 Task: Find connections with filter location Ranst with filter topic #Hiringwith filter profile language English with filter current company Varroc Safety and Mobility with filter school College Of Technology, G.B.P.U.A&T, Pantnagar with filter industry Transportation, Logistics, Supply Chain and Storage with filter service category Bankruptcy Law with filter keywords title Barber
Action: Mouse moved to (645, 106)
Screenshot: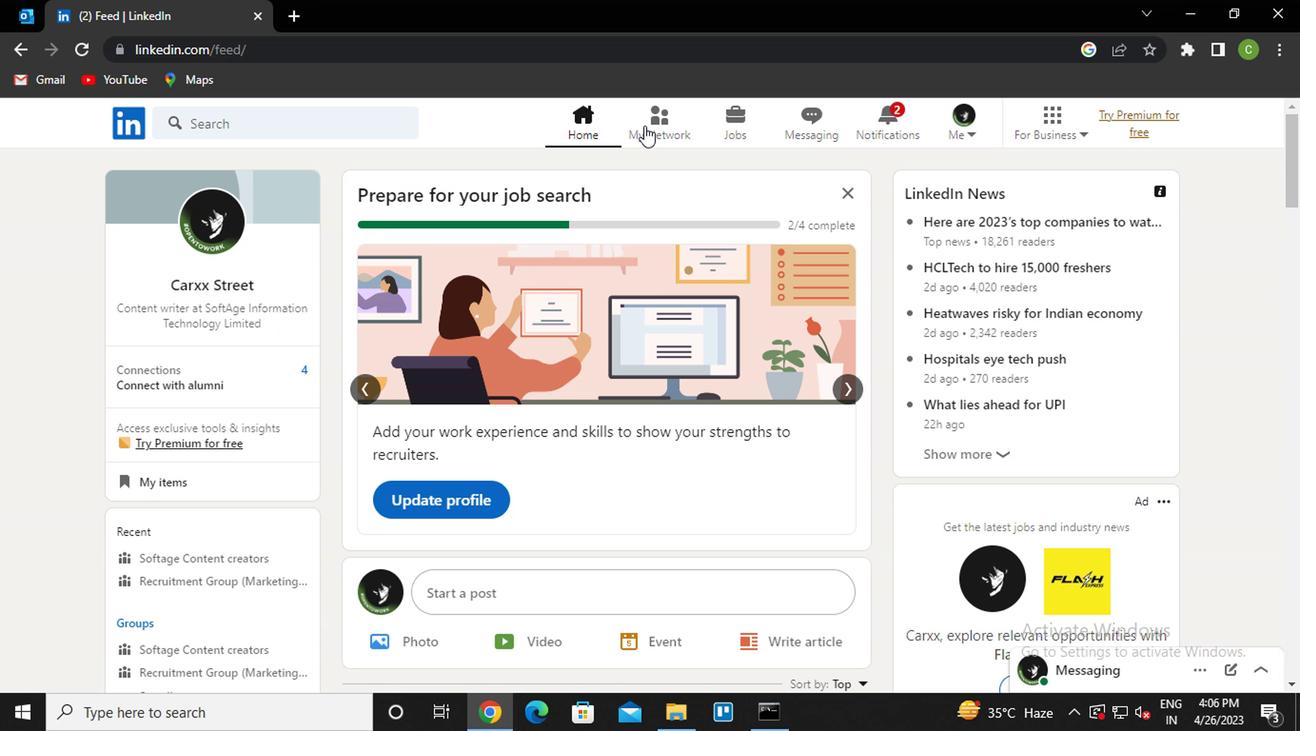 
Action: Mouse pressed left at (645, 106)
Screenshot: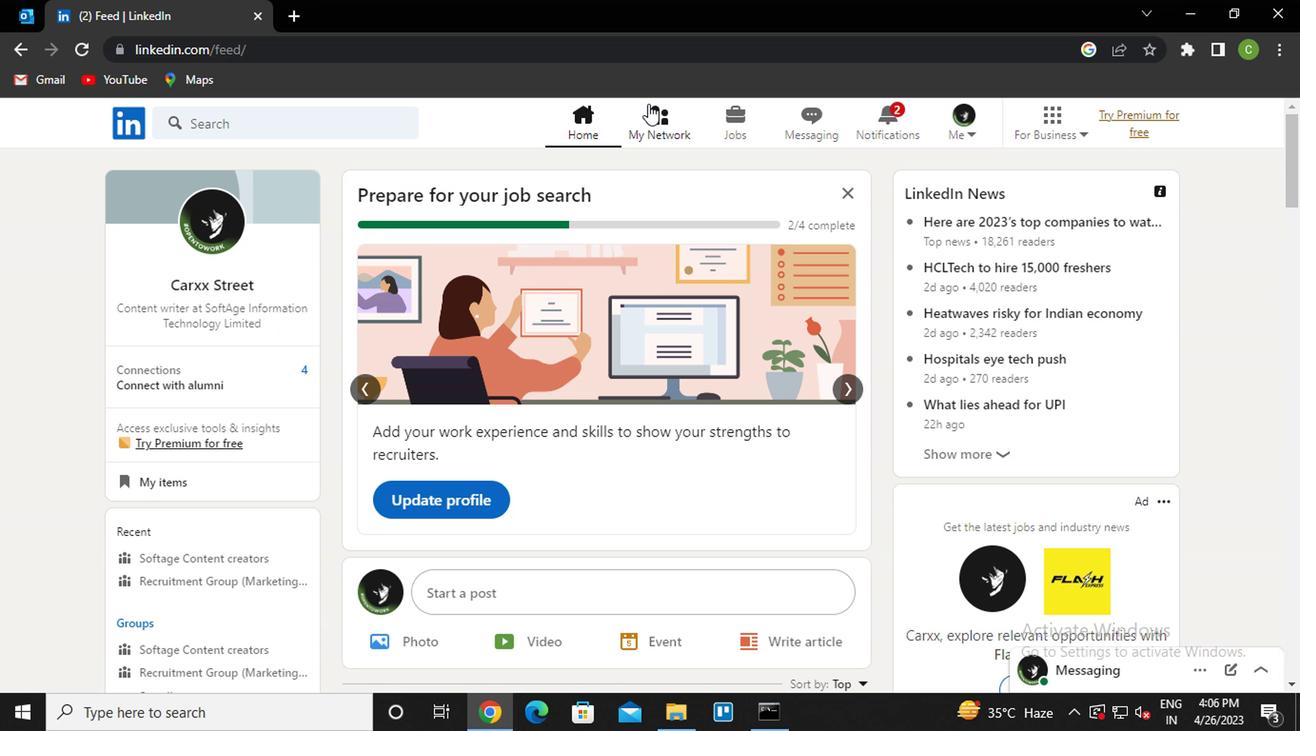 
Action: Mouse moved to (235, 221)
Screenshot: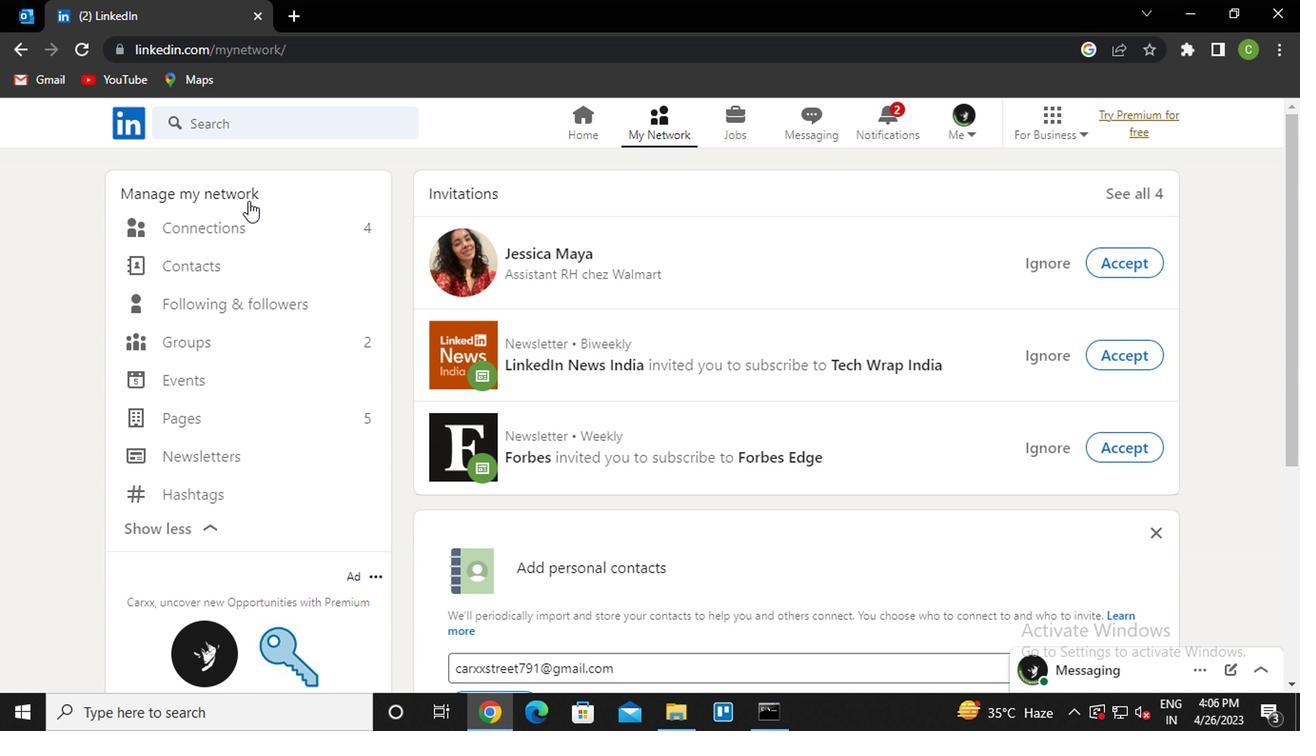
Action: Mouse pressed left at (235, 221)
Screenshot: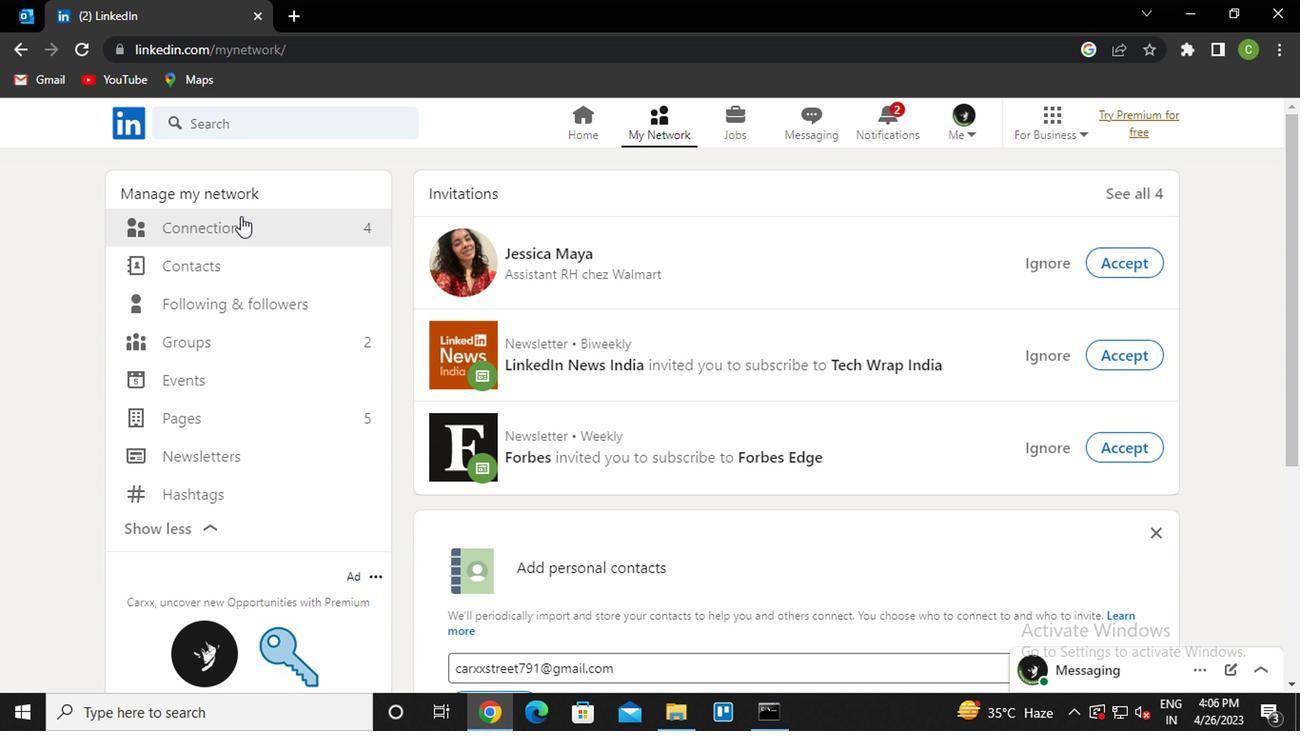 
Action: Mouse moved to (779, 228)
Screenshot: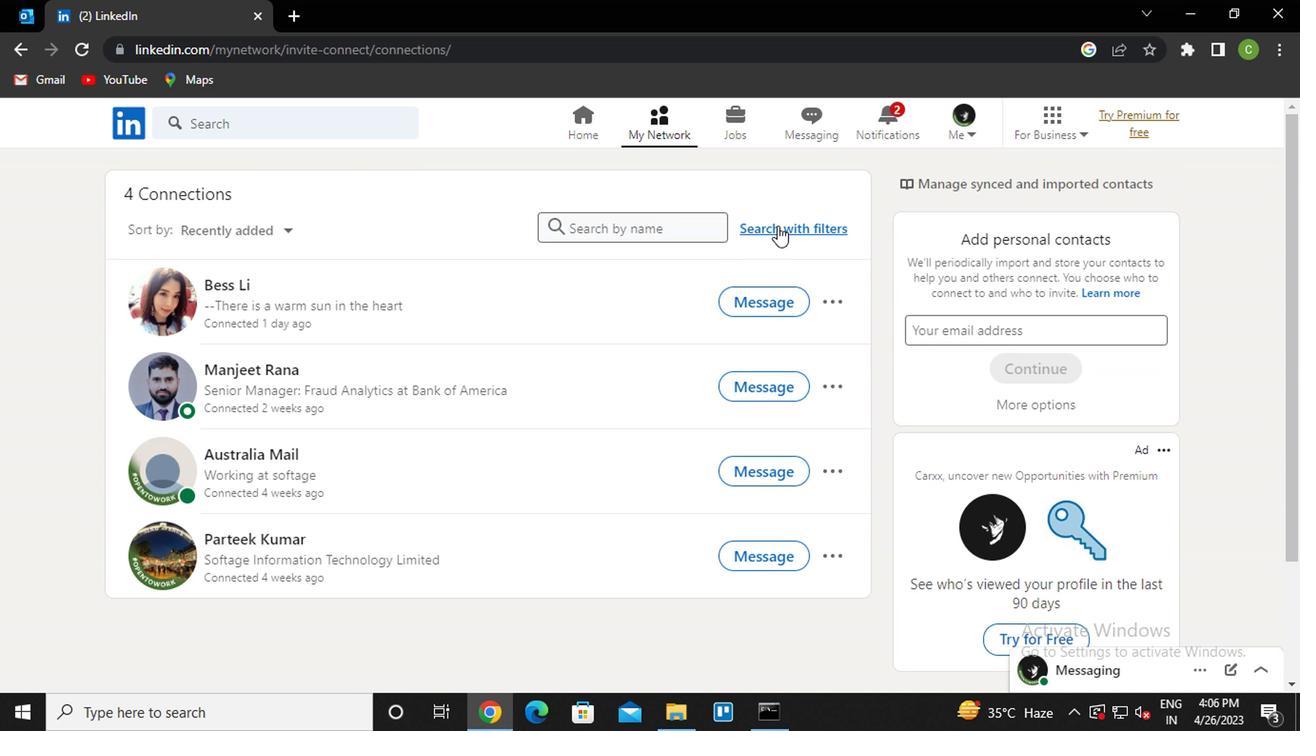 
Action: Mouse pressed left at (779, 228)
Screenshot: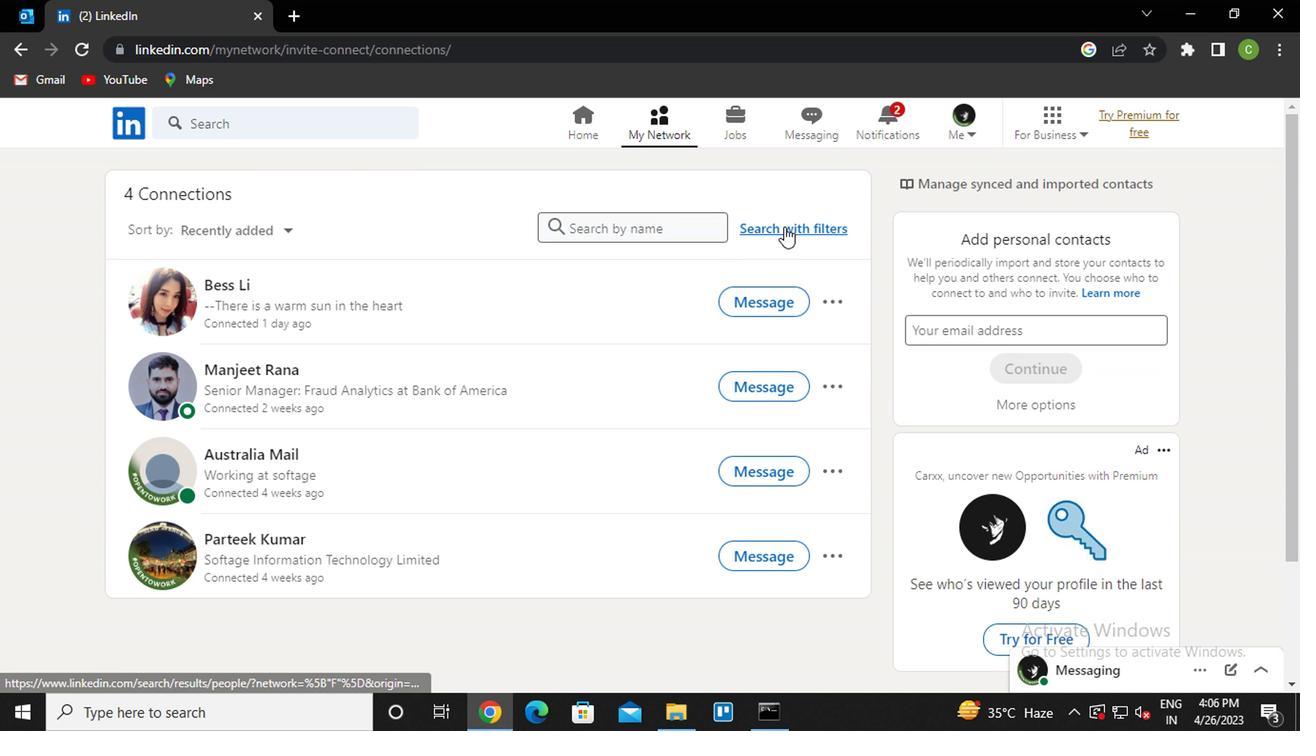 
Action: Mouse moved to (630, 183)
Screenshot: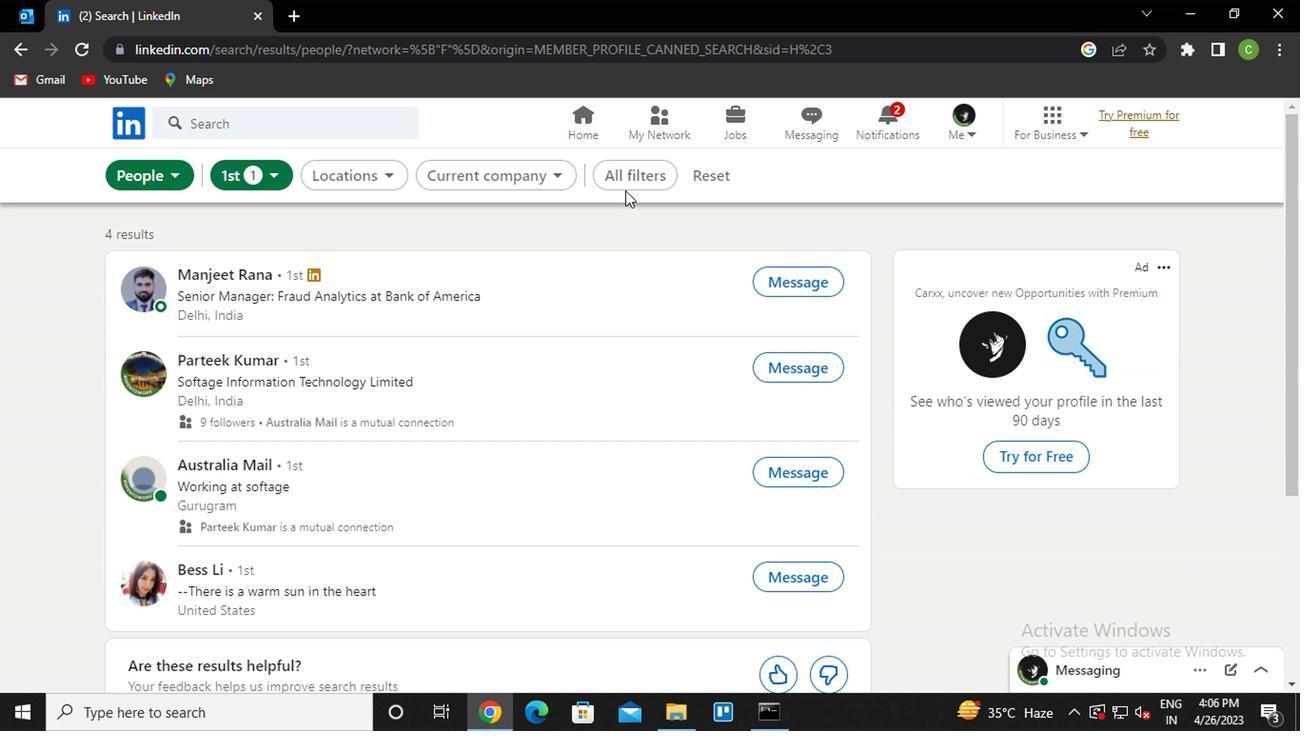 
Action: Mouse pressed left at (630, 183)
Screenshot: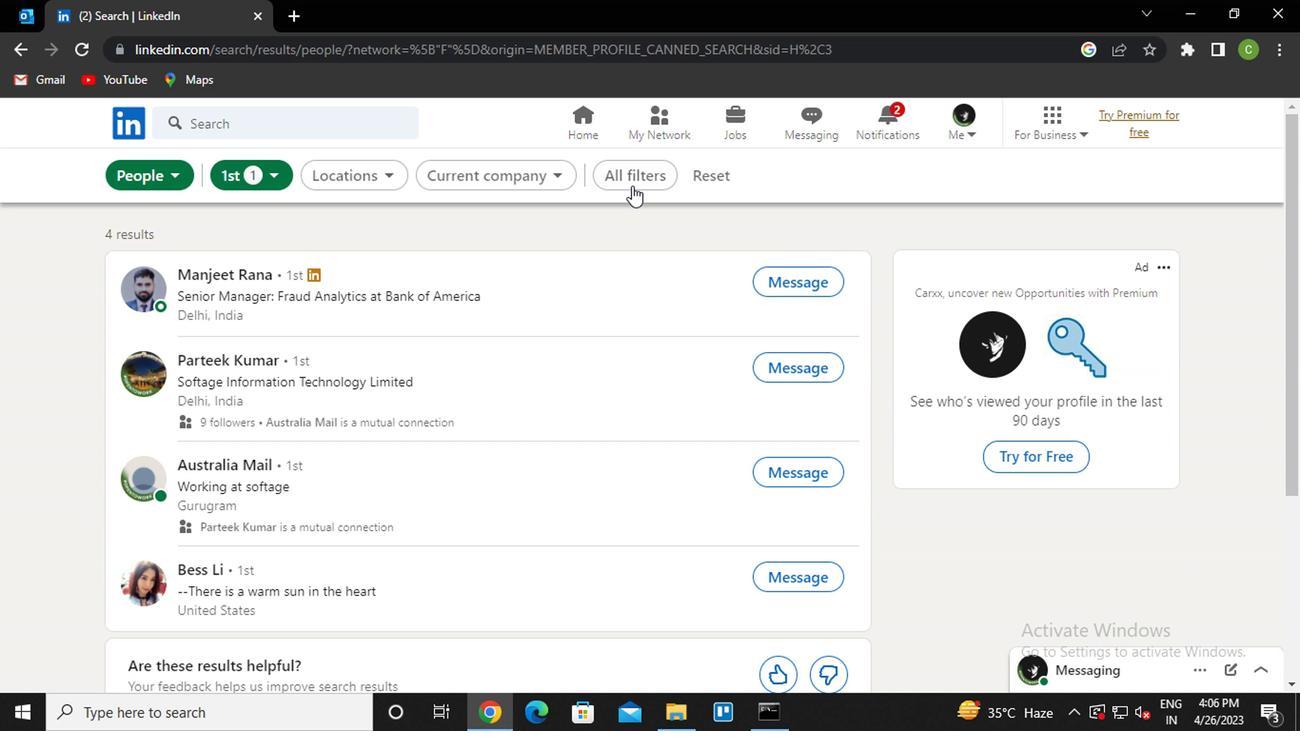 
Action: Mouse moved to (1037, 406)
Screenshot: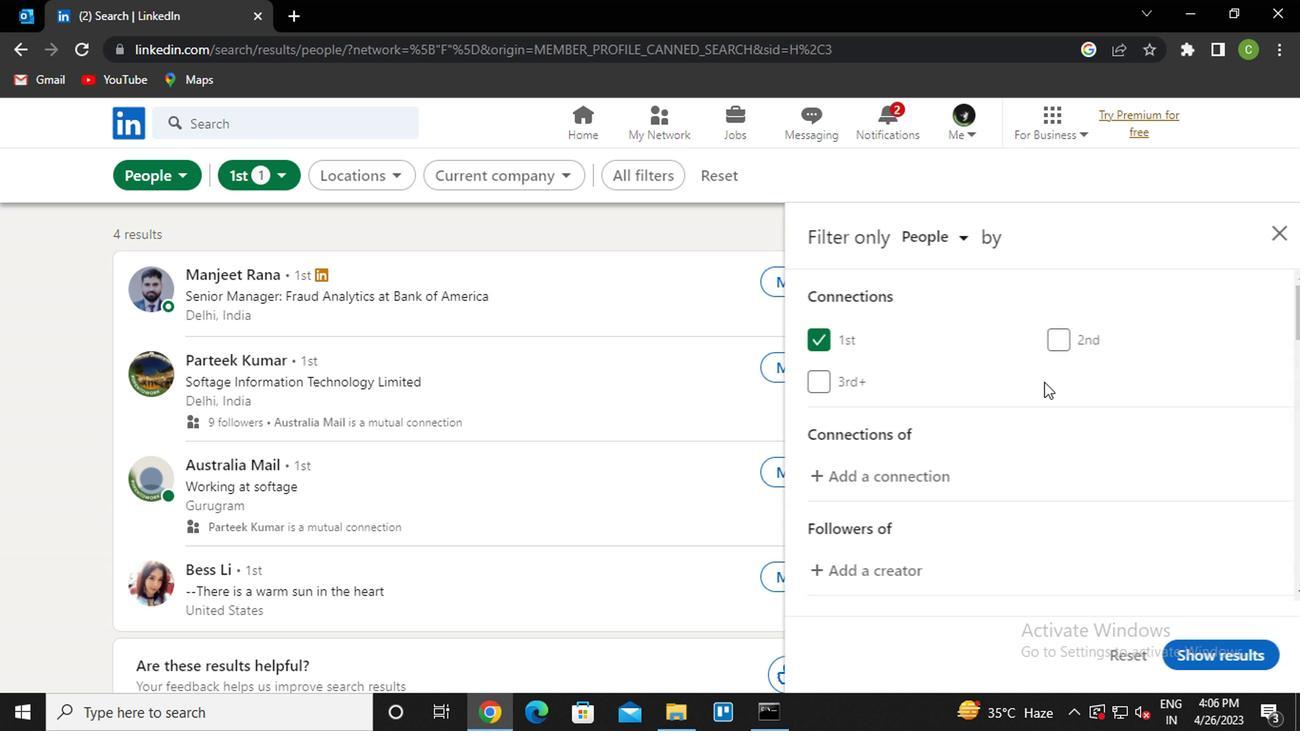 
Action: Mouse scrolled (1037, 405) with delta (0, 0)
Screenshot: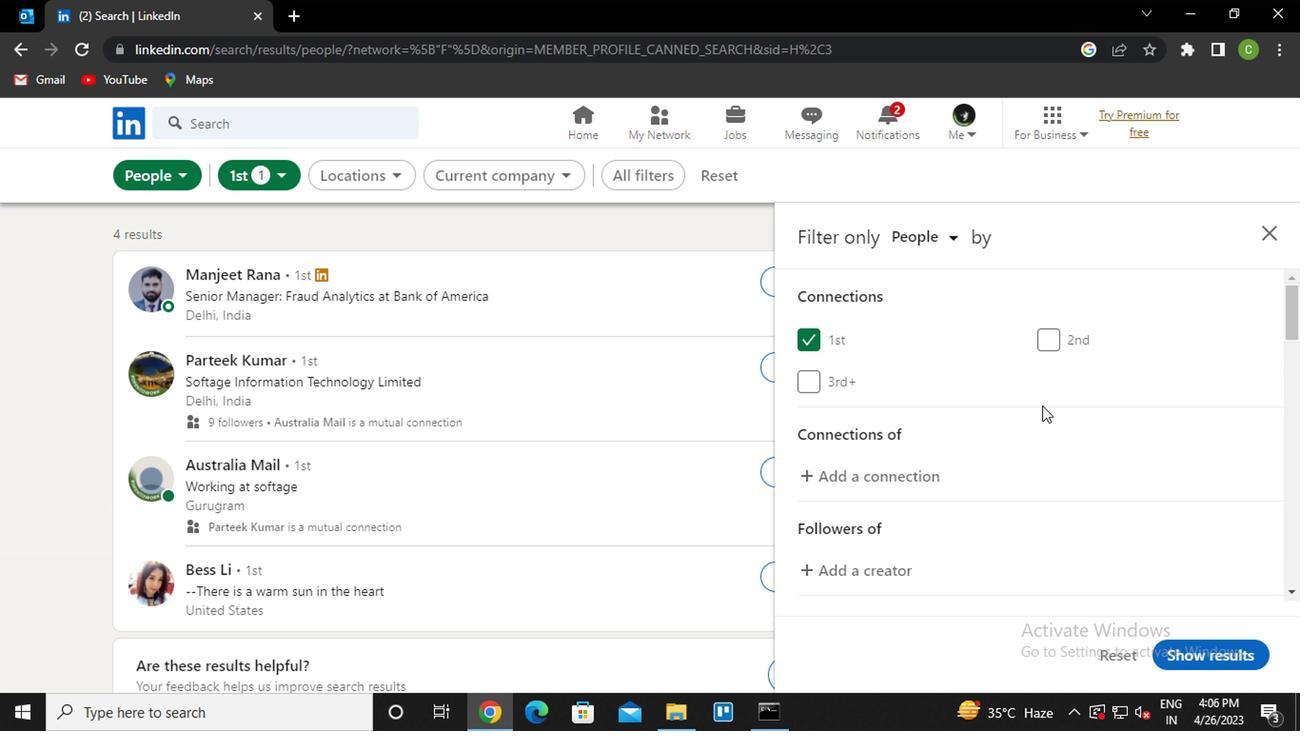 
Action: Mouse scrolled (1037, 405) with delta (0, 0)
Screenshot: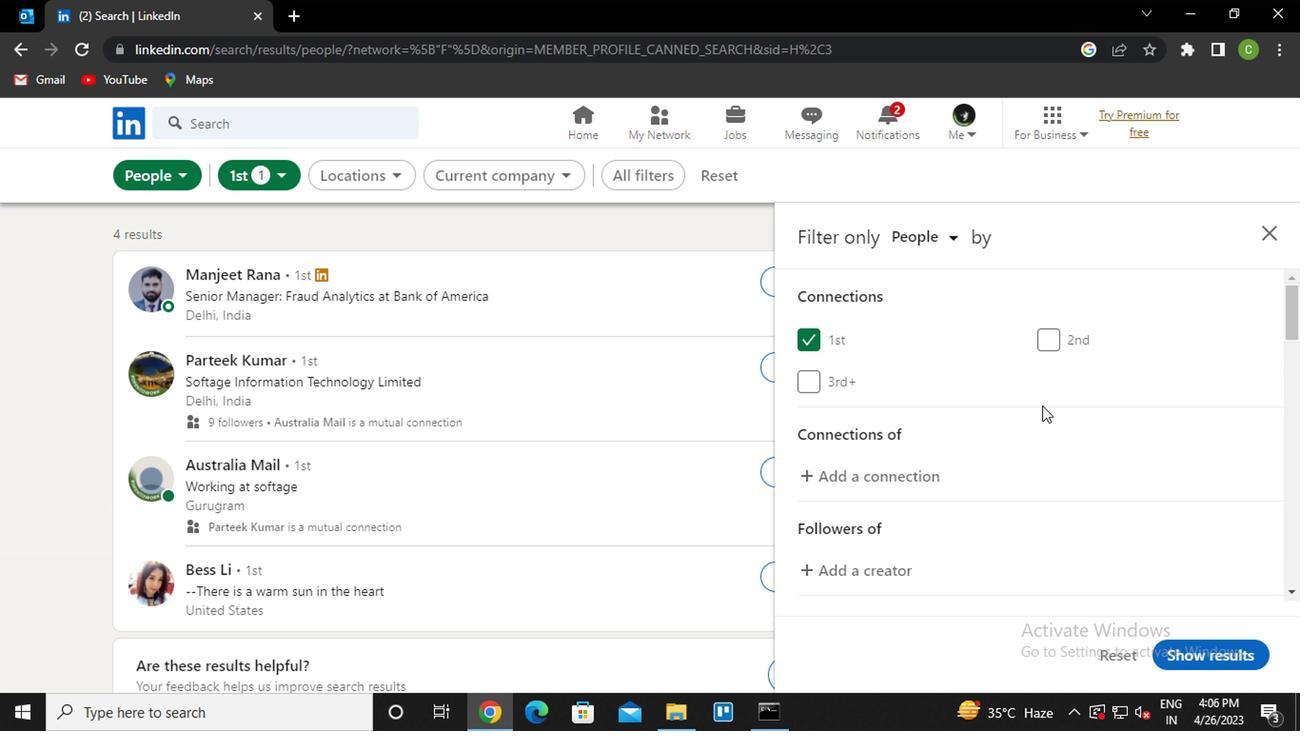 
Action: Mouse moved to (957, 387)
Screenshot: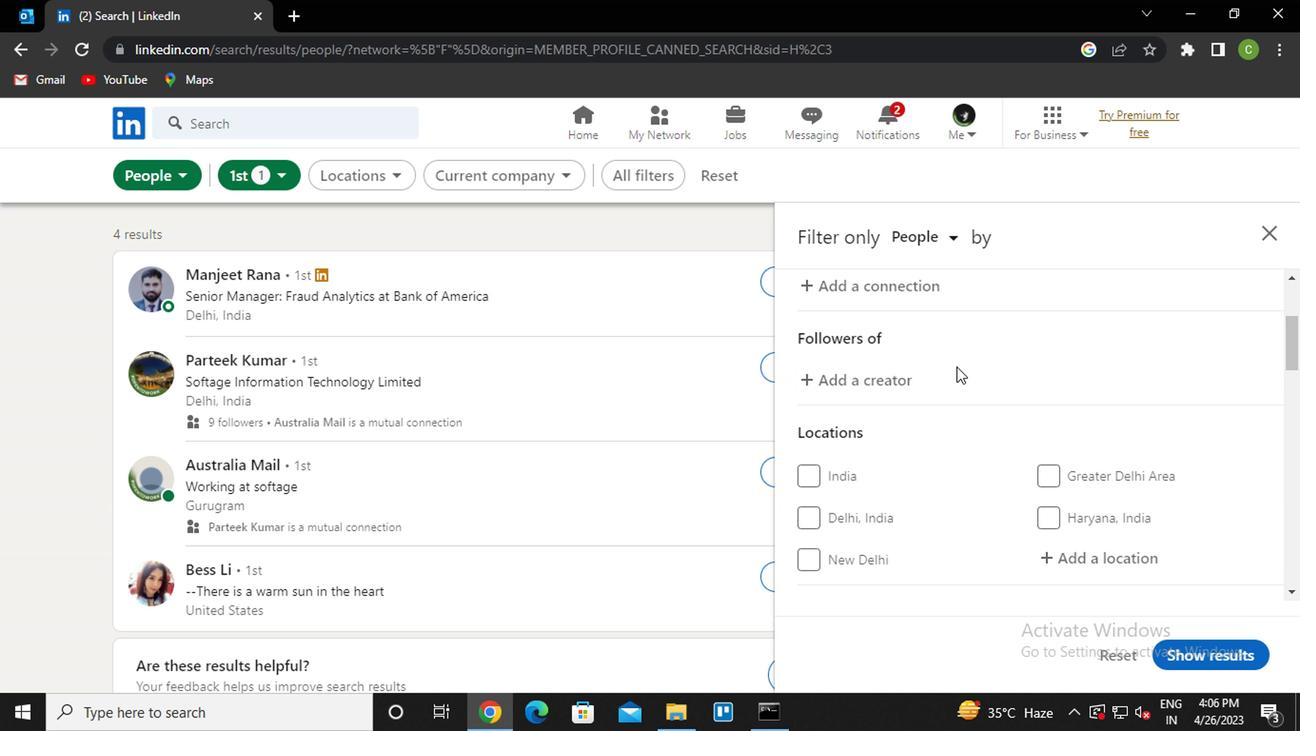 
Action: Mouse scrolled (957, 386) with delta (0, 0)
Screenshot: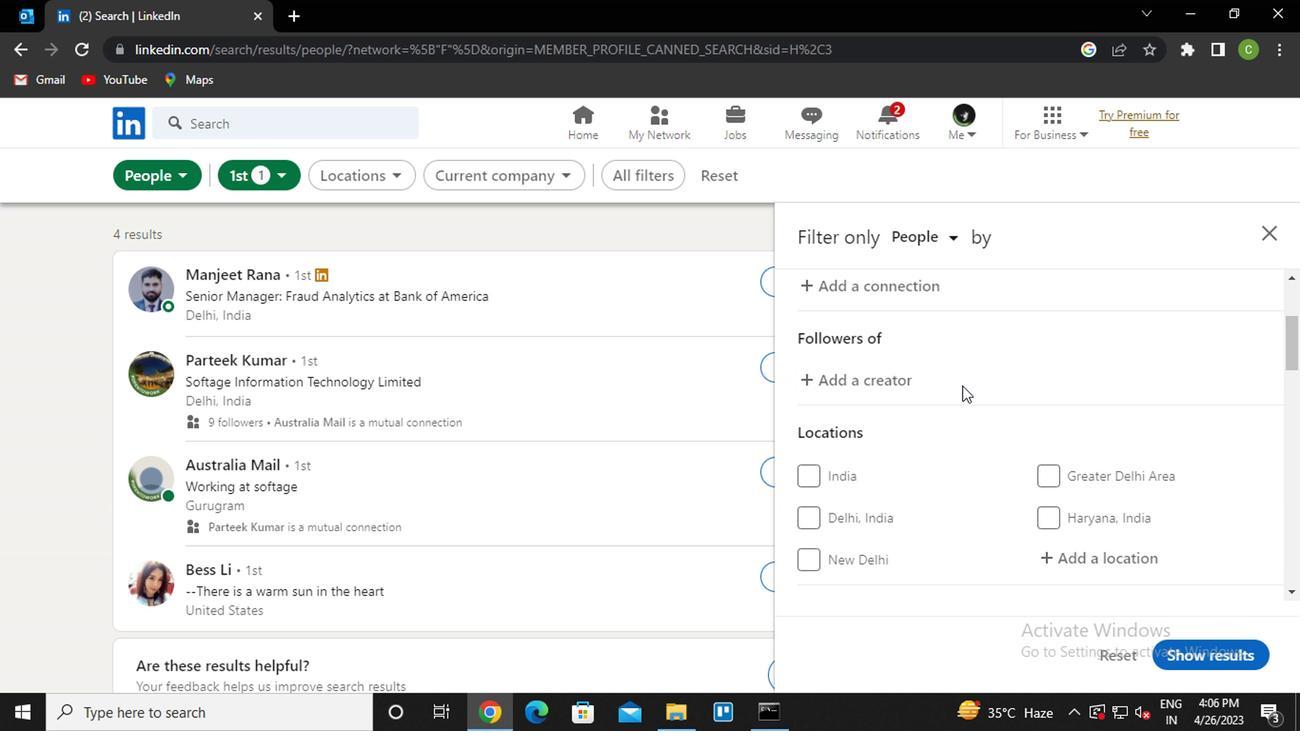 
Action: Mouse moved to (1062, 463)
Screenshot: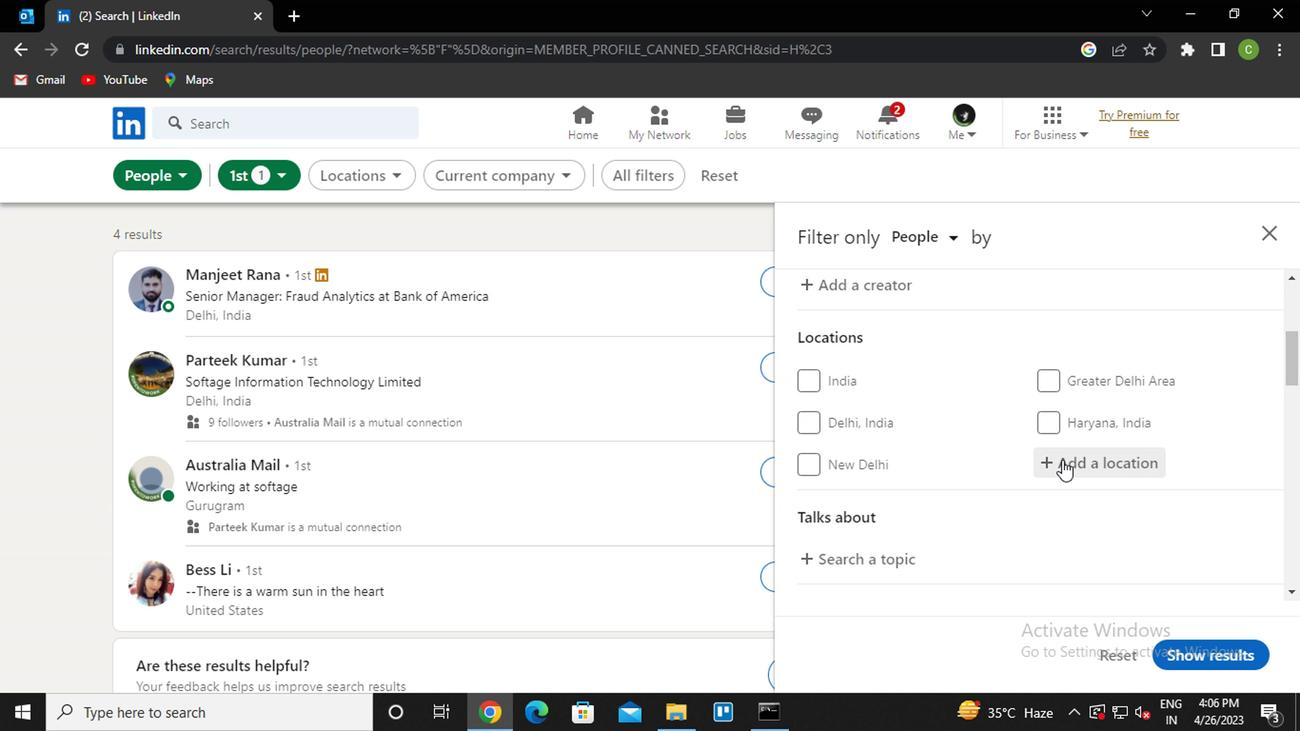 
Action: Mouse pressed left at (1062, 463)
Screenshot: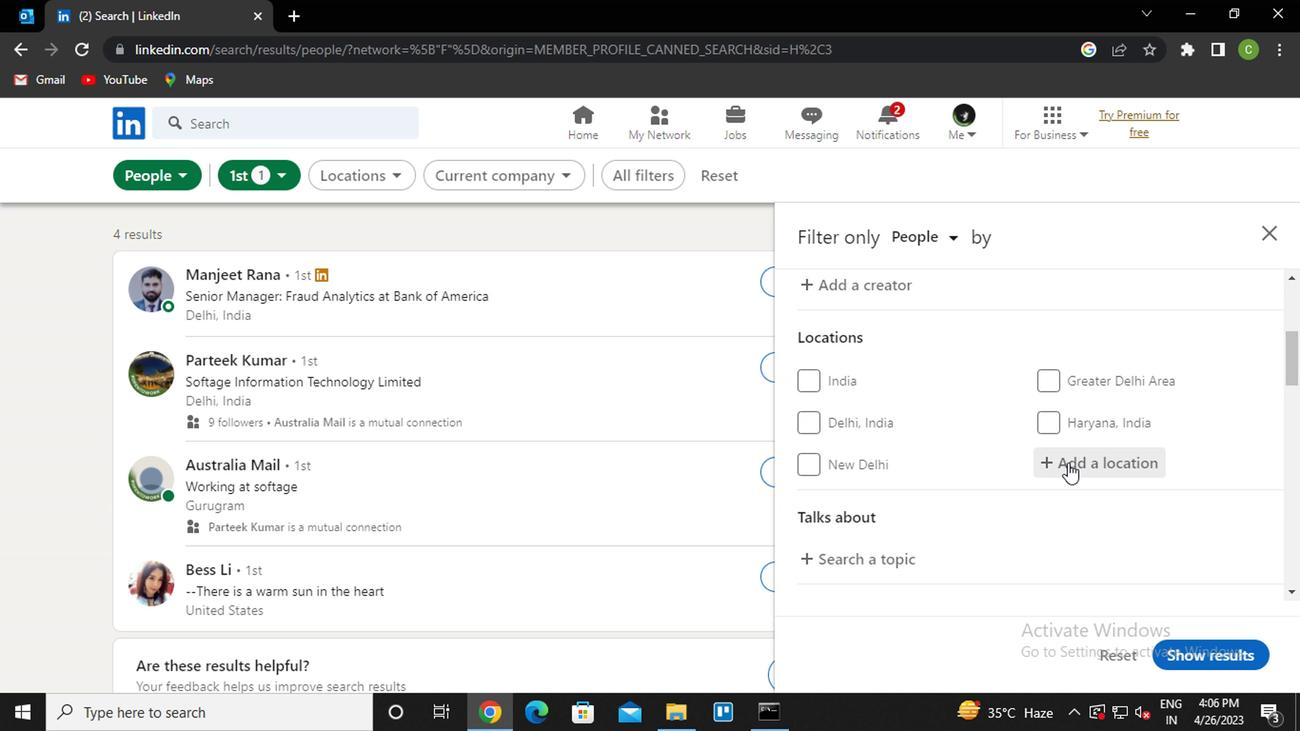 
Action: Key pressed r<Key.caps_lock>anst<Key.down><Key.enter>
Screenshot: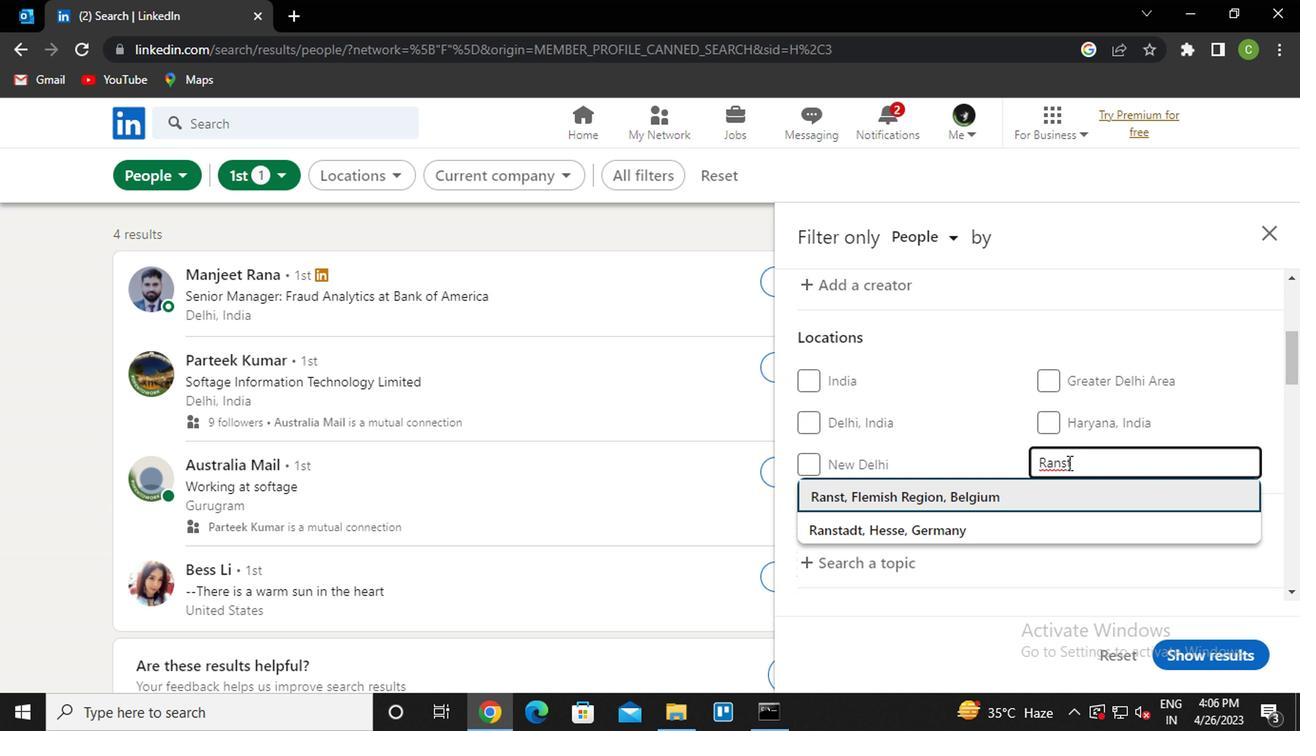 
Action: Mouse moved to (1061, 425)
Screenshot: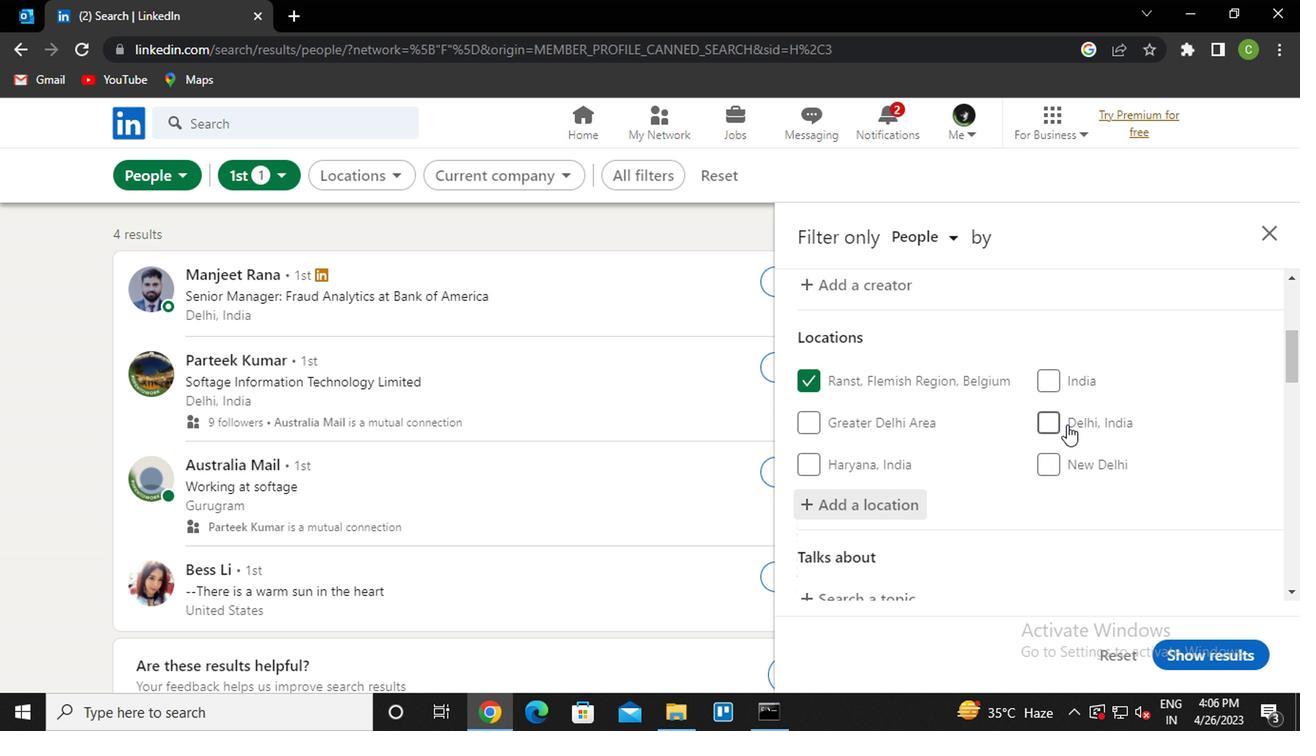 
Action: Mouse scrolled (1061, 424) with delta (0, 0)
Screenshot: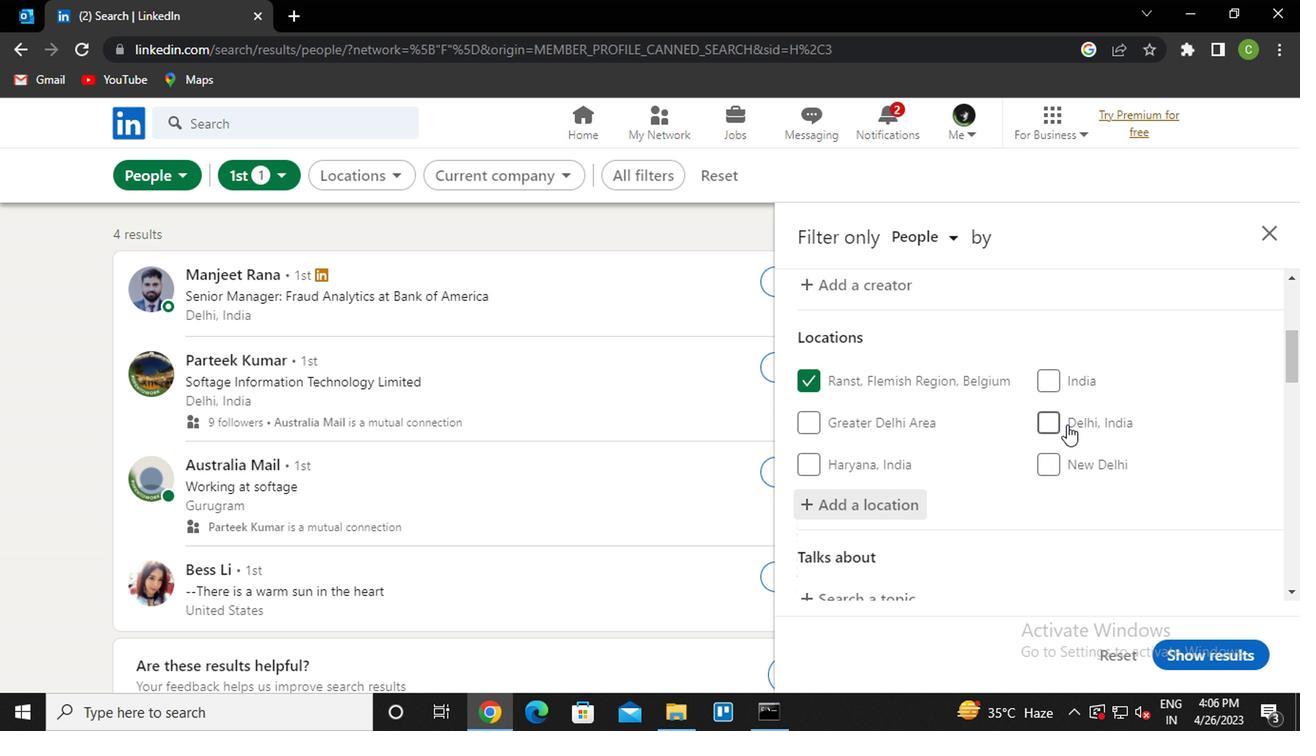 
Action: Mouse moved to (981, 453)
Screenshot: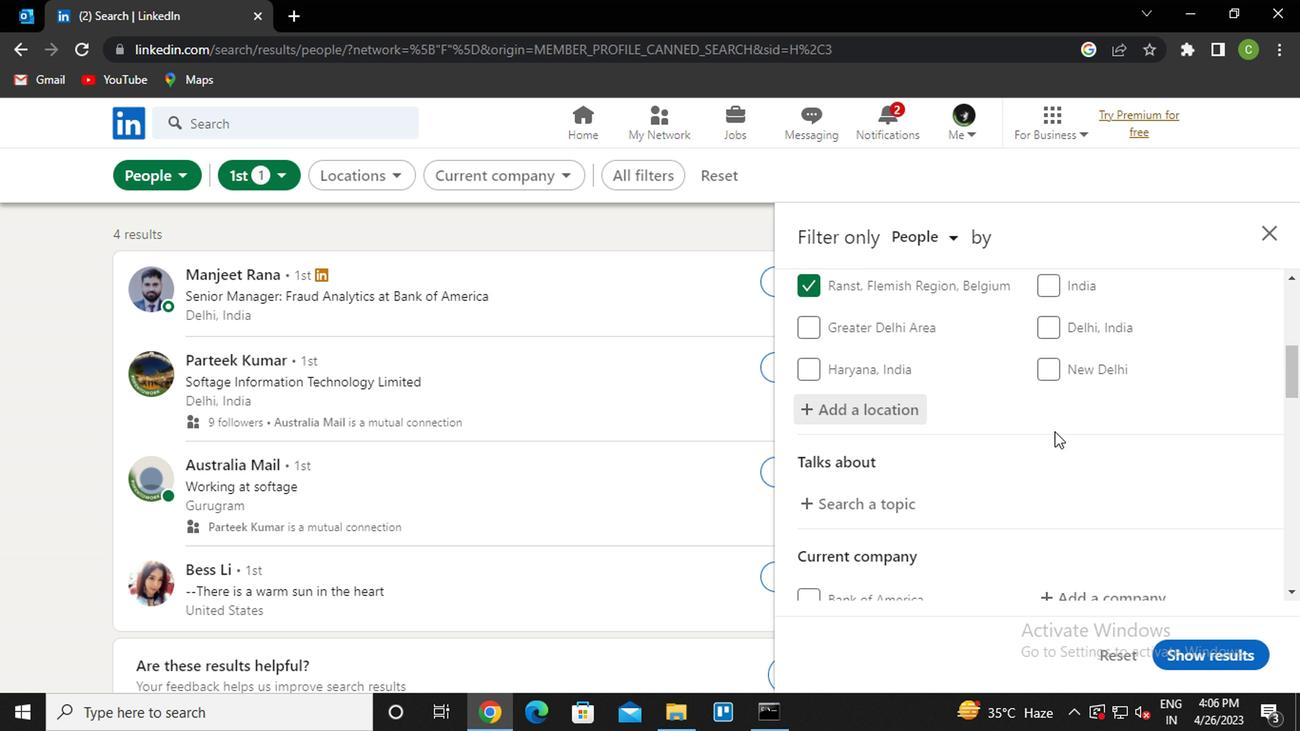 
Action: Mouse scrolled (981, 453) with delta (0, 0)
Screenshot: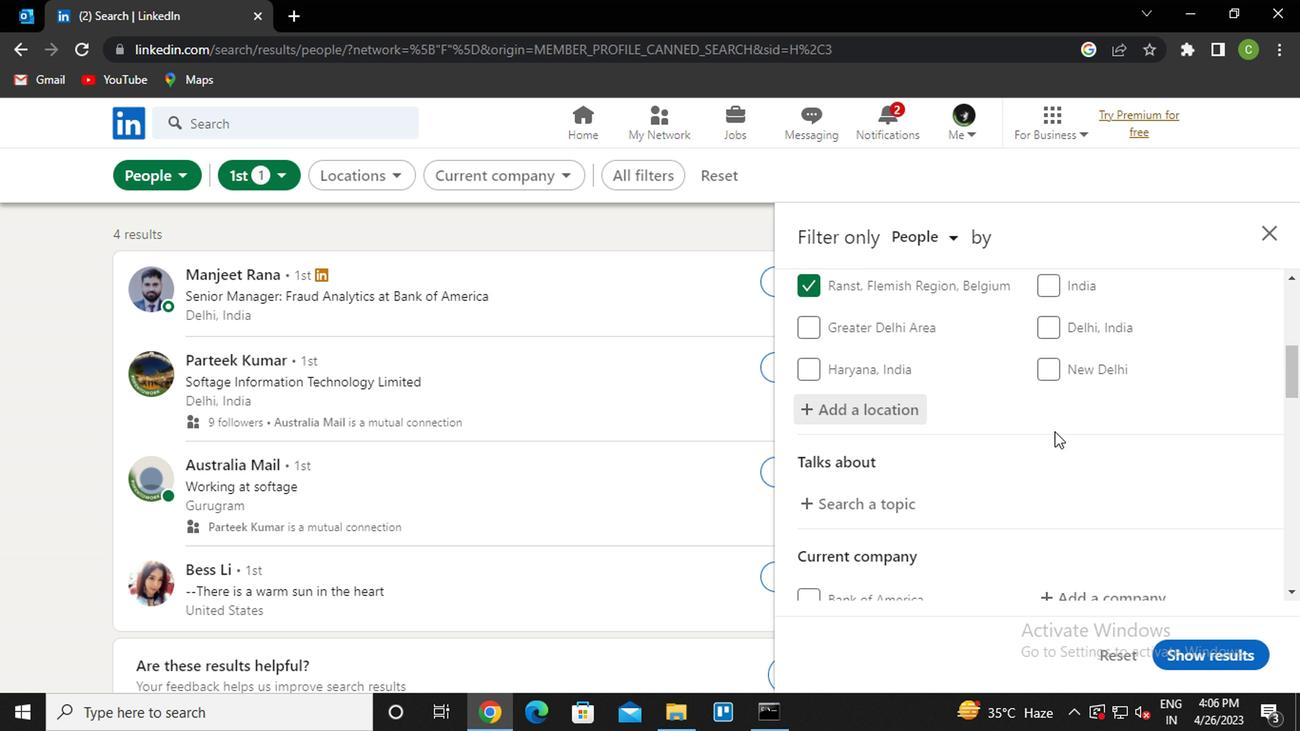 
Action: Mouse moved to (865, 408)
Screenshot: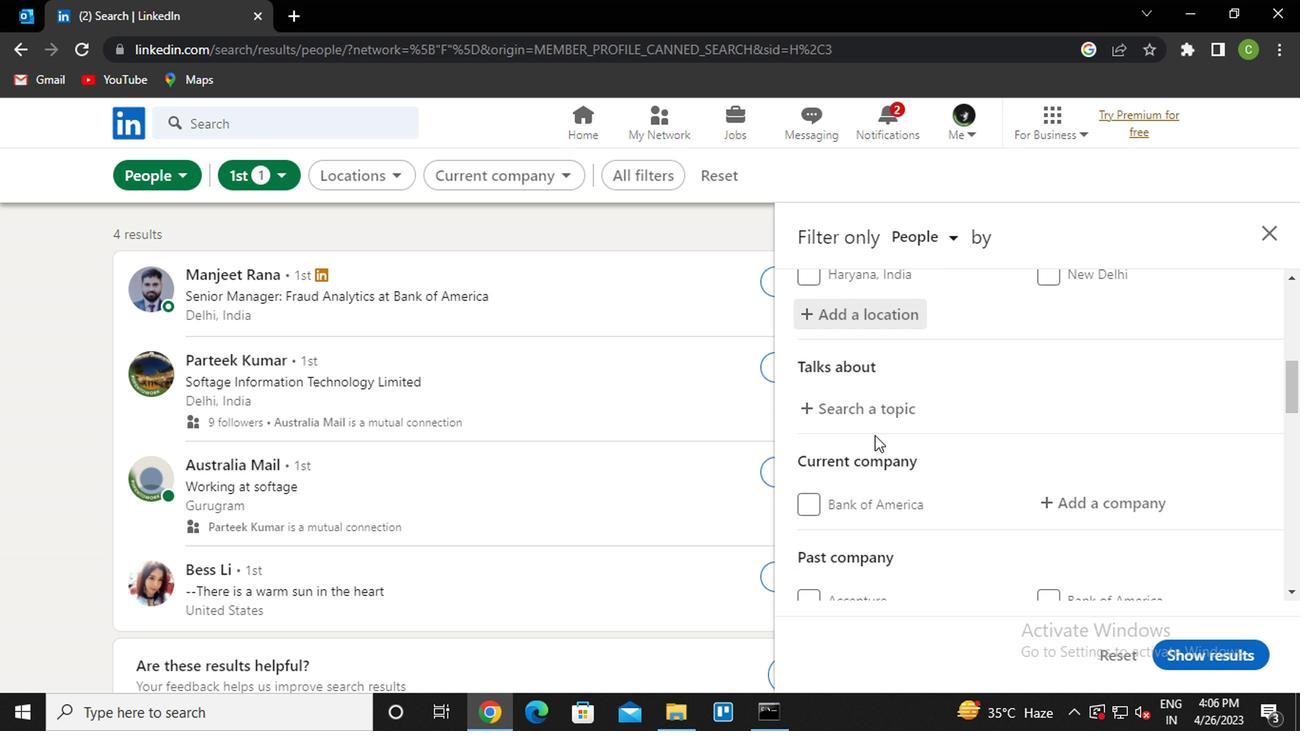 
Action: Mouse pressed left at (865, 408)
Screenshot: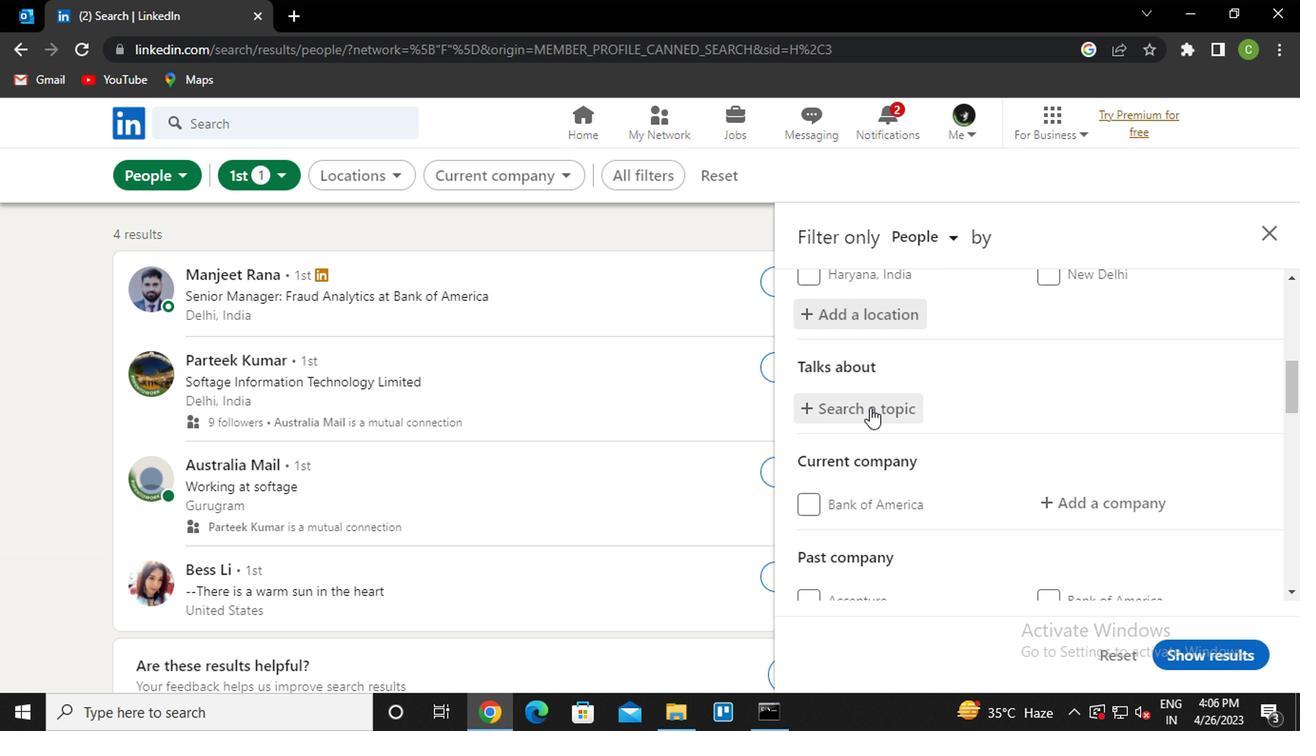 
Action: Key pressed <Key.caps_lock>h<Key.caps_lock>iring<Key.down><Key.enter>
Screenshot: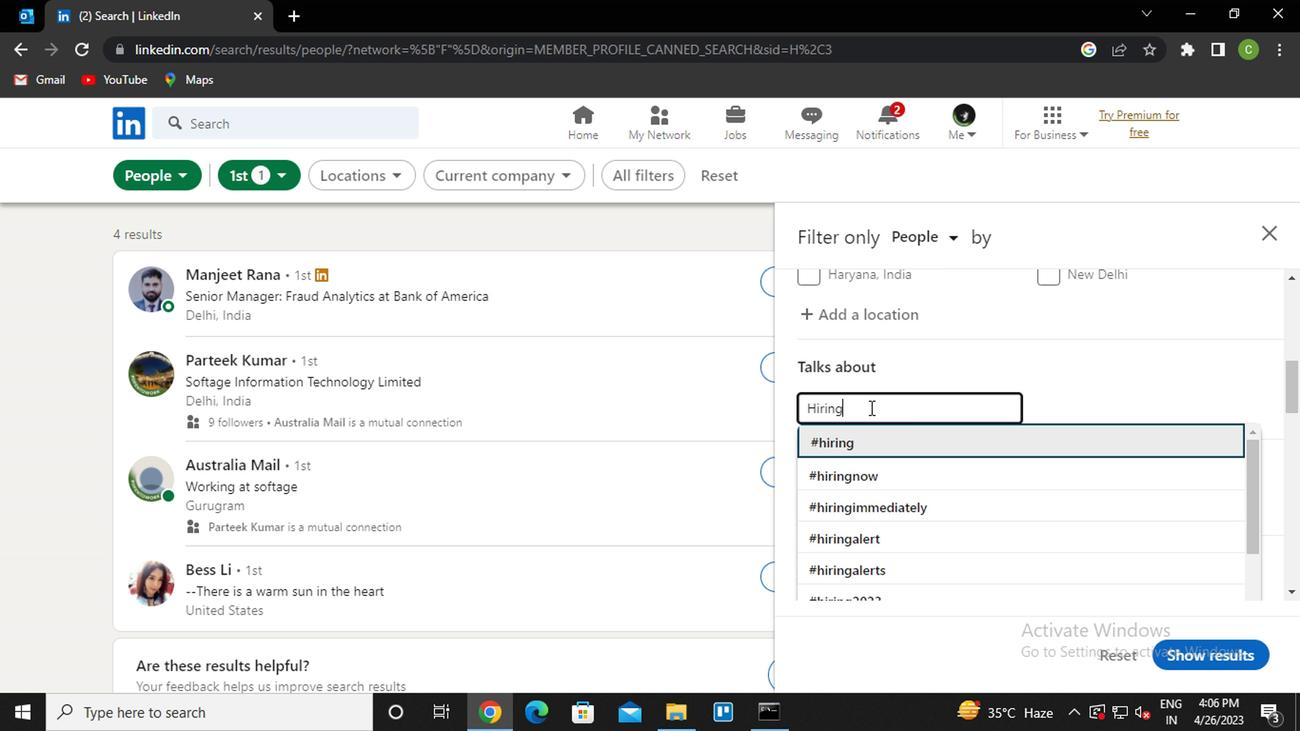 
Action: Mouse scrolled (865, 407) with delta (0, 0)
Screenshot: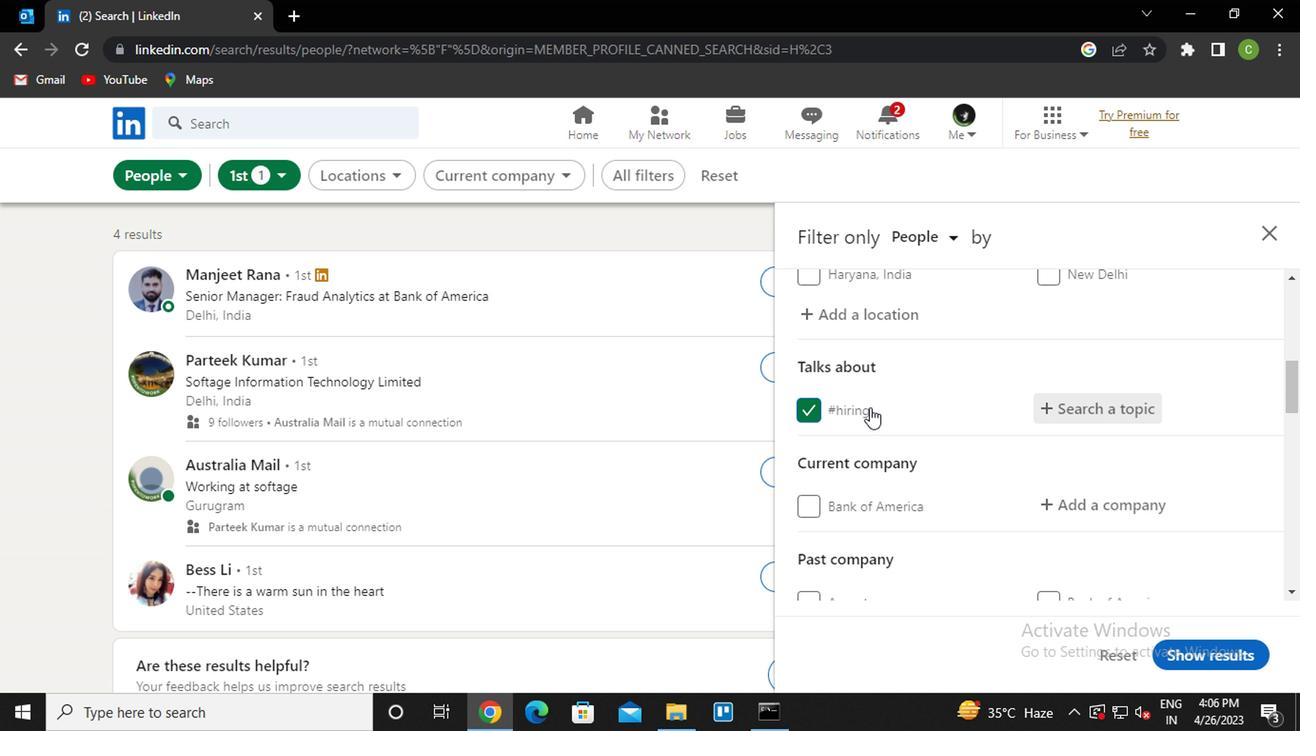 
Action: Mouse scrolled (865, 407) with delta (0, 0)
Screenshot: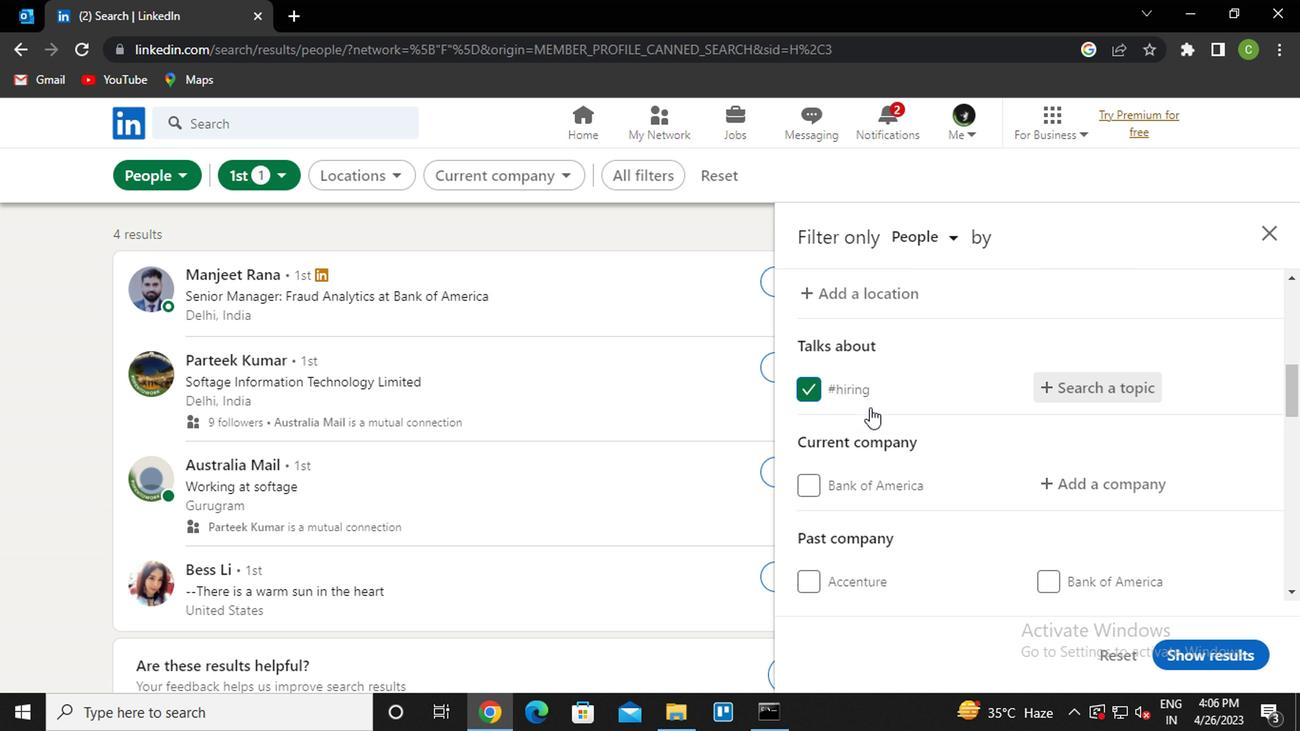 
Action: Mouse moved to (1033, 415)
Screenshot: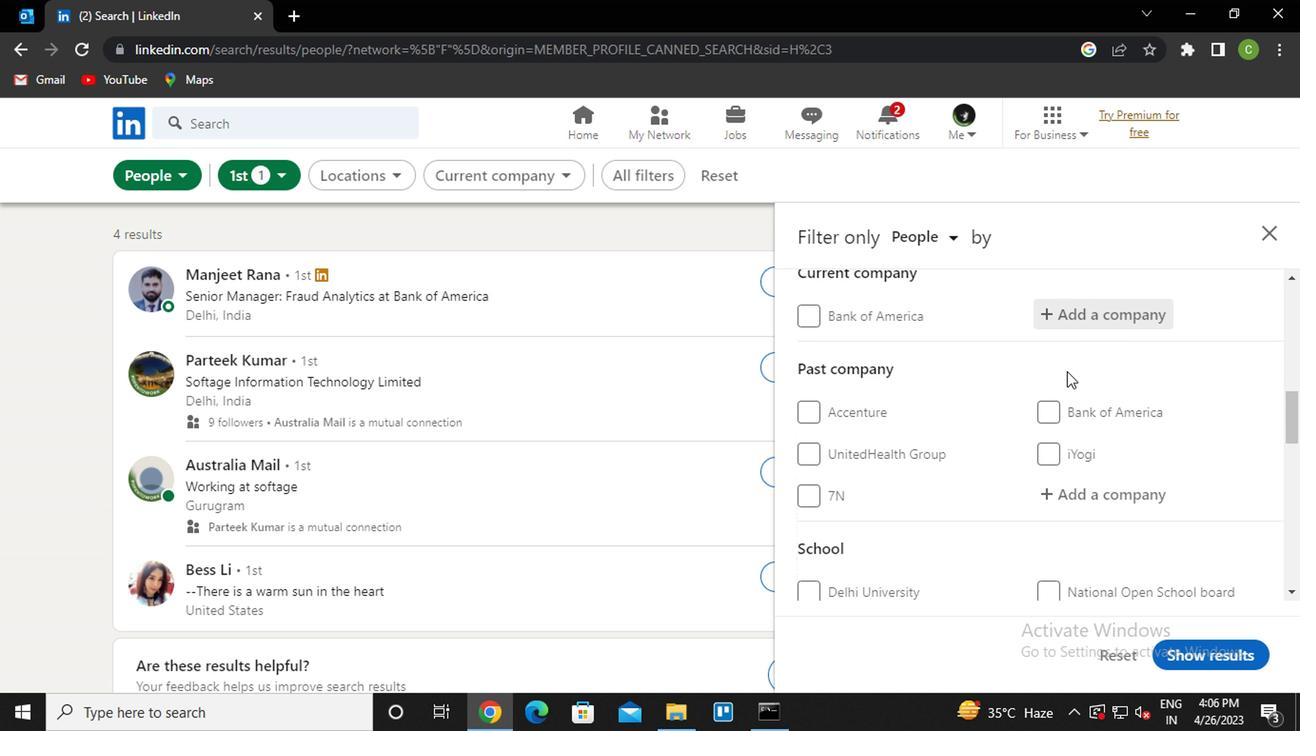 
Action: Mouse scrolled (1033, 413) with delta (0, -1)
Screenshot: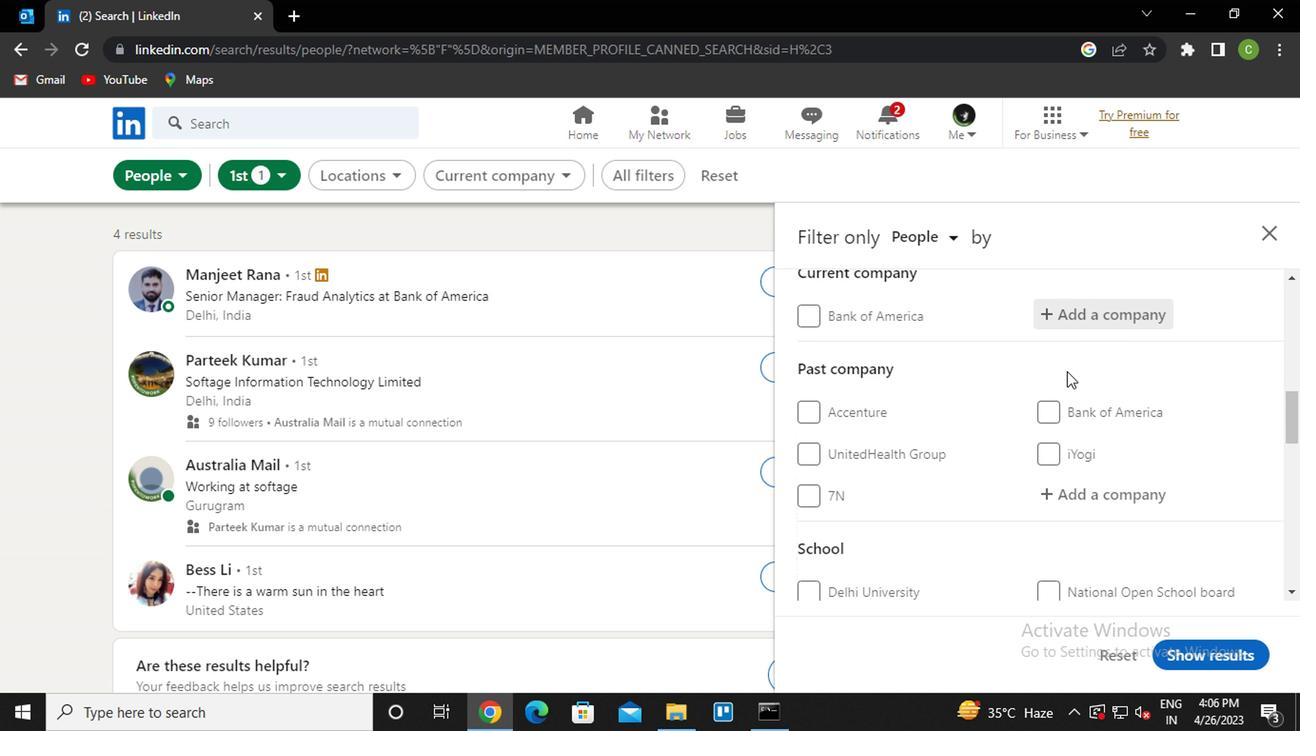 
Action: Mouse moved to (1033, 415)
Screenshot: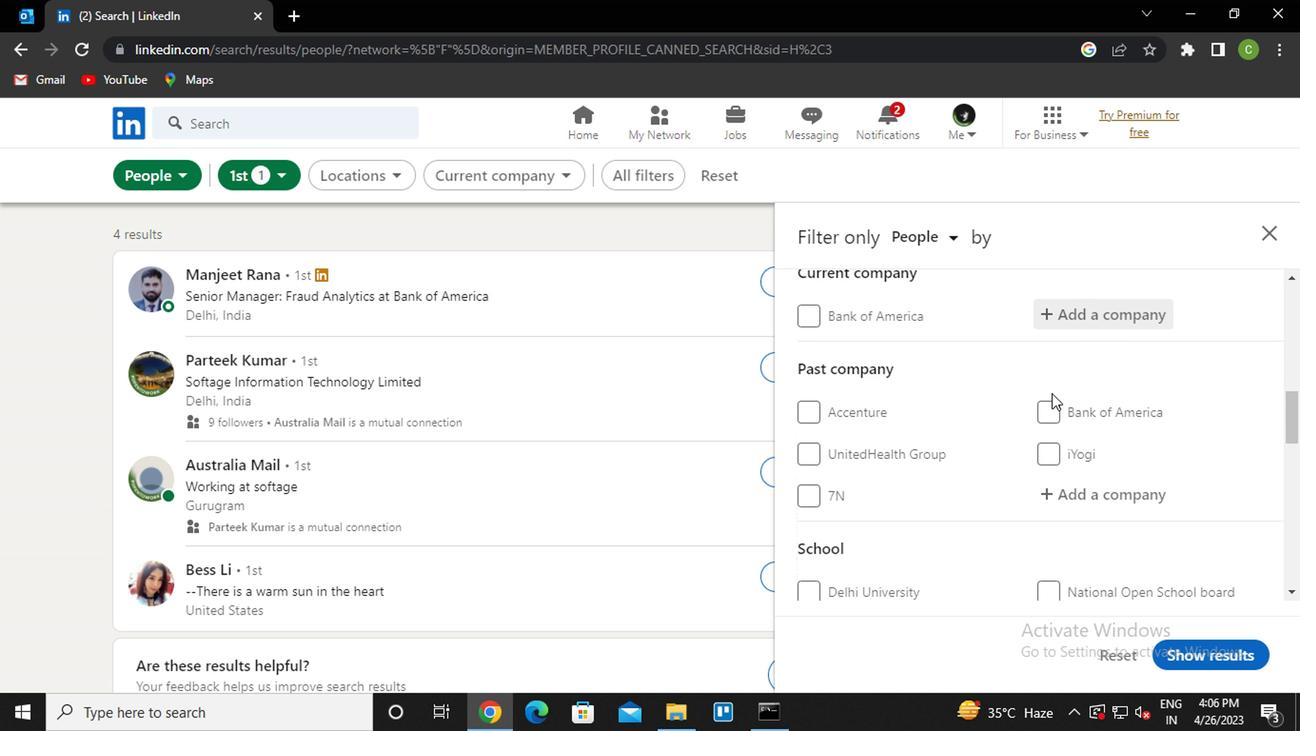 
Action: Mouse scrolled (1033, 415) with delta (0, 0)
Screenshot: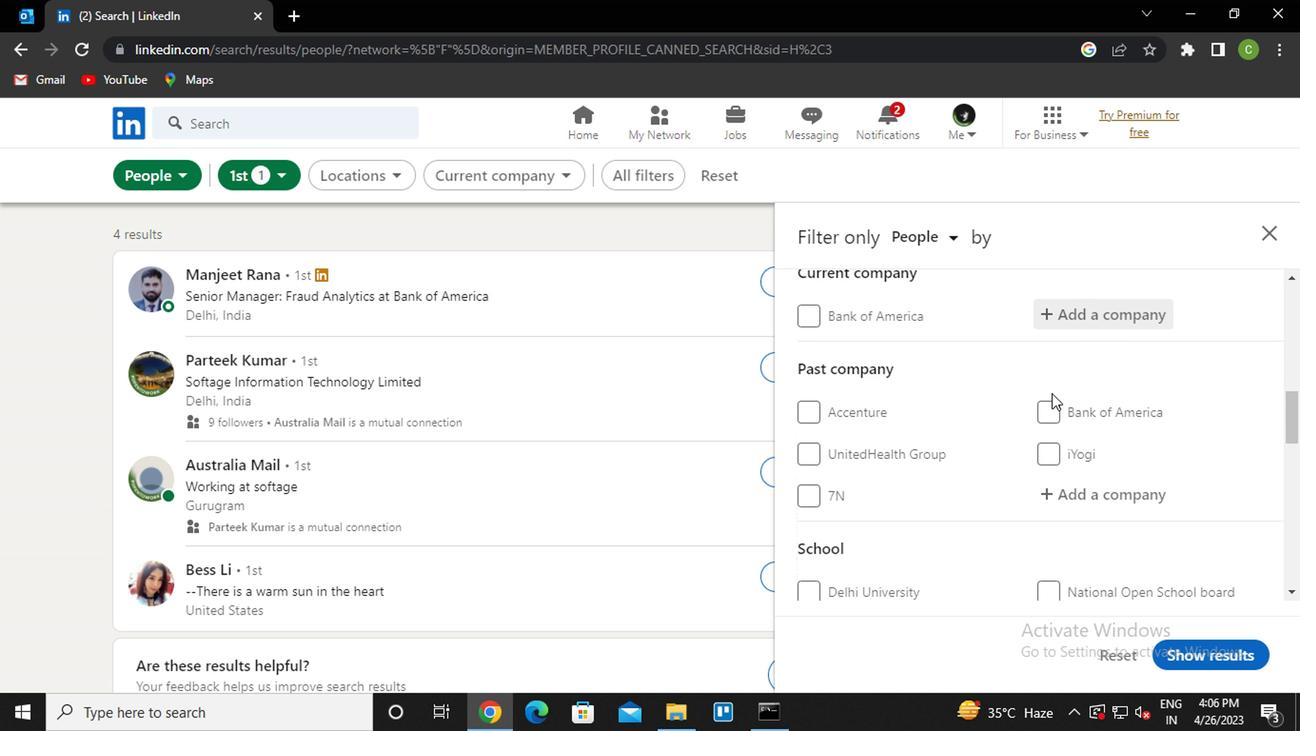 
Action: Mouse scrolled (1033, 415) with delta (0, 0)
Screenshot: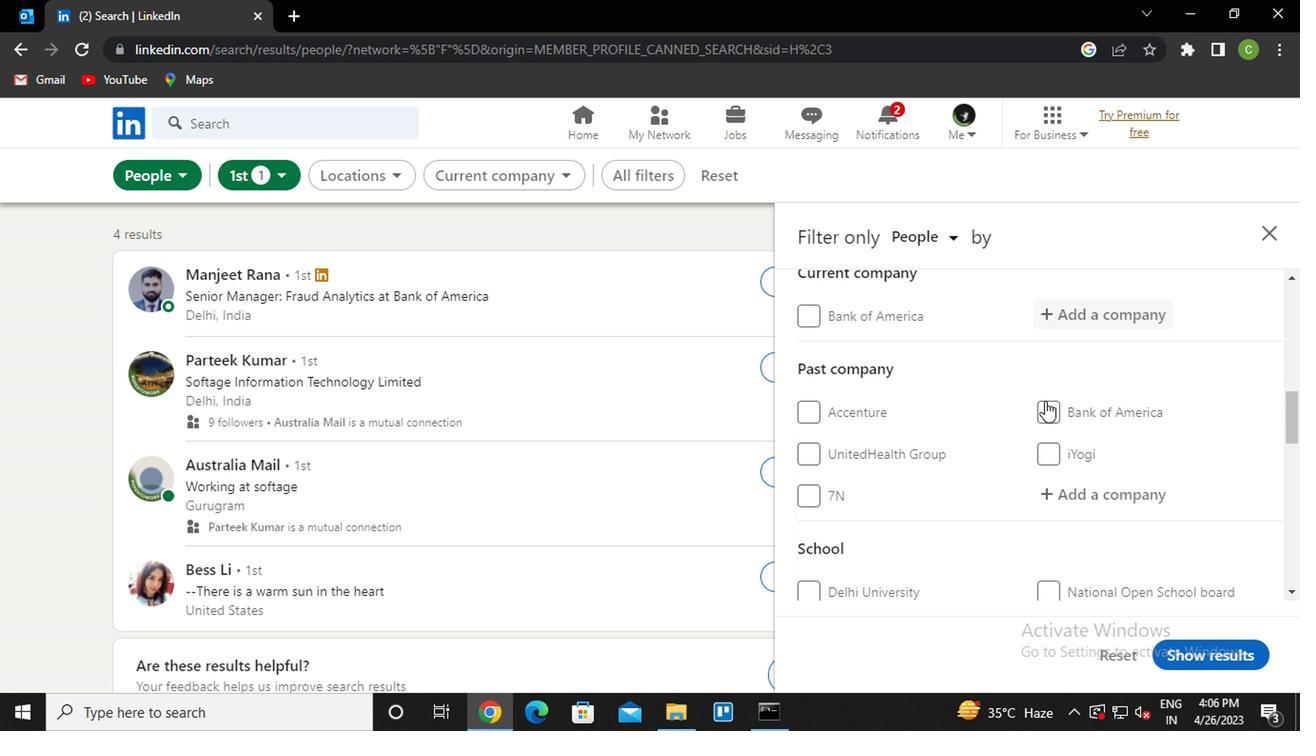 
Action: Mouse scrolled (1033, 415) with delta (0, 0)
Screenshot: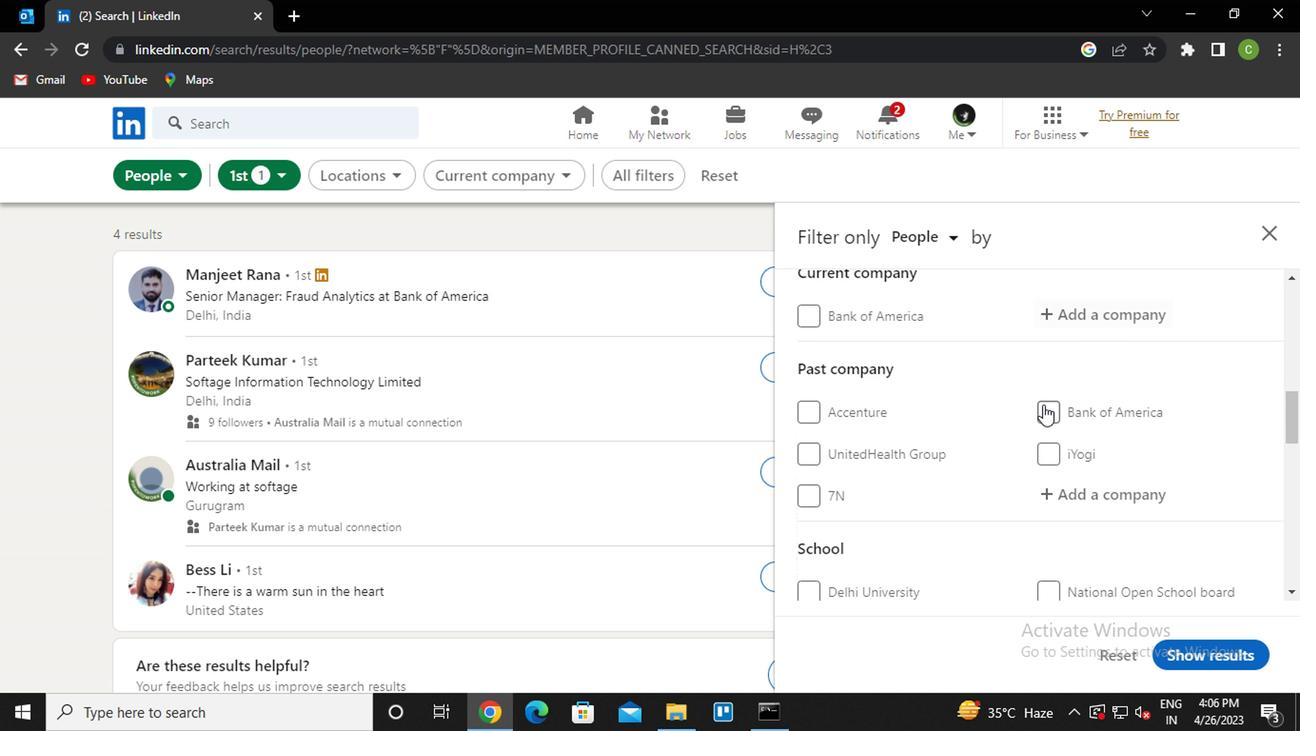 
Action: Mouse scrolled (1033, 415) with delta (0, 0)
Screenshot: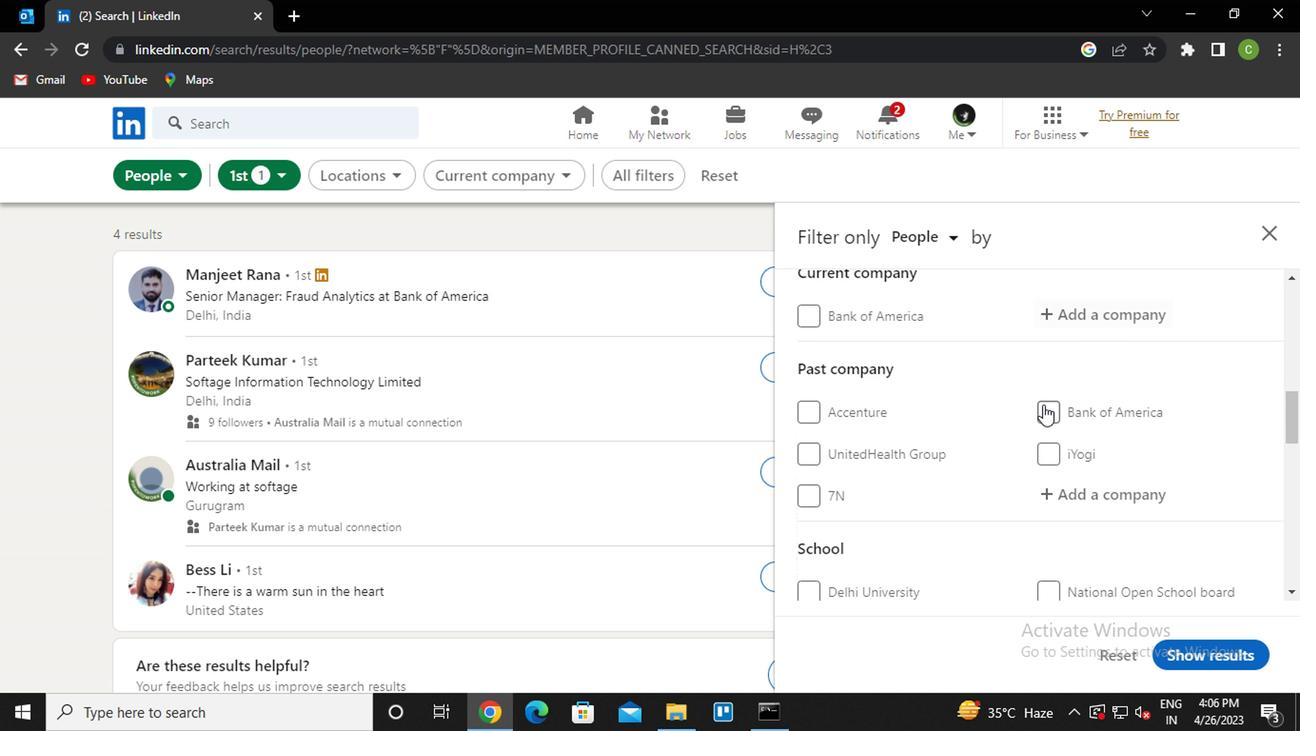 
Action: Mouse scrolled (1033, 415) with delta (0, 0)
Screenshot: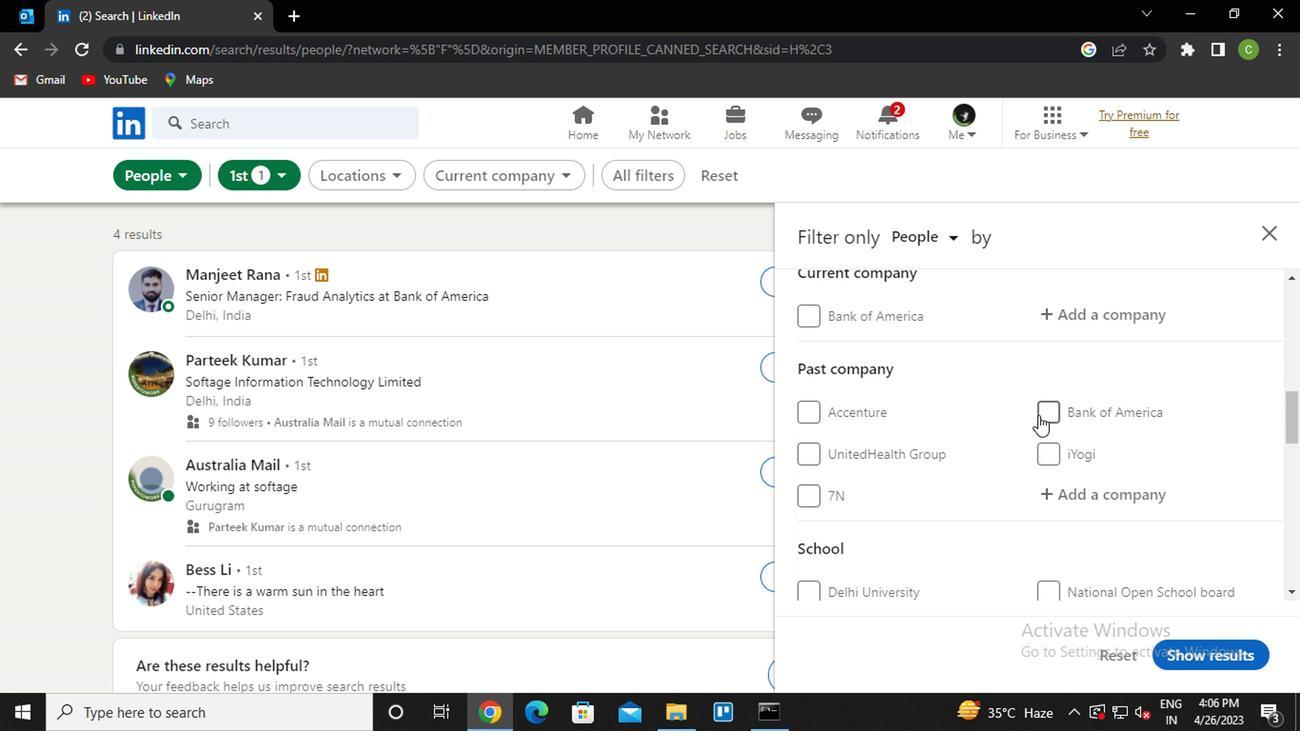 
Action: Mouse moved to (940, 434)
Screenshot: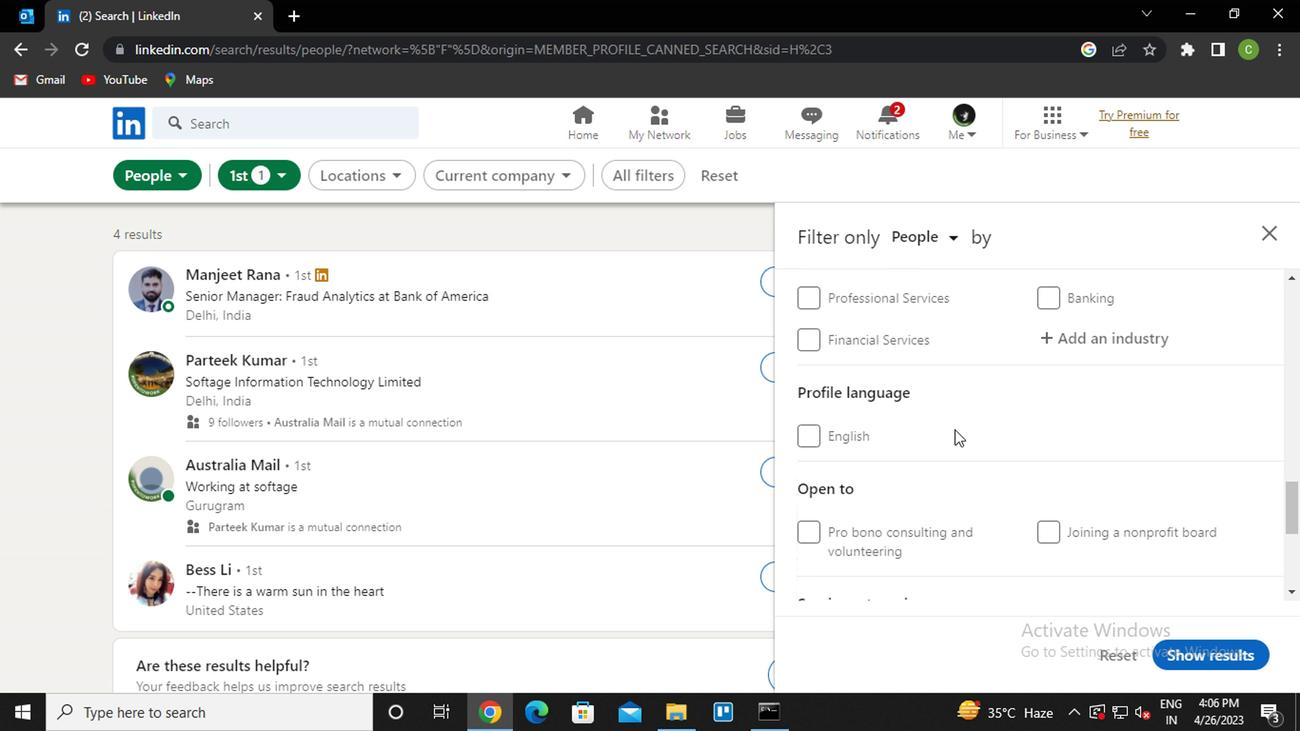 
Action: Mouse scrolled (940, 434) with delta (0, 0)
Screenshot: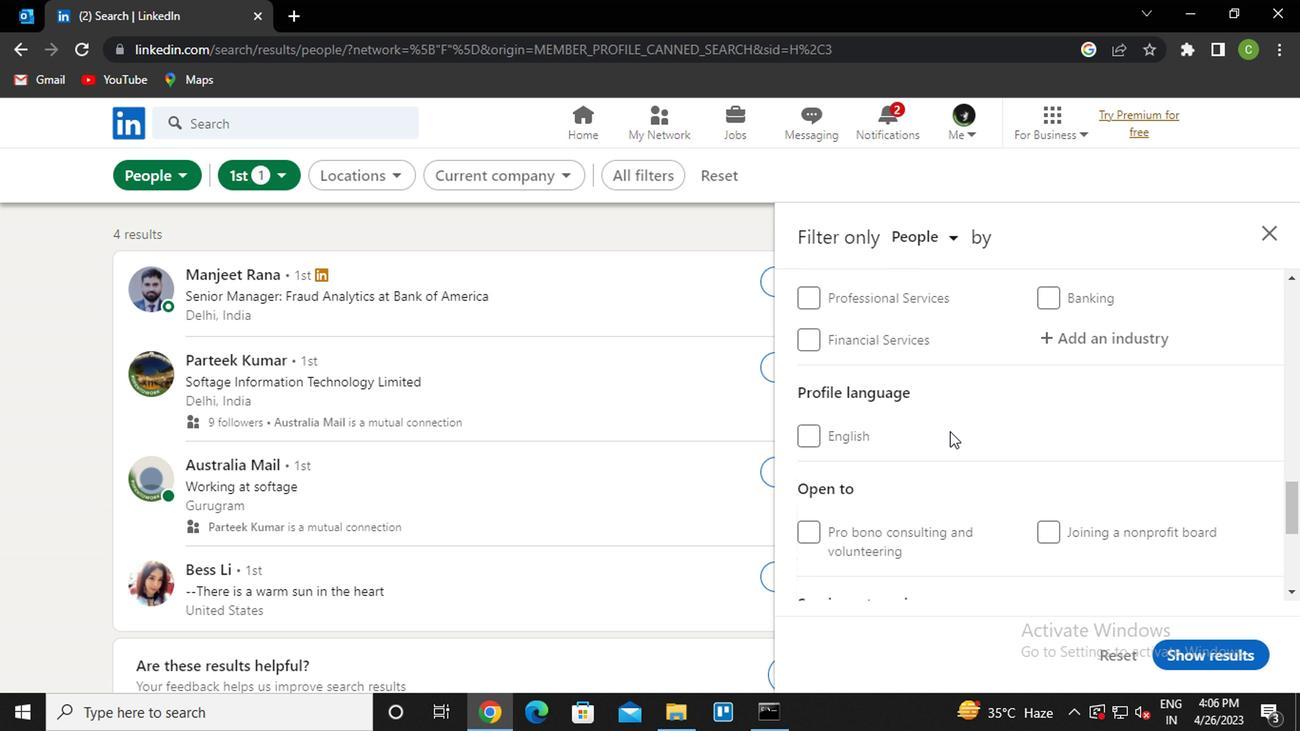 
Action: Mouse moved to (807, 334)
Screenshot: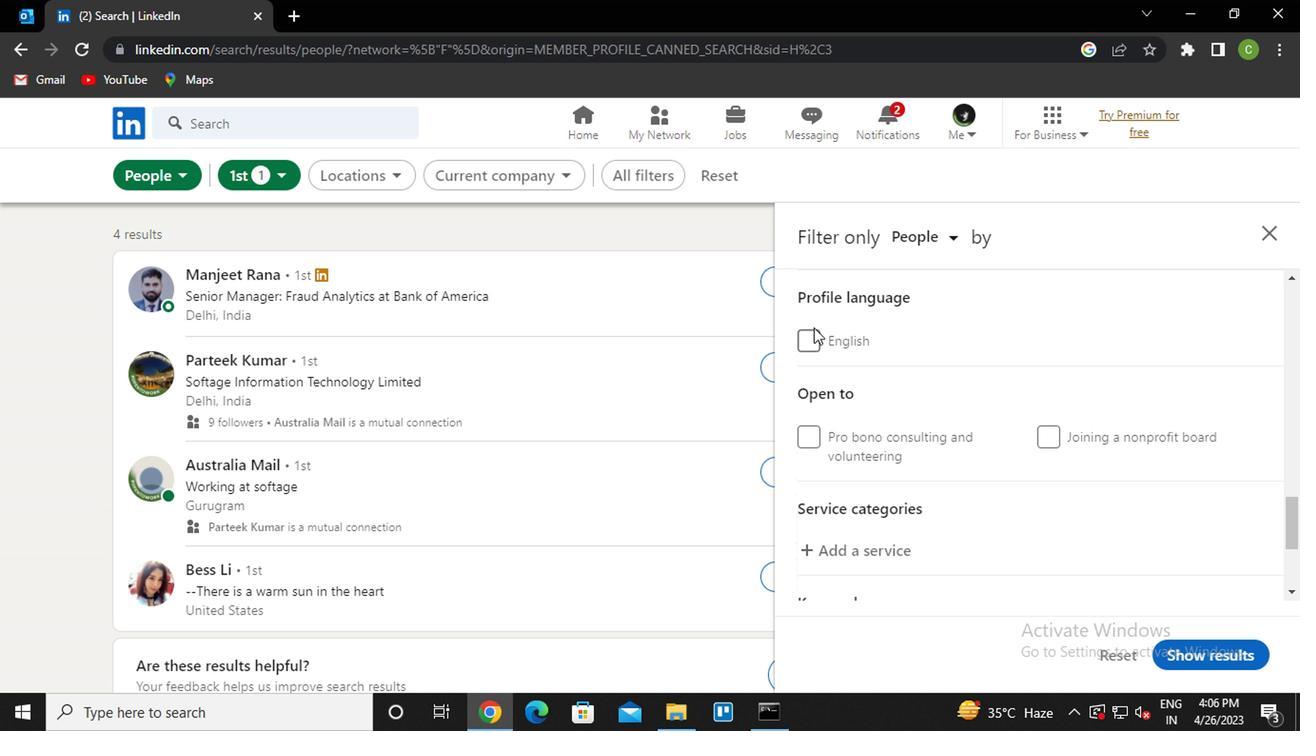 
Action: Mouse pressed left at (807, 334)
Screenshot: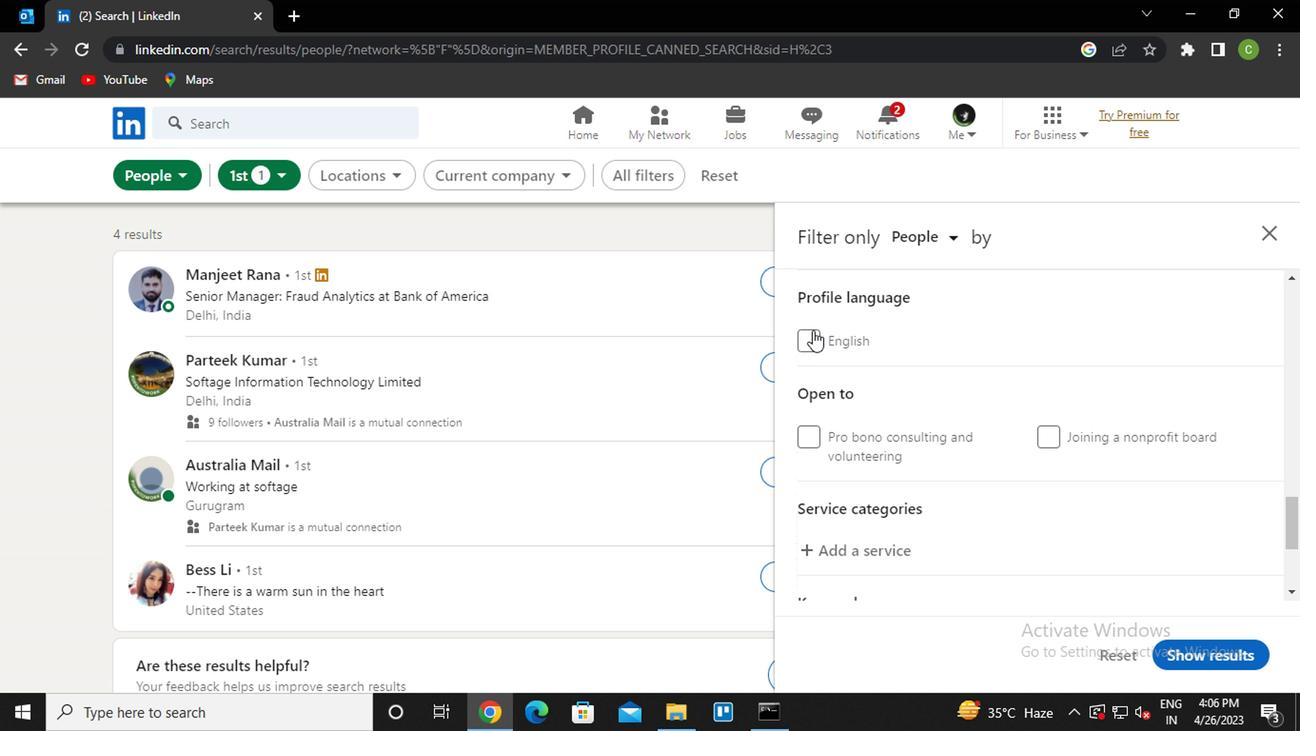 
Action: Mouse moved to (950, 417)
Screenshot: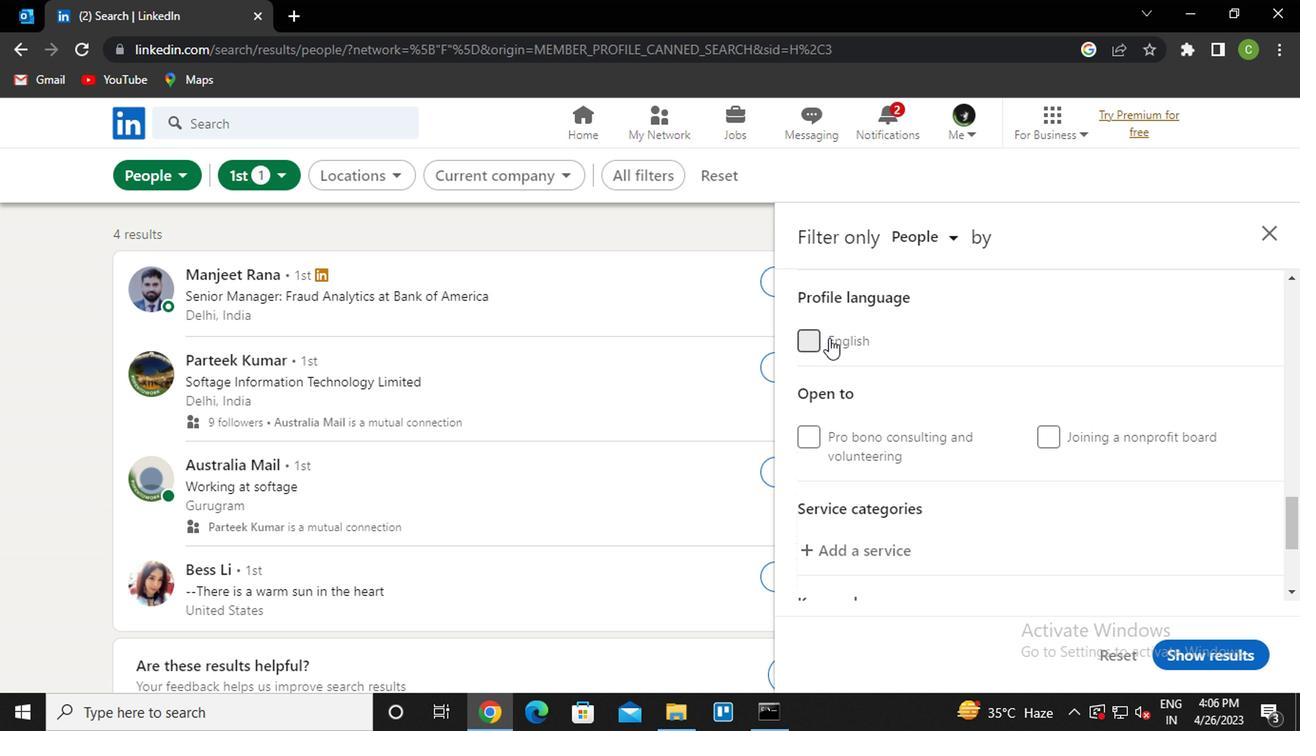 
Action: Mouse scrolled (950, 418) with delta (0, 0)
Screenshot: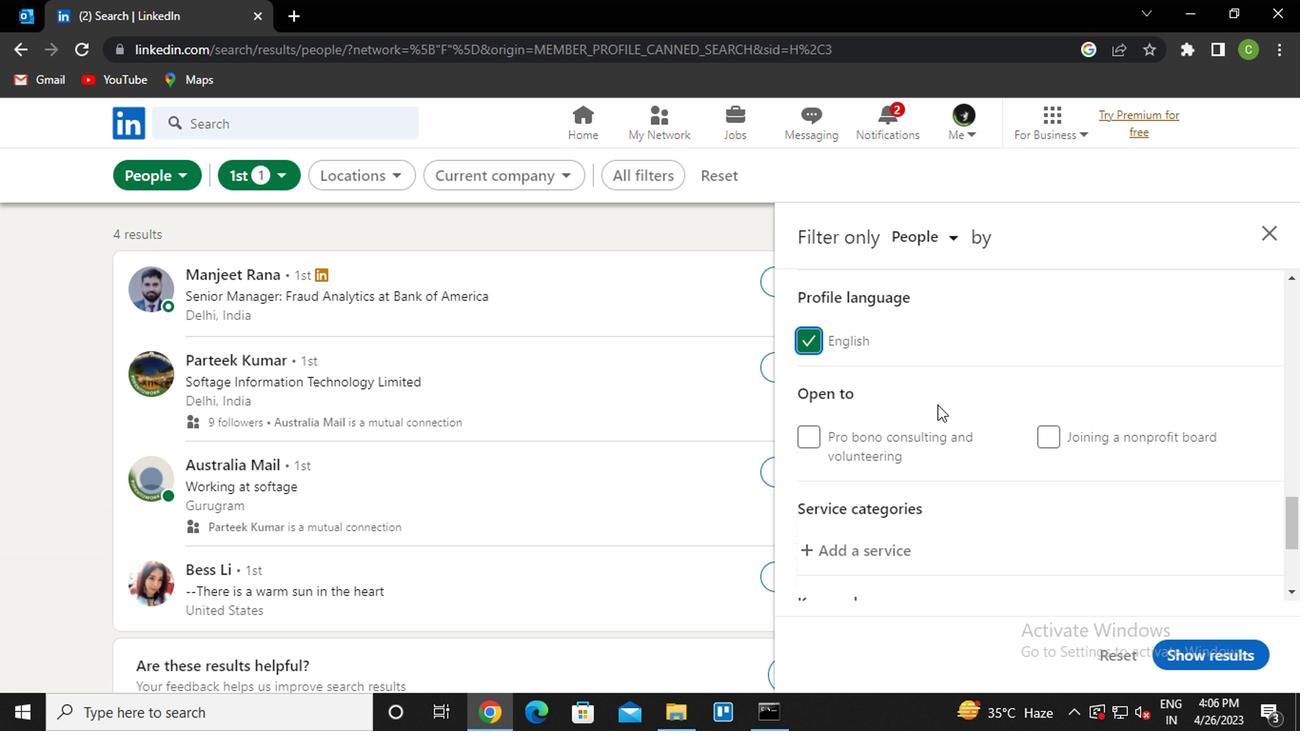 
Action: Mouse scrolled (950, 418) with delta (0, 0)
Screenshot: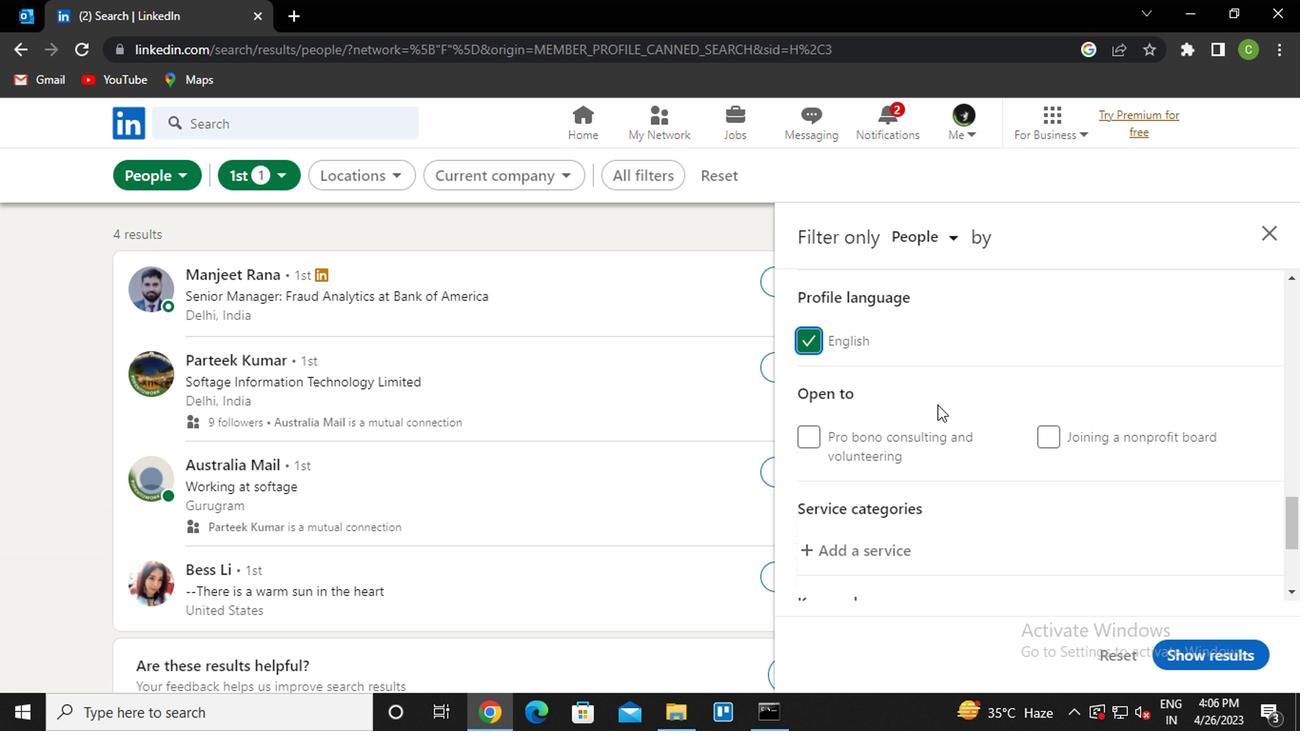 
Action: Mouse scrolled (950, 418) with delta (0, 0)
Screenshot: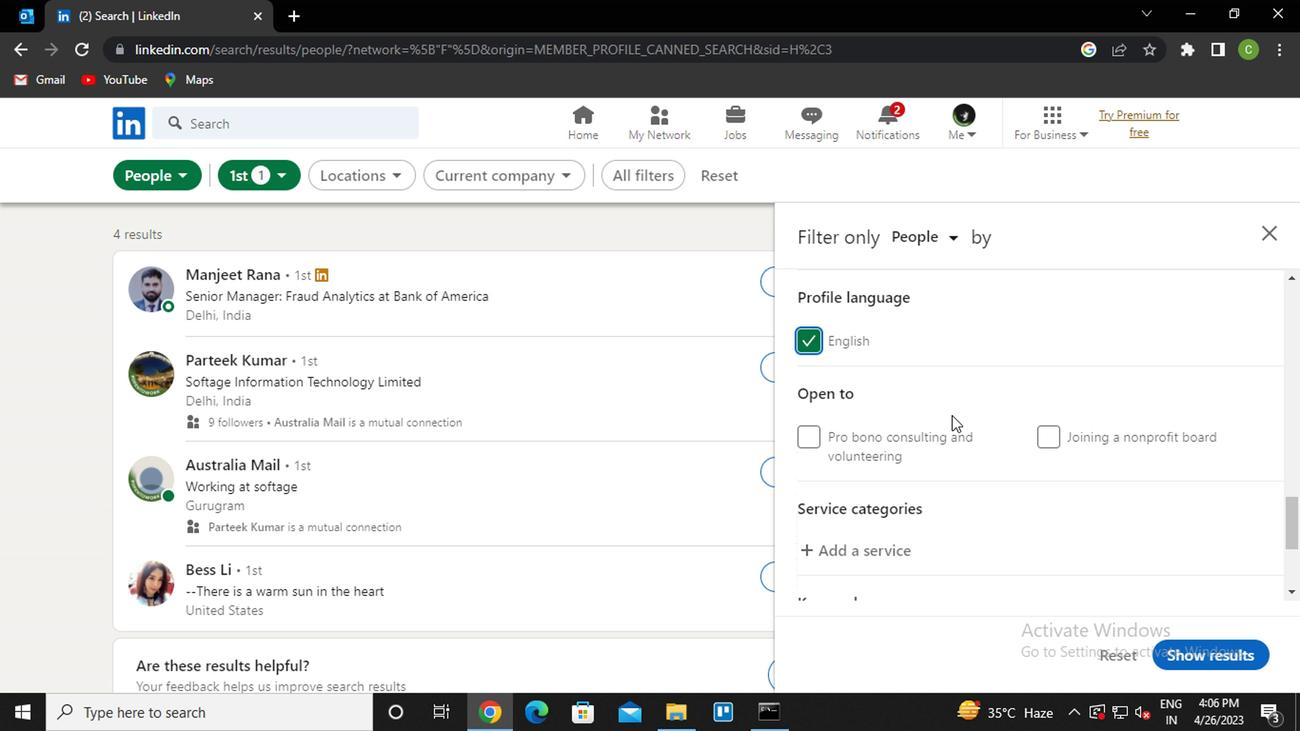 
Action: Mouse scrolled (950, 418) with delta (0, 0)
Screenshot: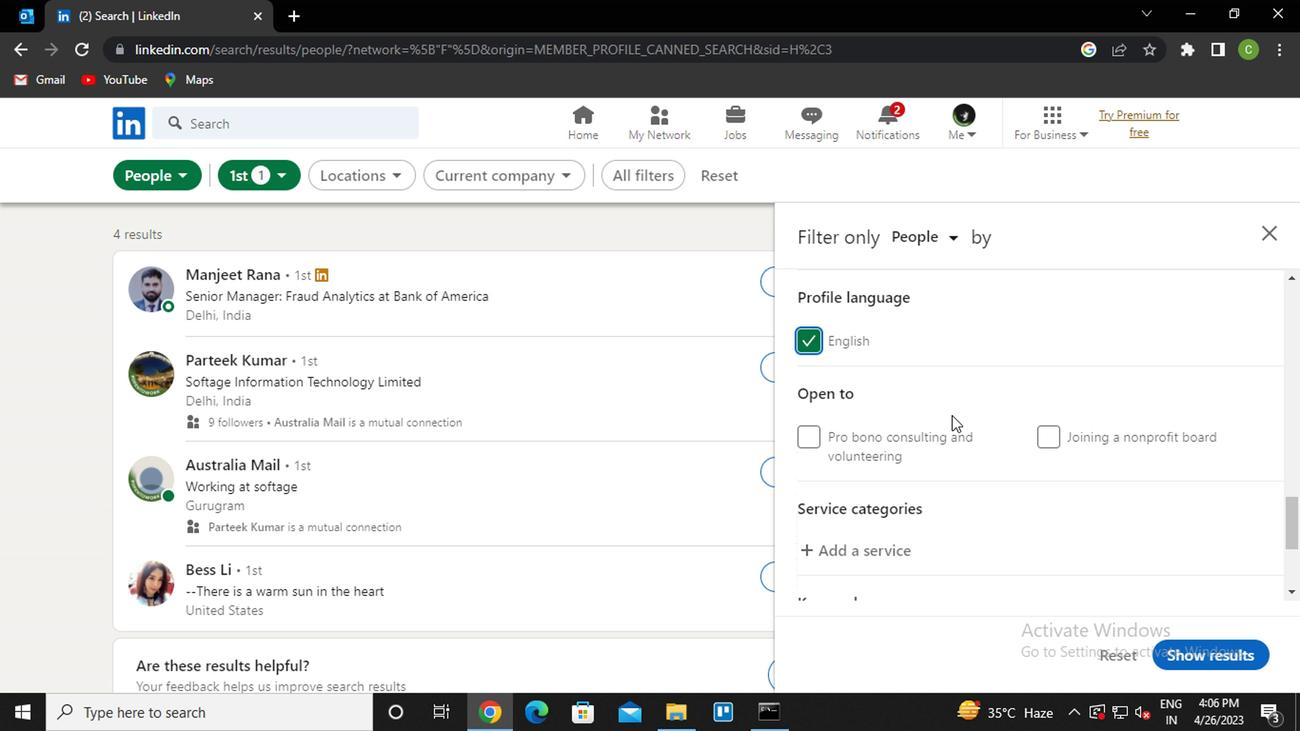 
Action: Mouse scrolled (950, 418) with delta (0, 0)
Screenshot: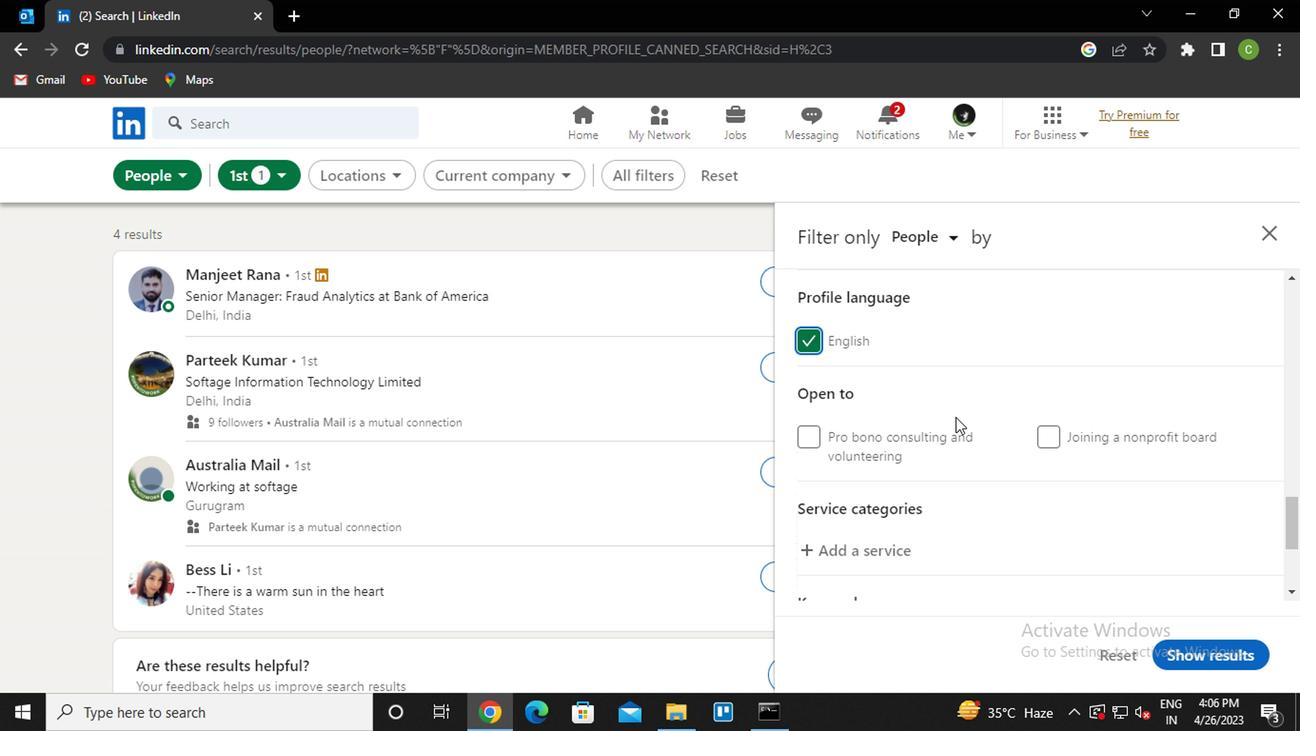 
Action: Mouse scrolled (950, 418) with delta (0, 0)
Screenshot: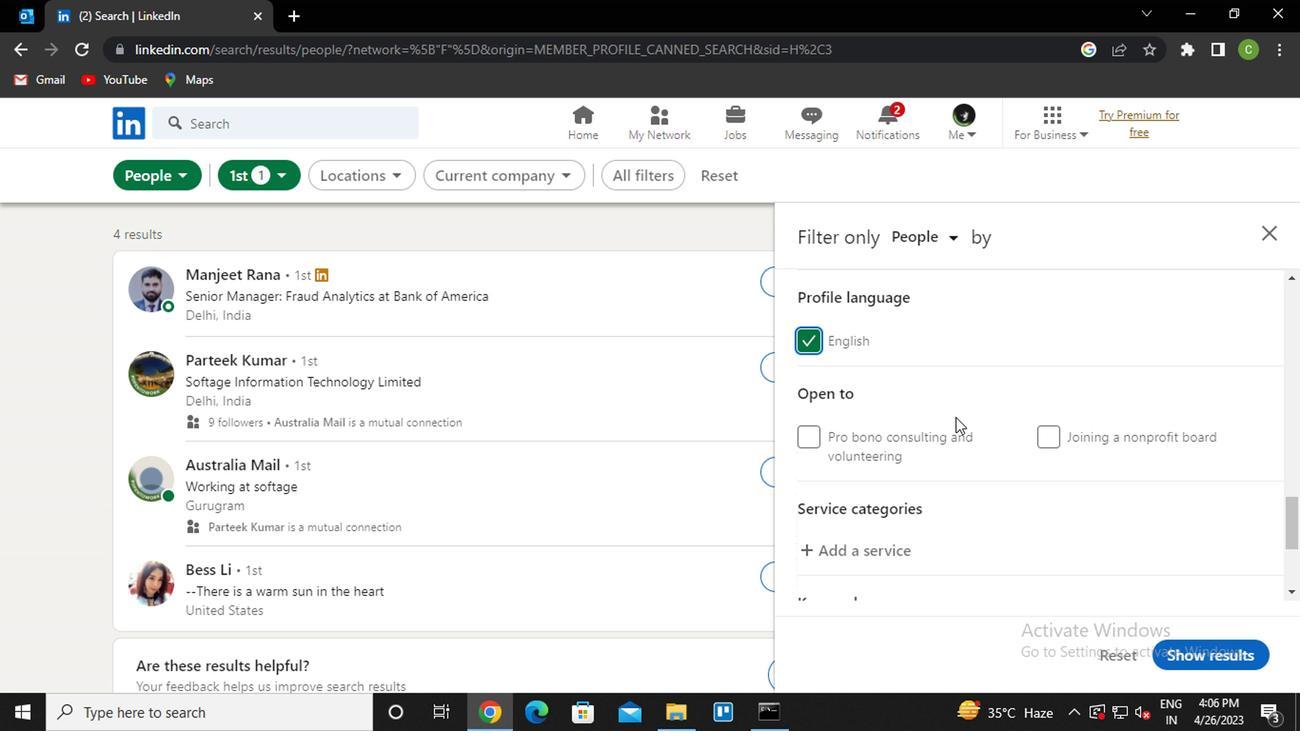 
Action: Mouse scrolled (950, 418) with delta (0, 0)
Screenshot: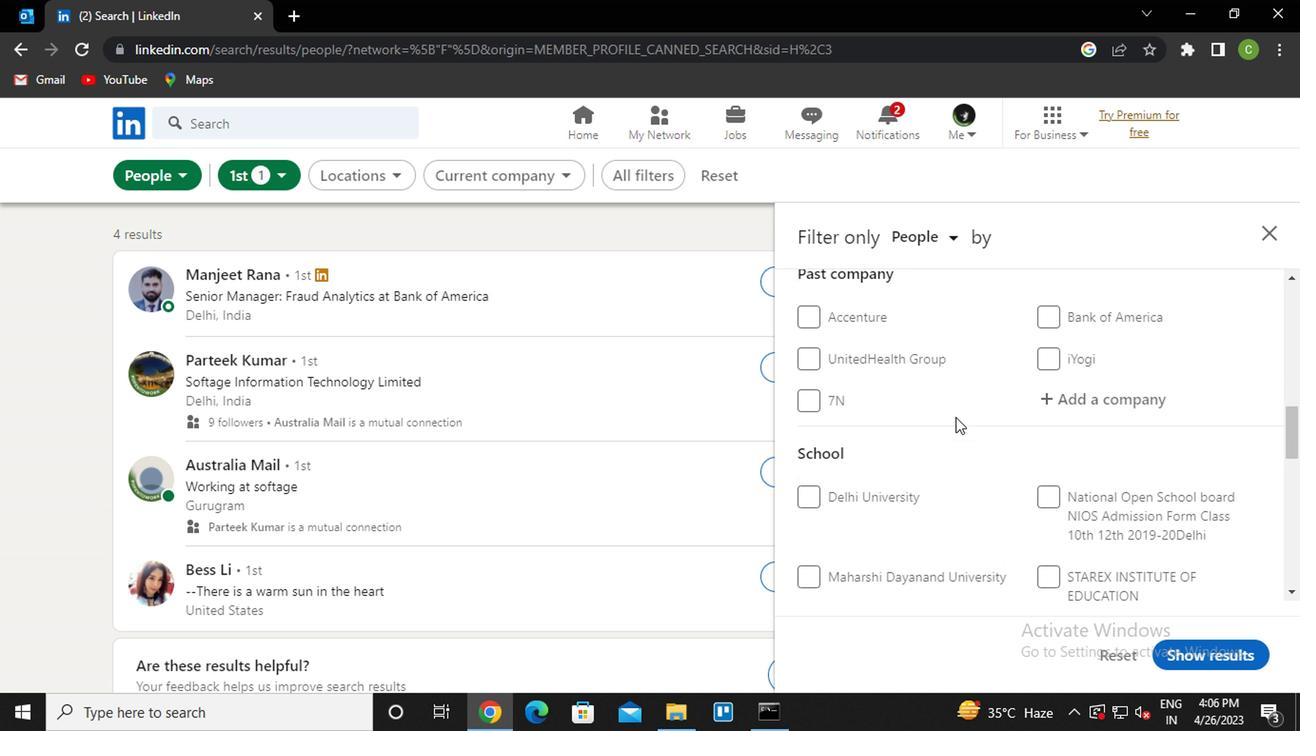 
Action: Mouse scrolled (950, 418) with delta (0, 0)
Screenshot: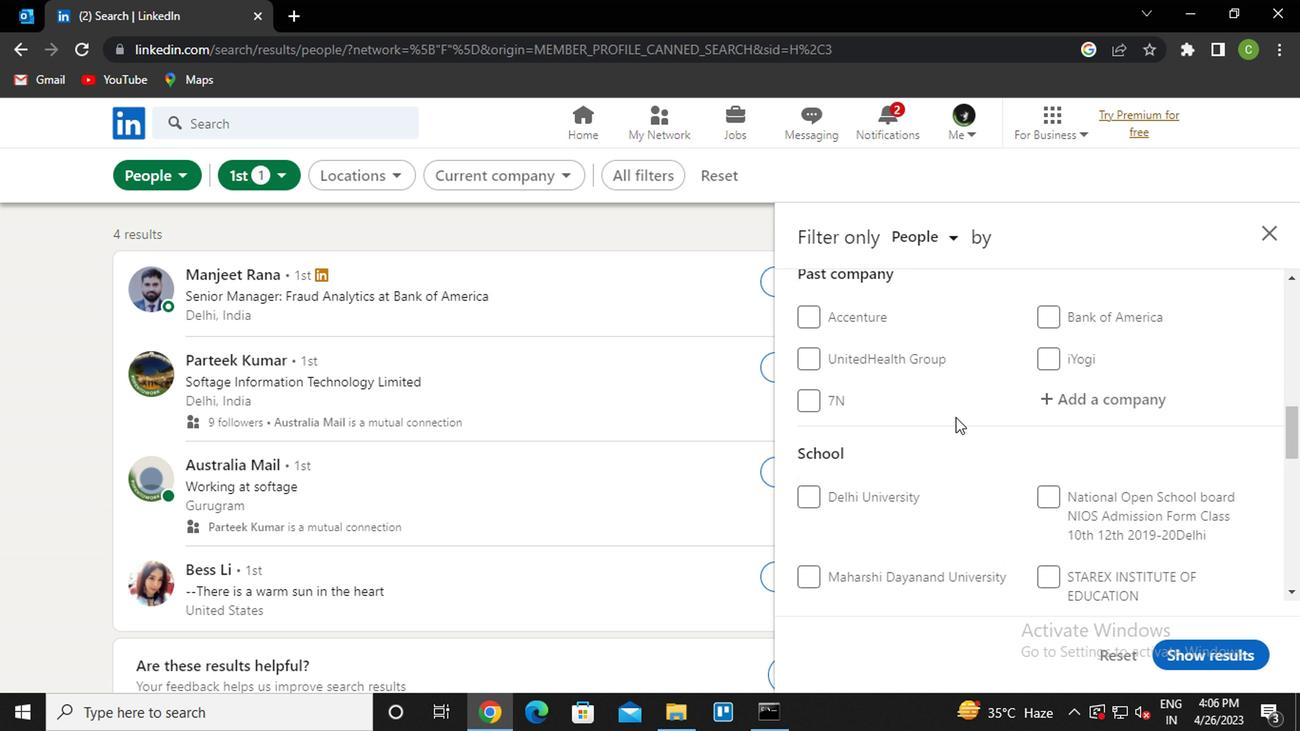 
Action: Mouse scrolled (950, 418) with delta (0, 0)
Screenshot: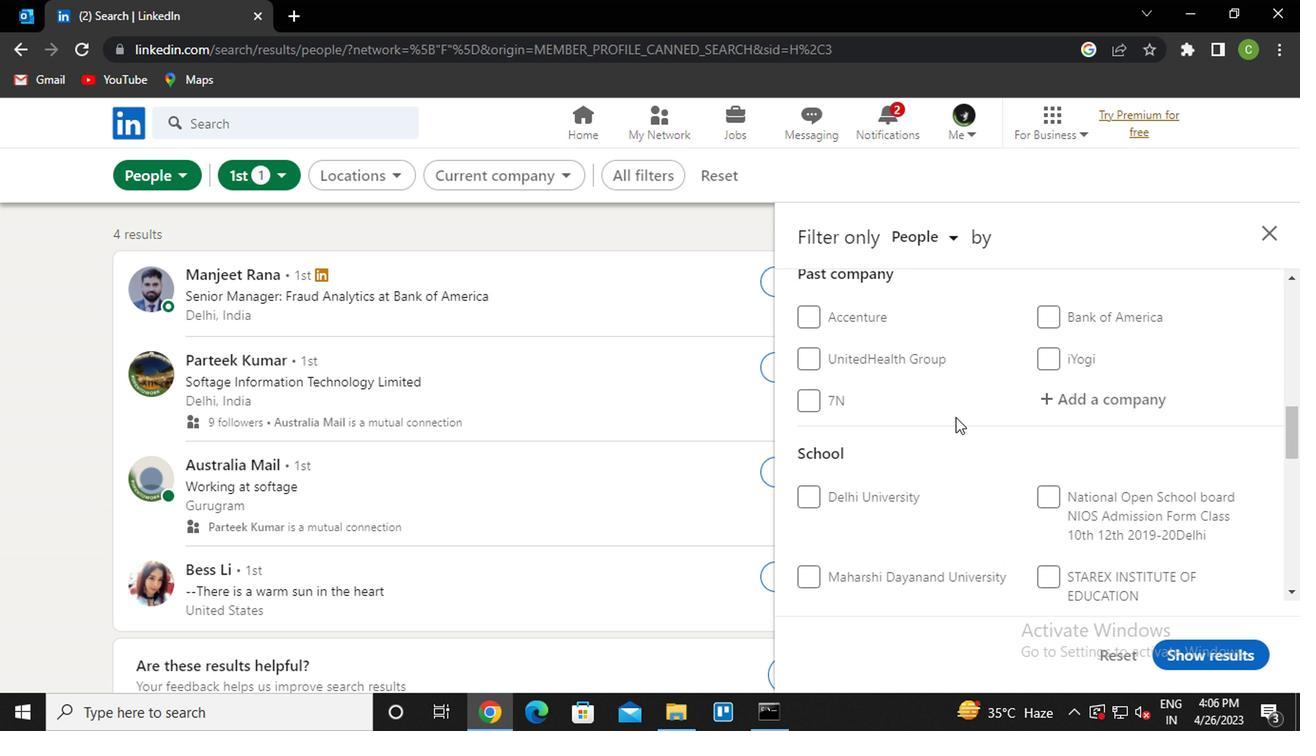 
Action: Mouse moved to (993, 486)
Screenshot: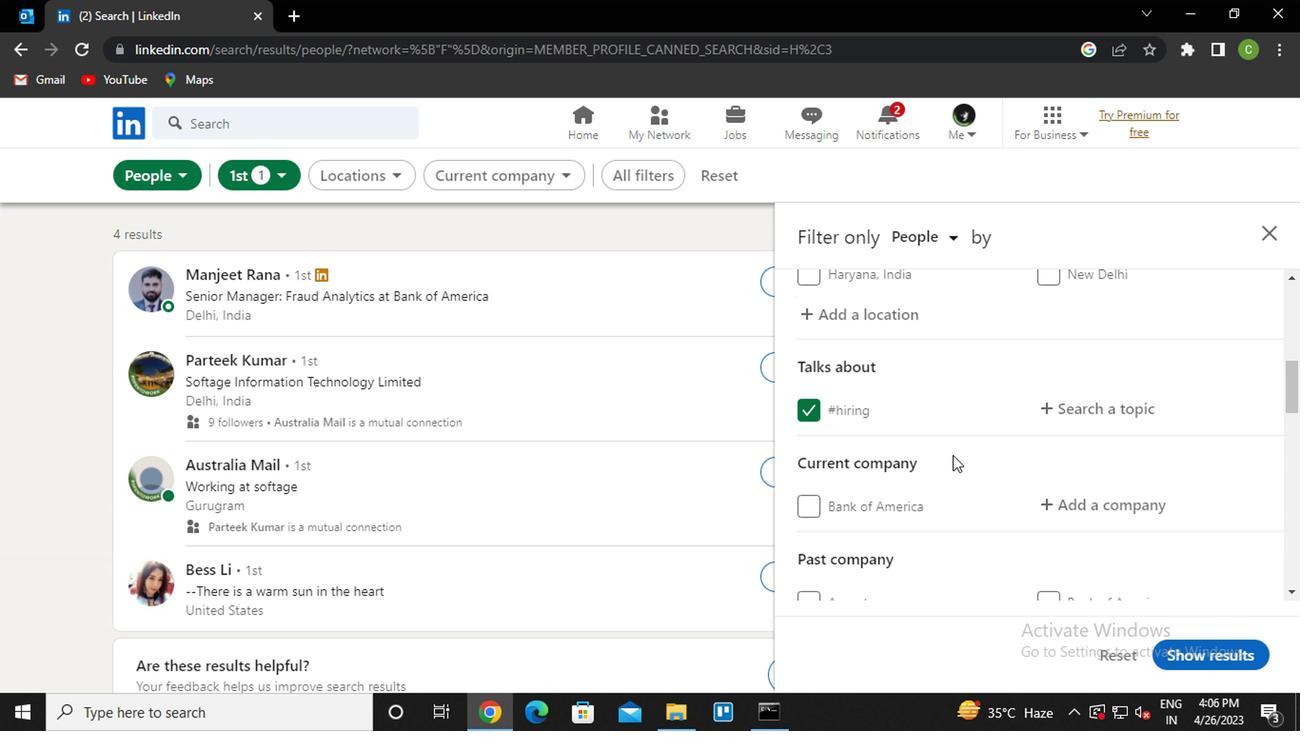 
Action: Mouse scrolled (993, 485) with delta (0, -1)
Screenshot: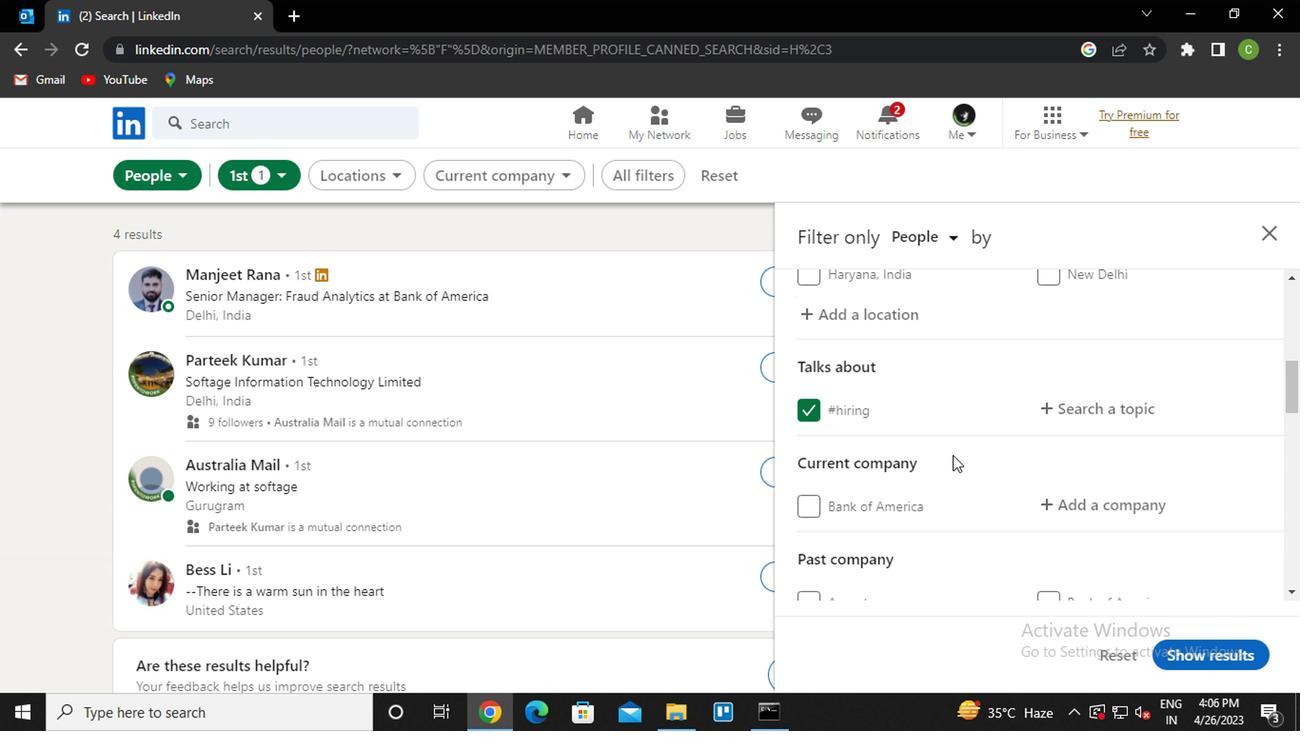 
Action: Mouse moved to (1088, 418)
Screenshot: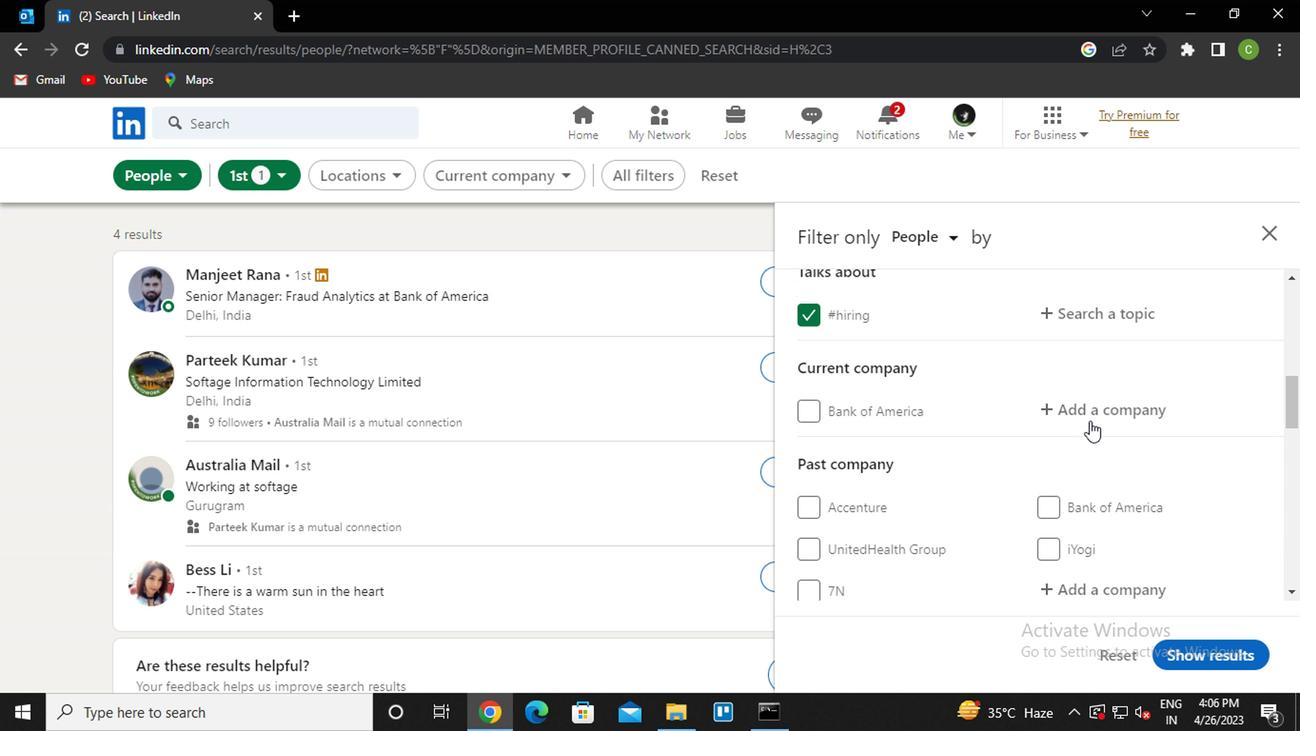 
Action: Mouse pressed left at (1088, 418)
Screenshot: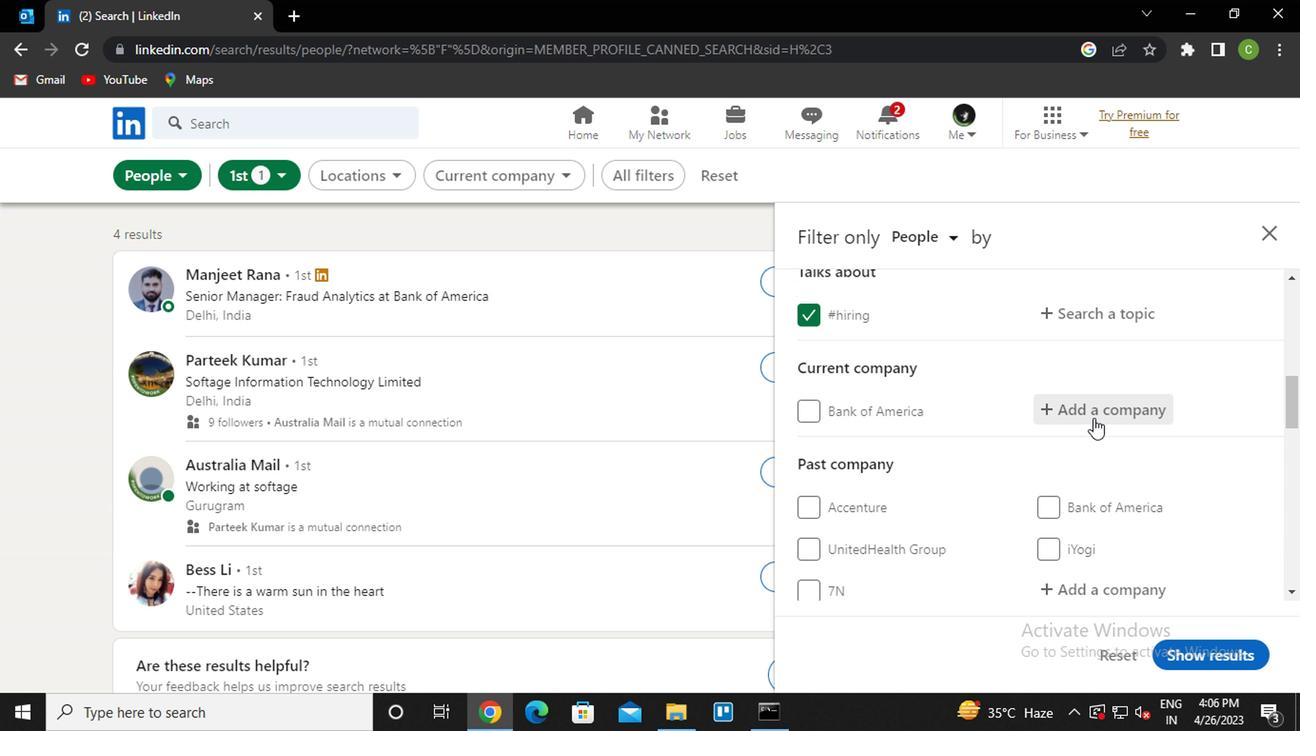 
Action: Key pressed <Key.caps_lock>v<Key.caps_lock>arroc<Key.down><Key.down><Key.enter>
Screenshot: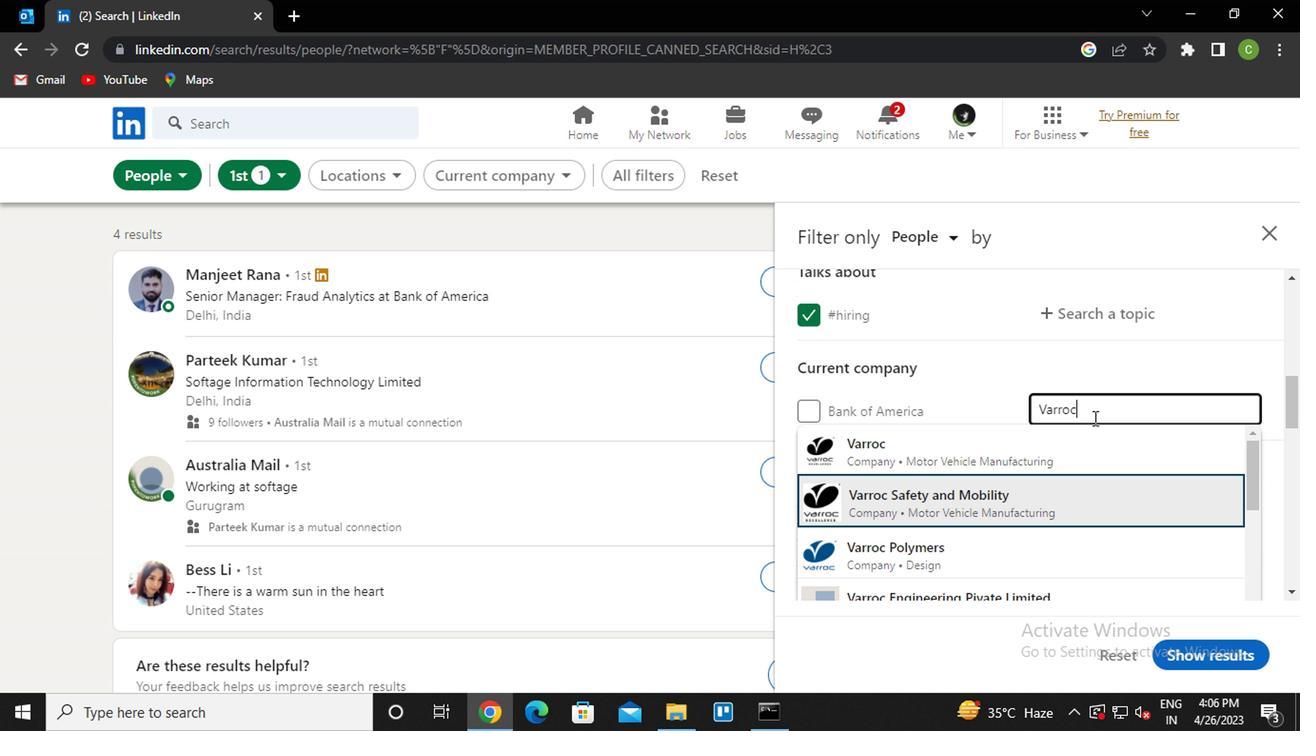 
Action: Mouse scrolled (1088, 417) with delta (0, 0)
Screenshot: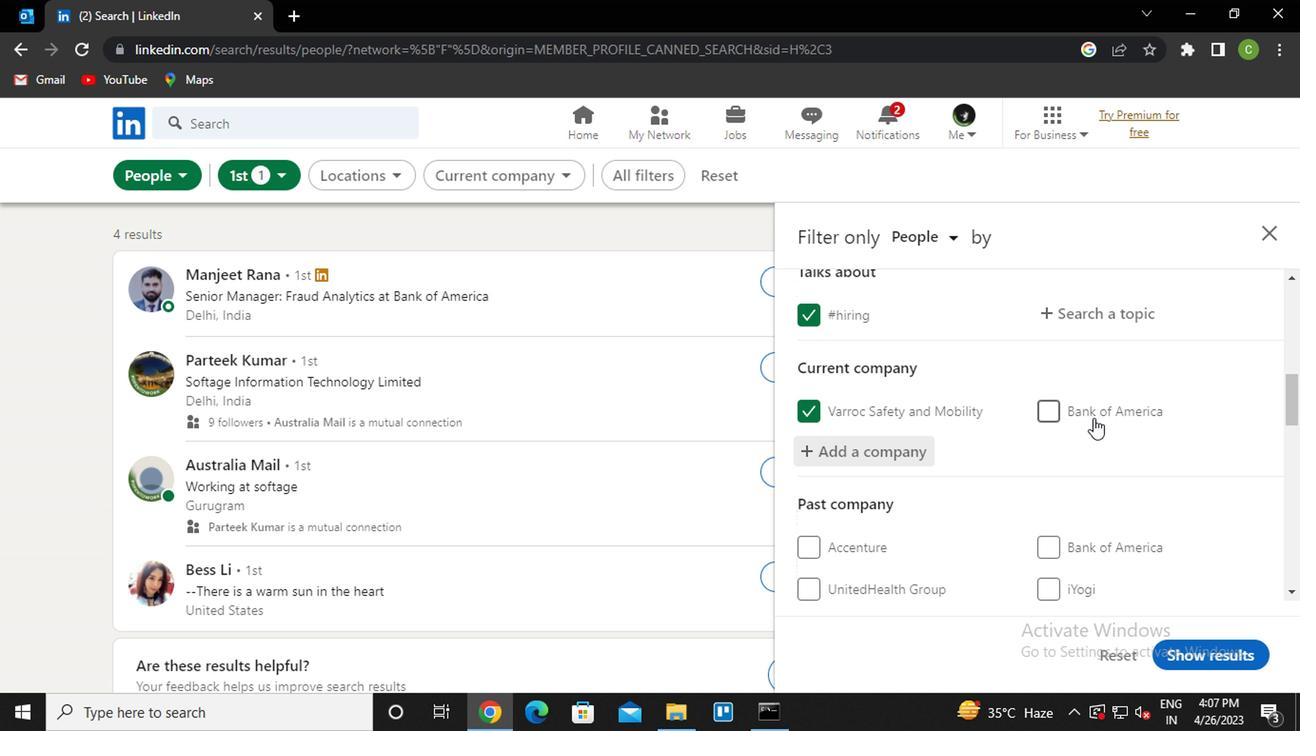 
Action: Mouse moved to (897, 423)
Screenshot: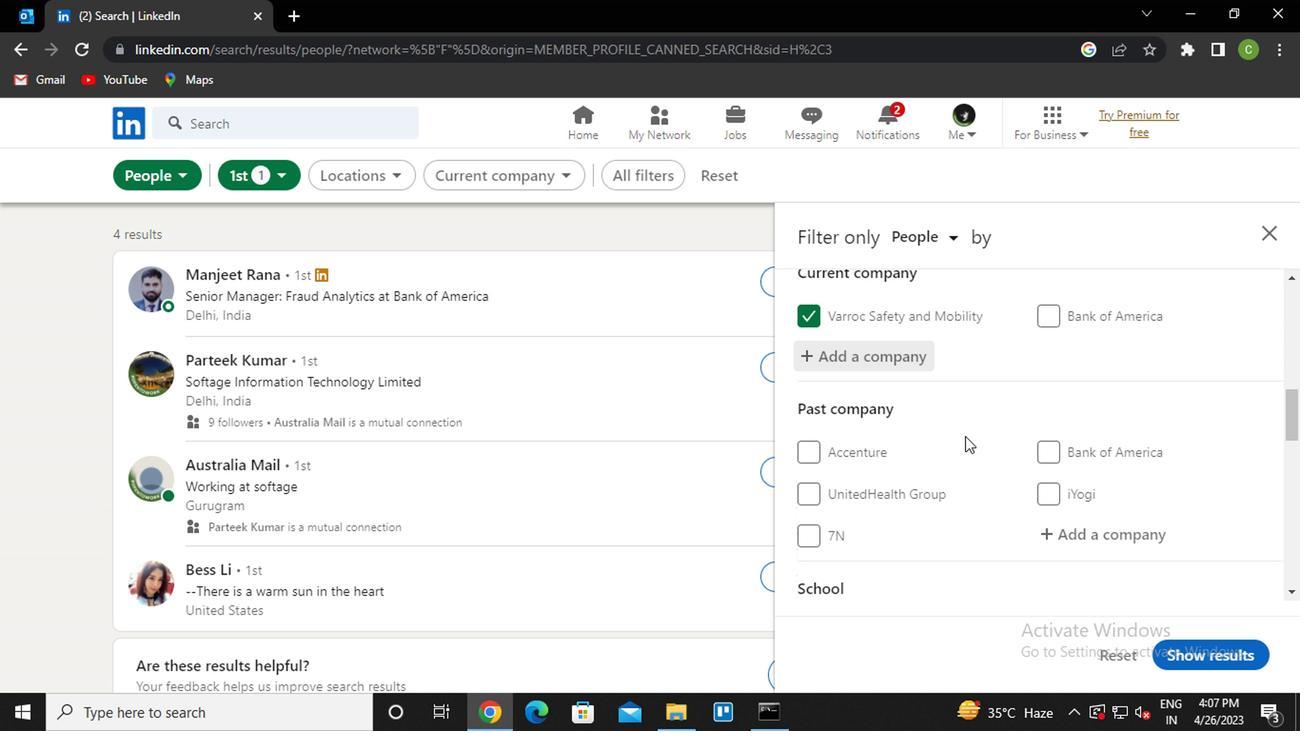 
Action: Mouse scrolled (897, 422) with delta (0, 0)
Screenshot: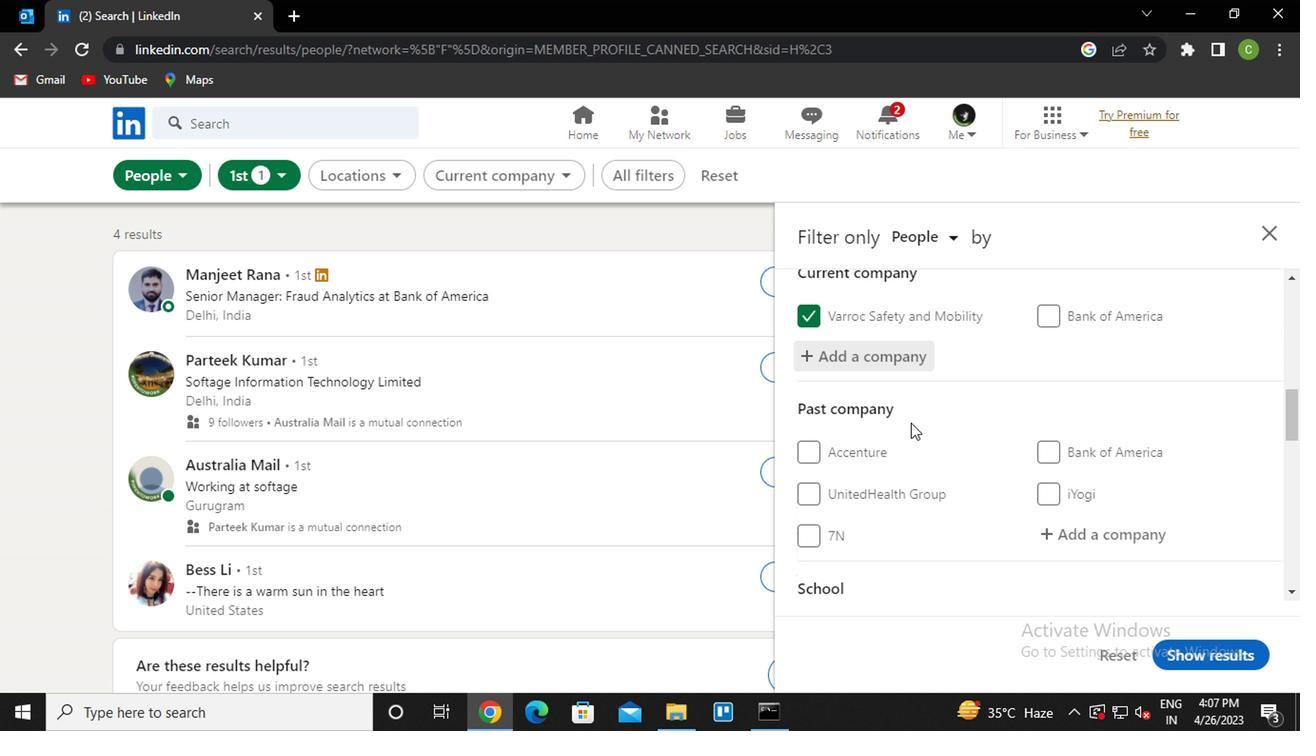 
Action: Mouse scrolled (897, 422) with delta (0, 0)
Screenshot: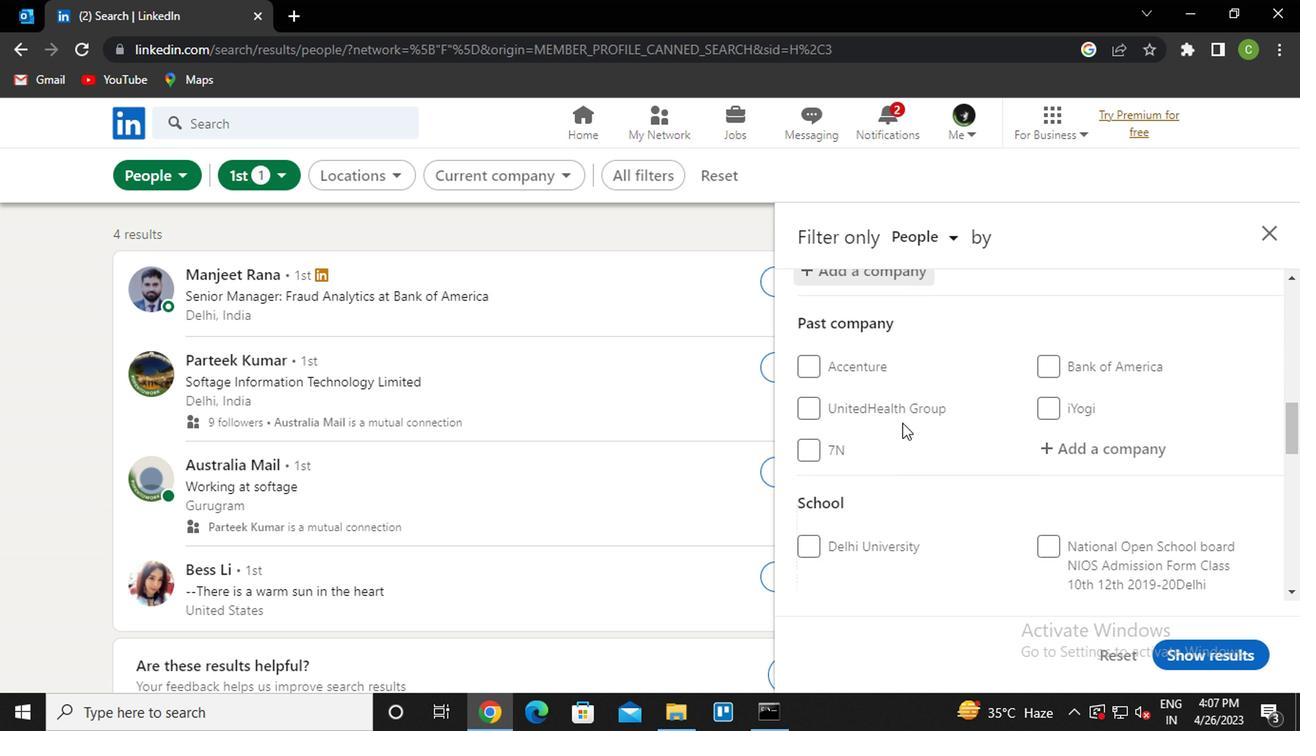 
Action: Mouse scrolled (897, 422) with delta (0, 0)
Screenshot: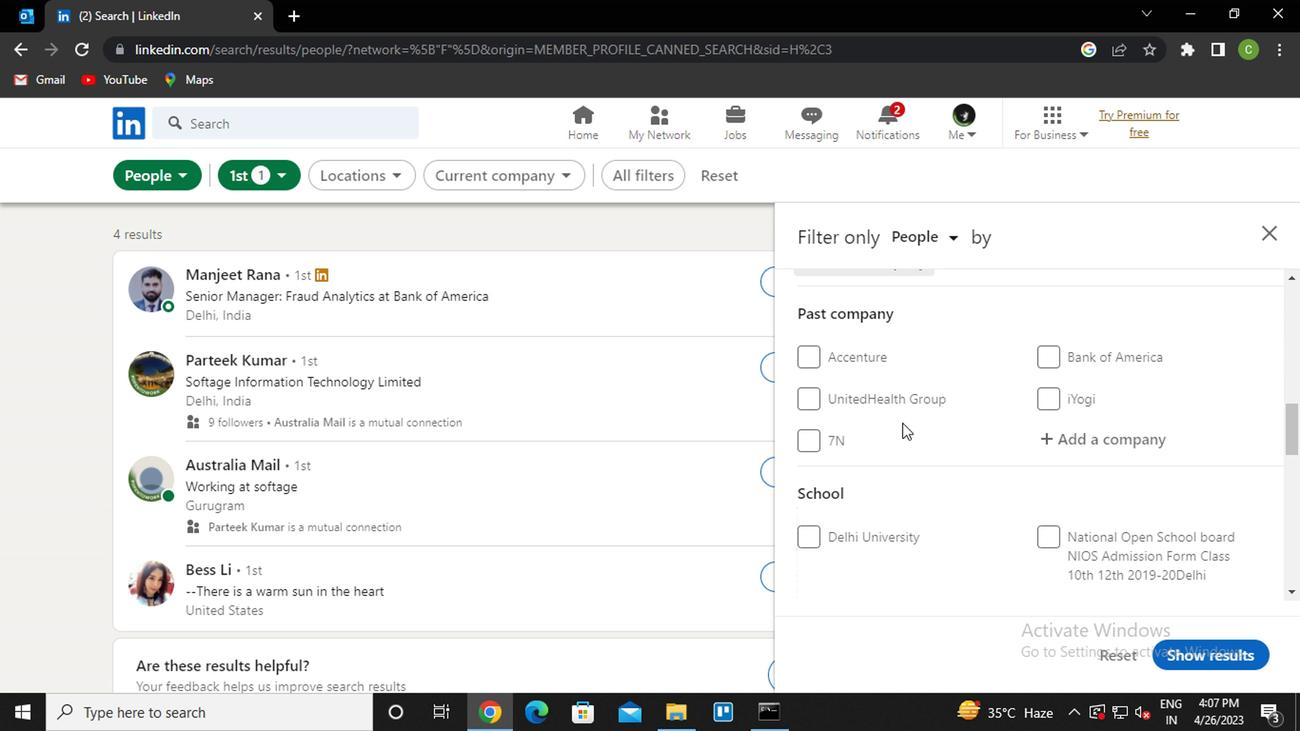 
Action: Mouse moved to (877, 486)
Screenshot: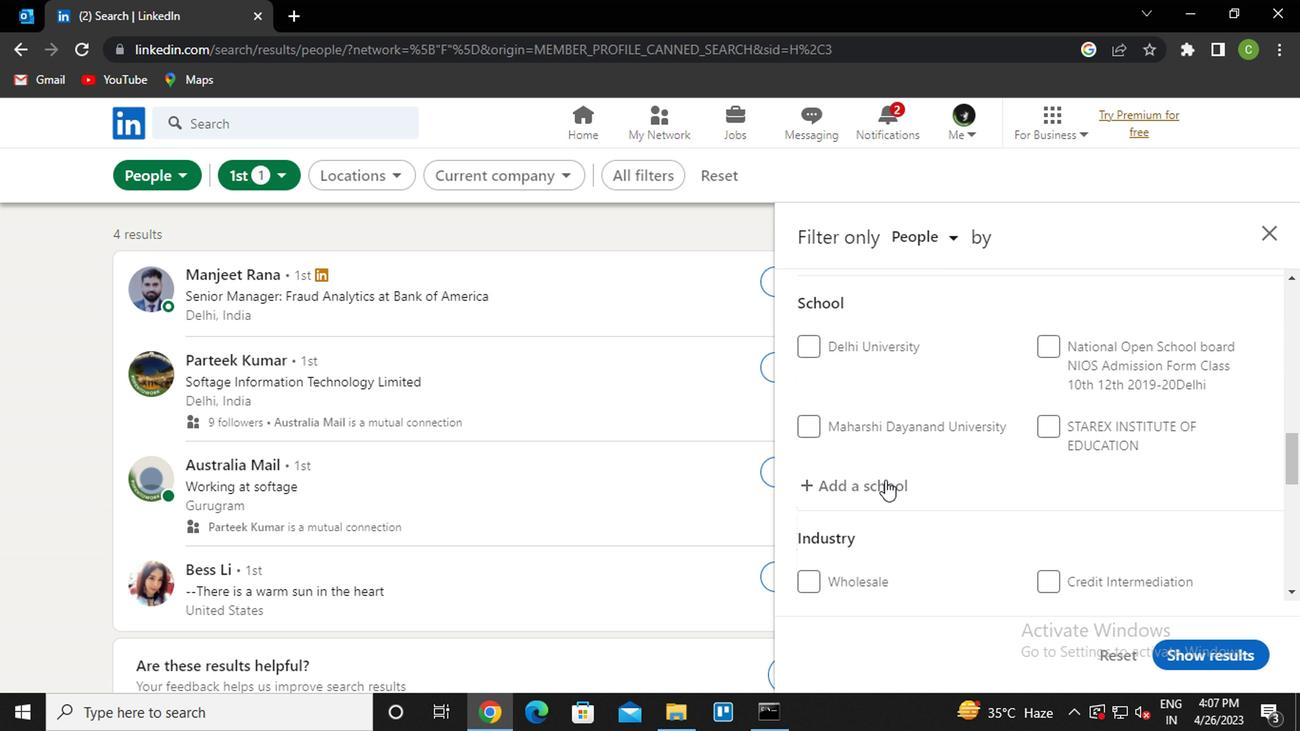 
Action: Mouse pressed left at (877, 486)
Screenshot: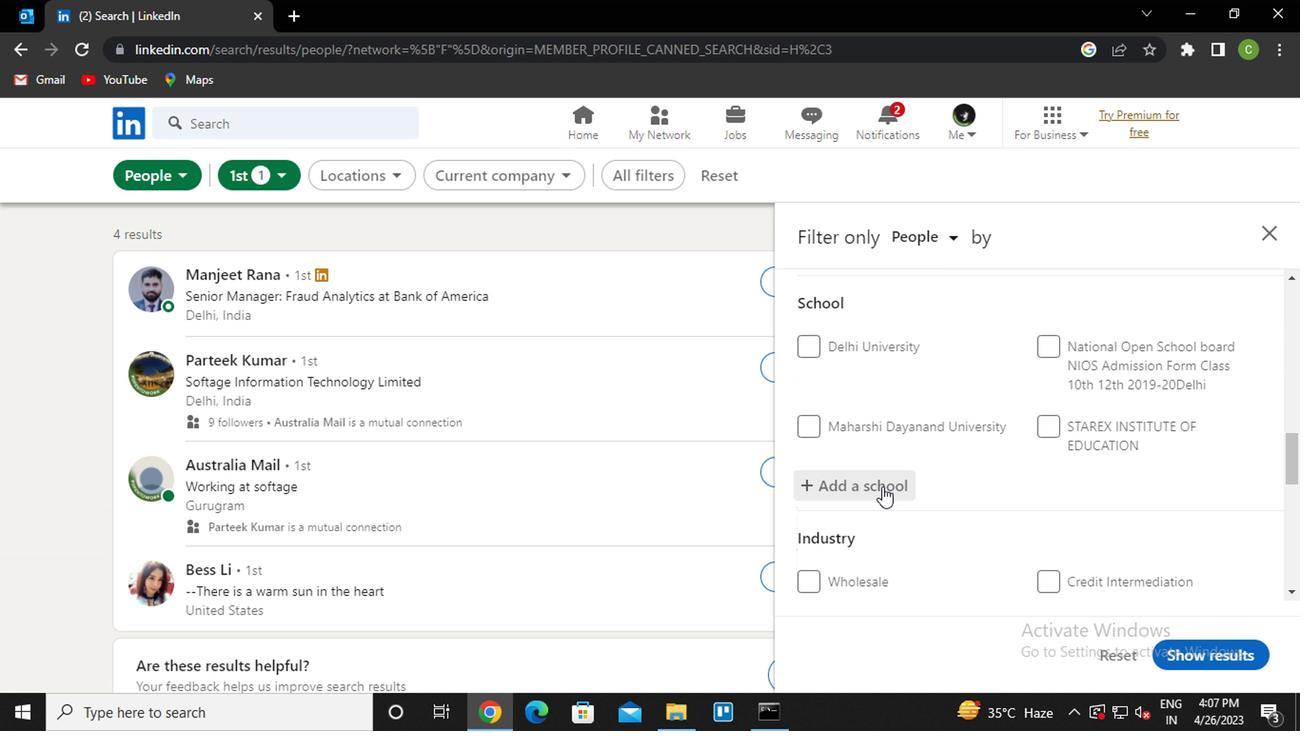 
Action: Key pressed <Key.caps_lock>c<Key.caps_lock>olla<Key.backspace>ege<Key.space>of<Key.space><Key.caps_lock>t<Key.caps_lock>echnology,<Key.space><Key.caps_lock>g.b<Key.down><Key.enter>
Screenshot: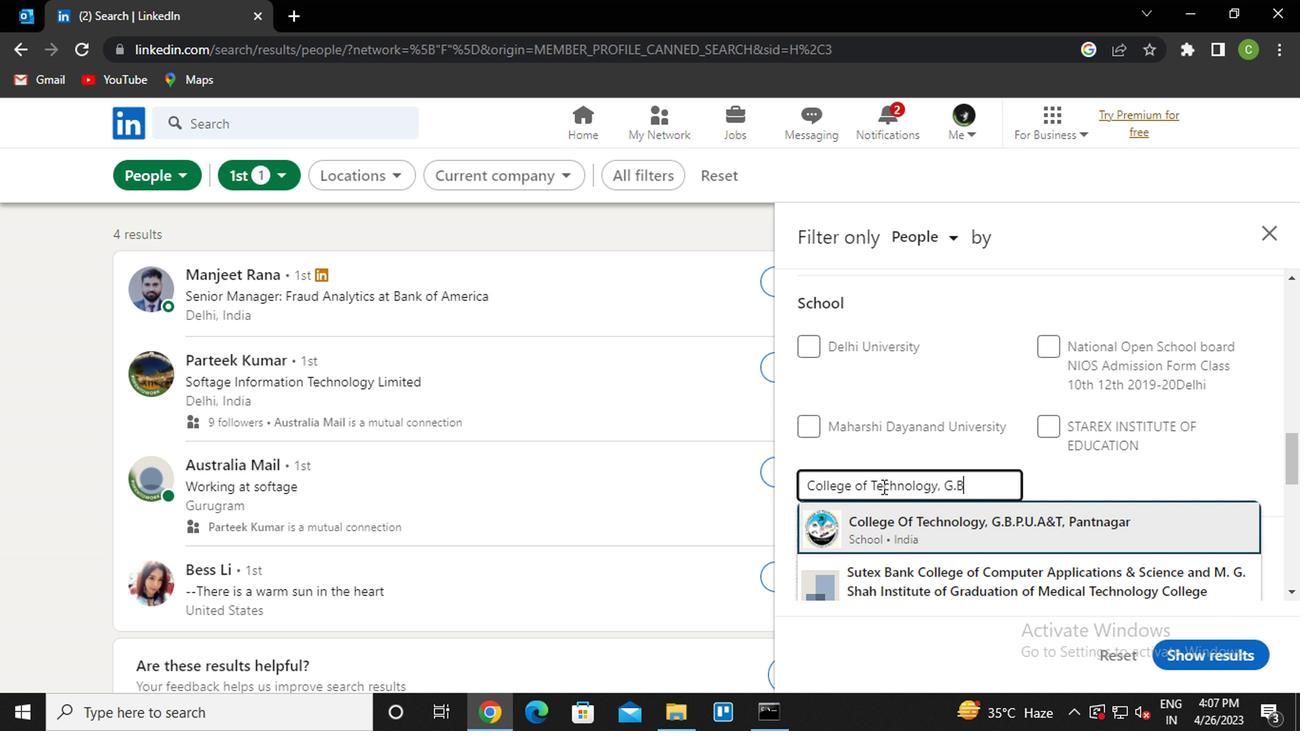 
Action: Mouse moved to (962, 470)
Screenshot: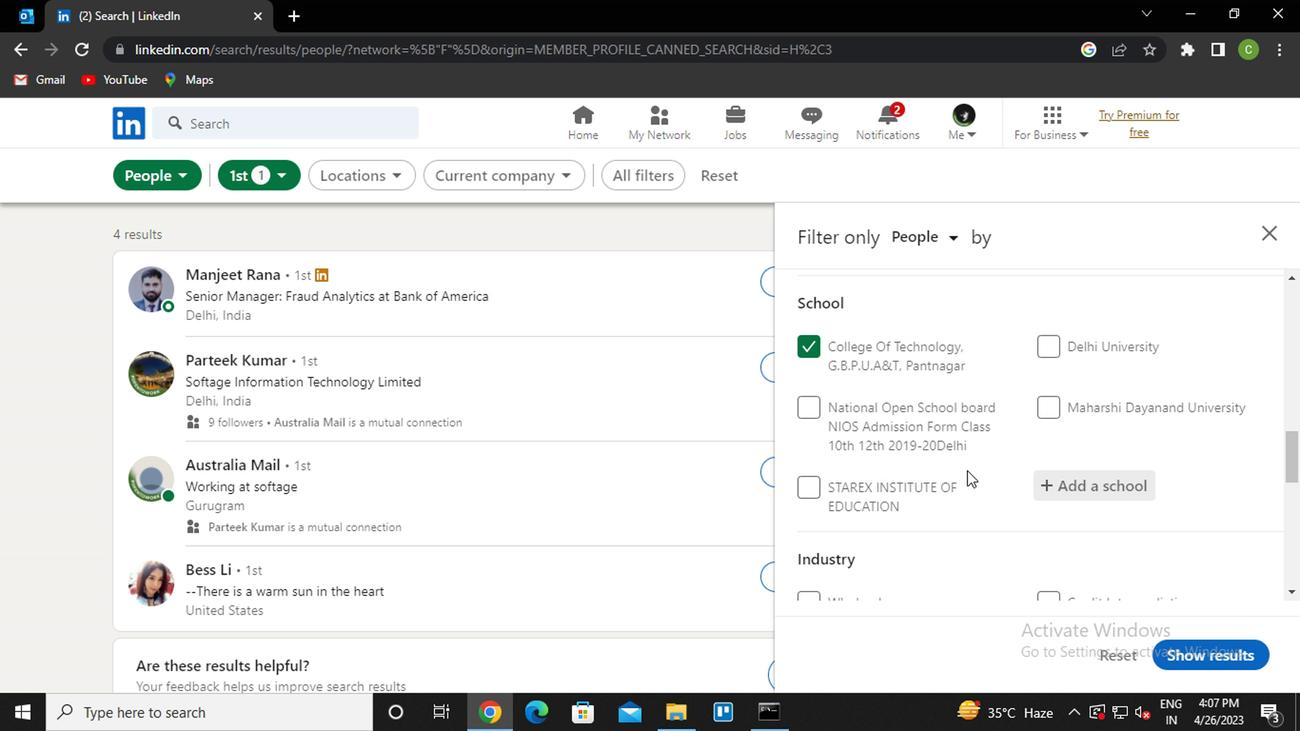 
Action: Mouse scrolled (962, 470) with delta (0, 0)
Screenshot: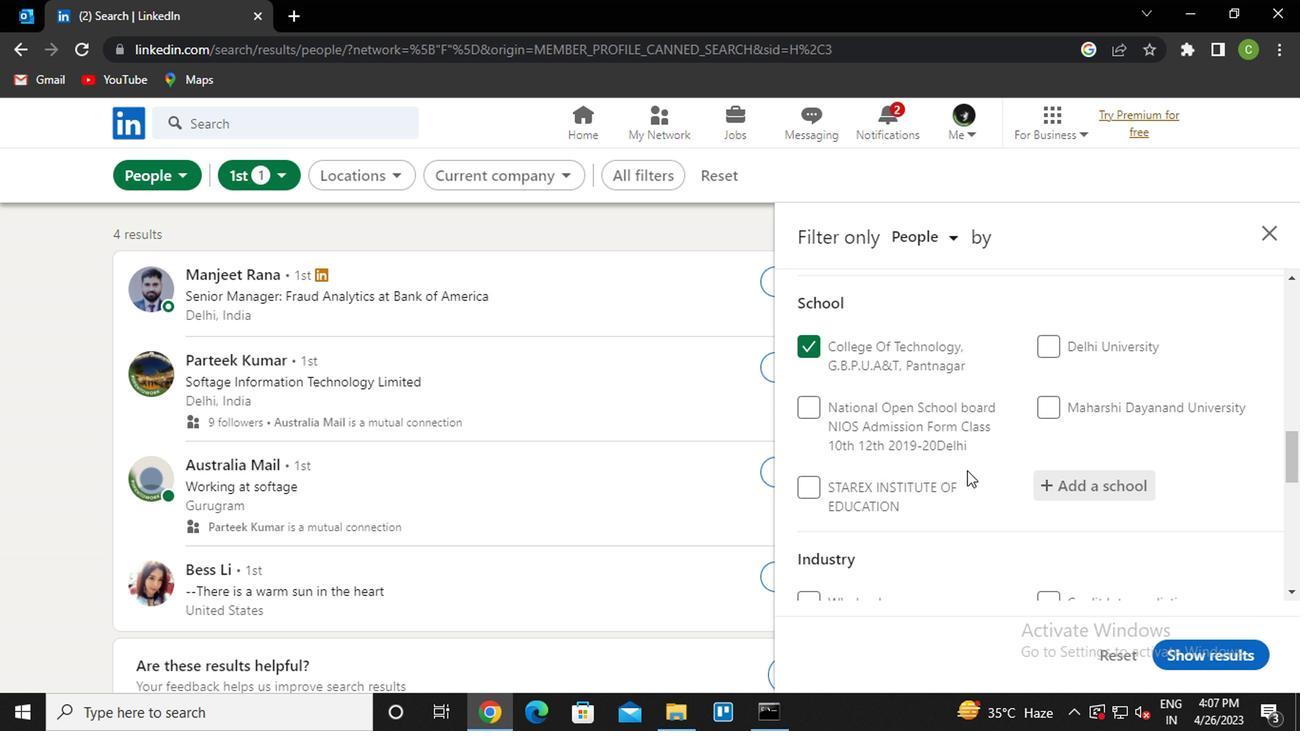 
Action: Mouse scrolled (962, 470) with delta (0, 0)
Screenshot: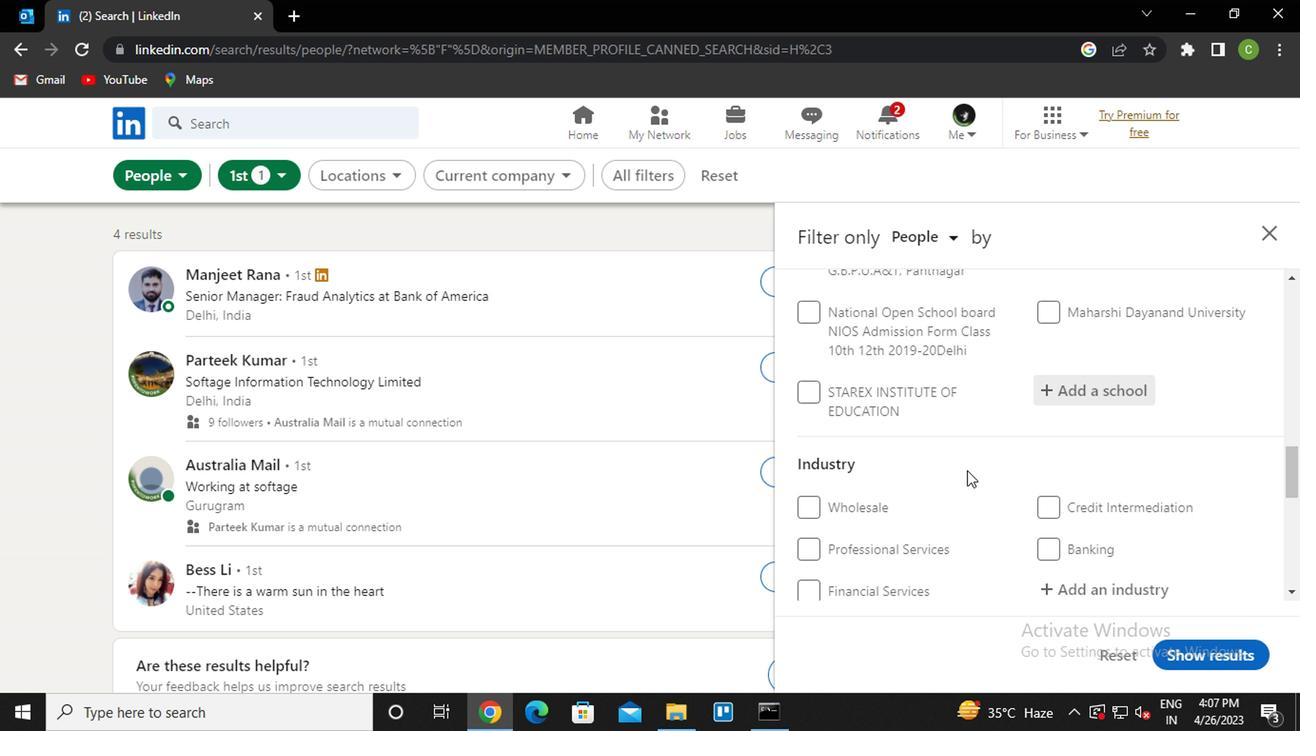 
Action: Mouse moved to (1072, 492)
Screenshot: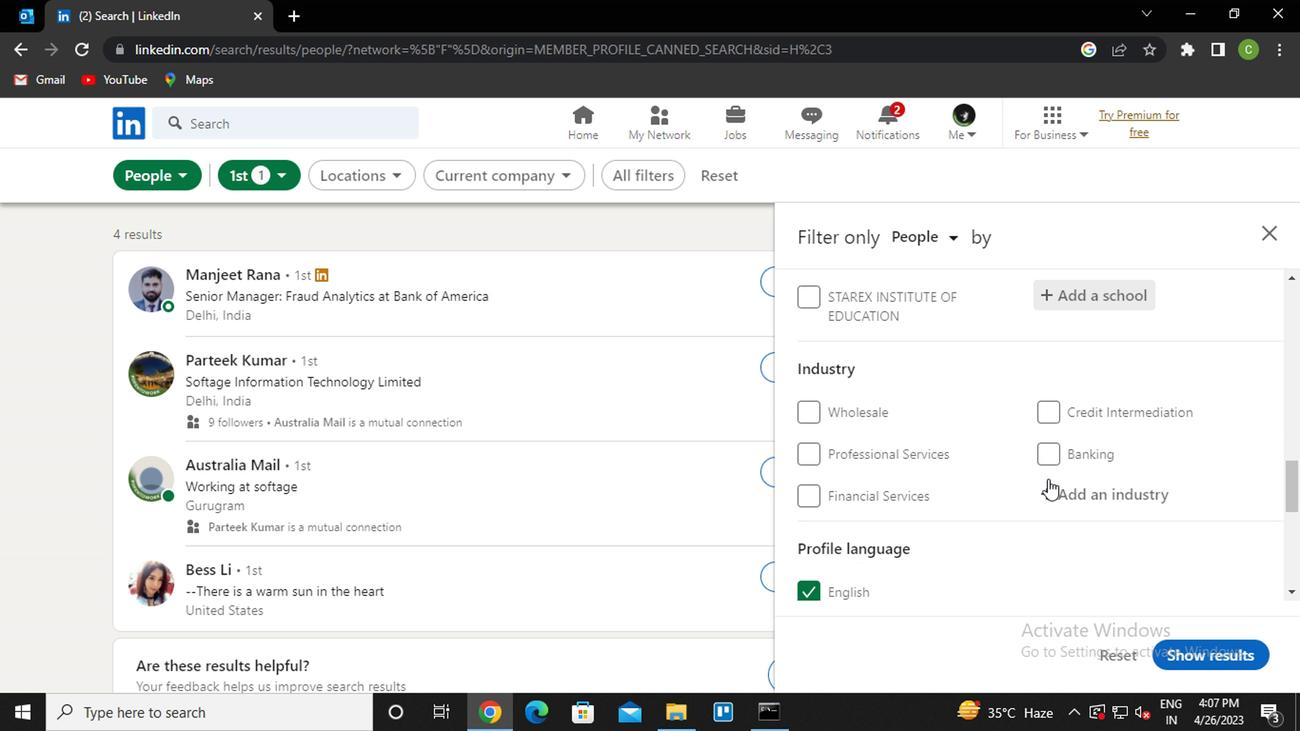 
Action: Mouse pressed left at (1072, 492)
Screenshot: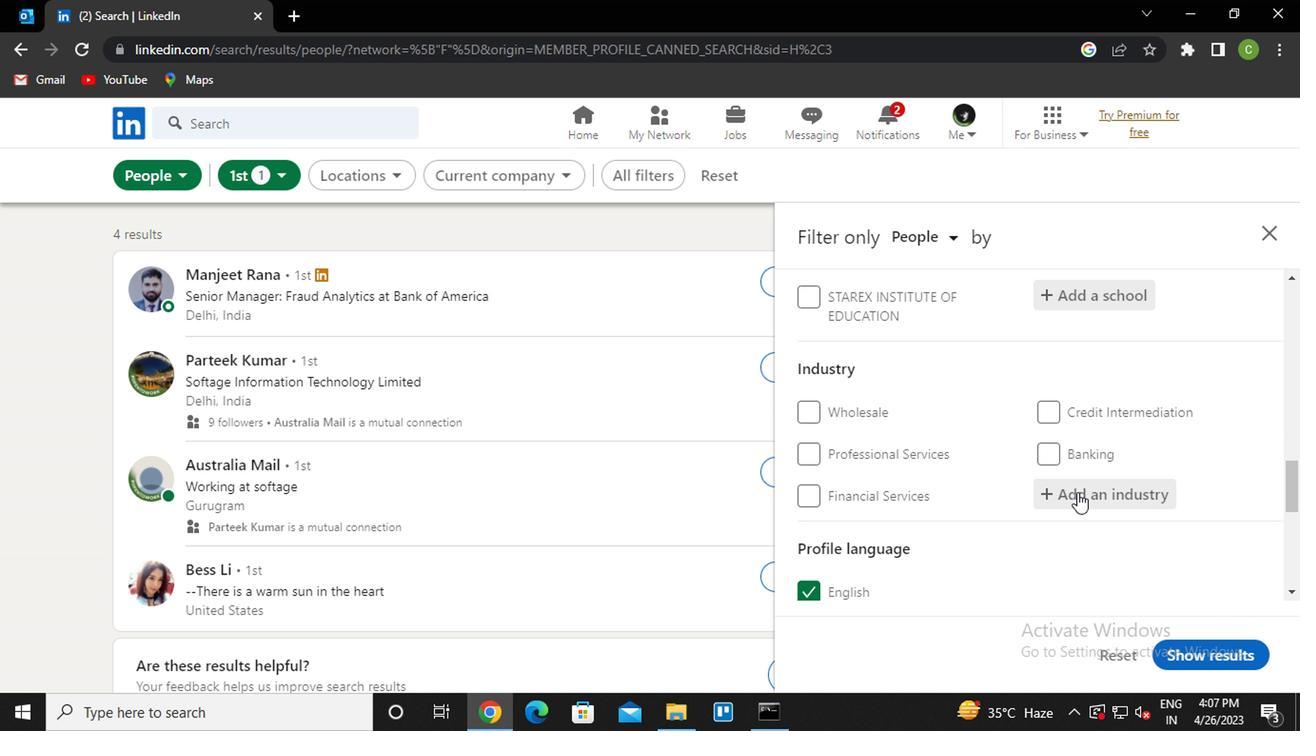 
Action: Key pressed <Key.caps_lock><Key.caps_lock>t<Key.caps_lock>ransporta<Key.down><Key.down><Key.enter>
Screenshot: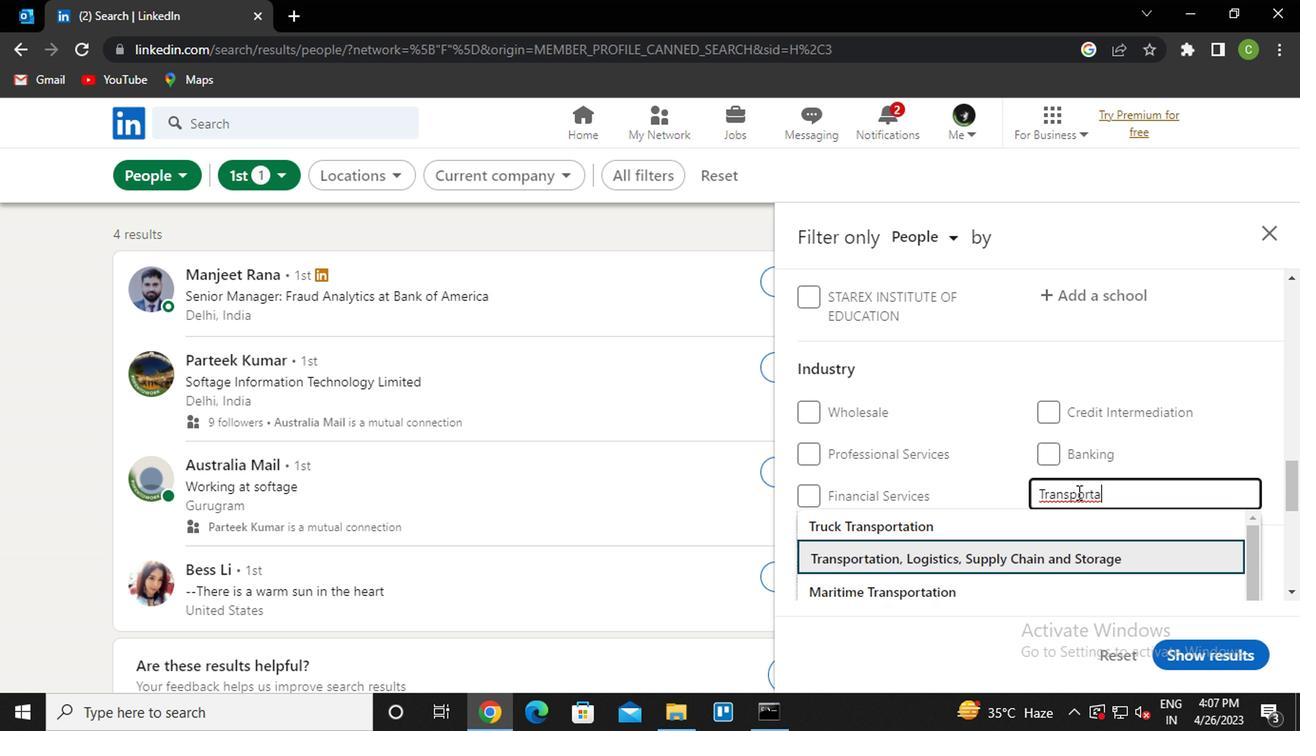 
Action: Mouse moved to (1083, 493)
Screenshot: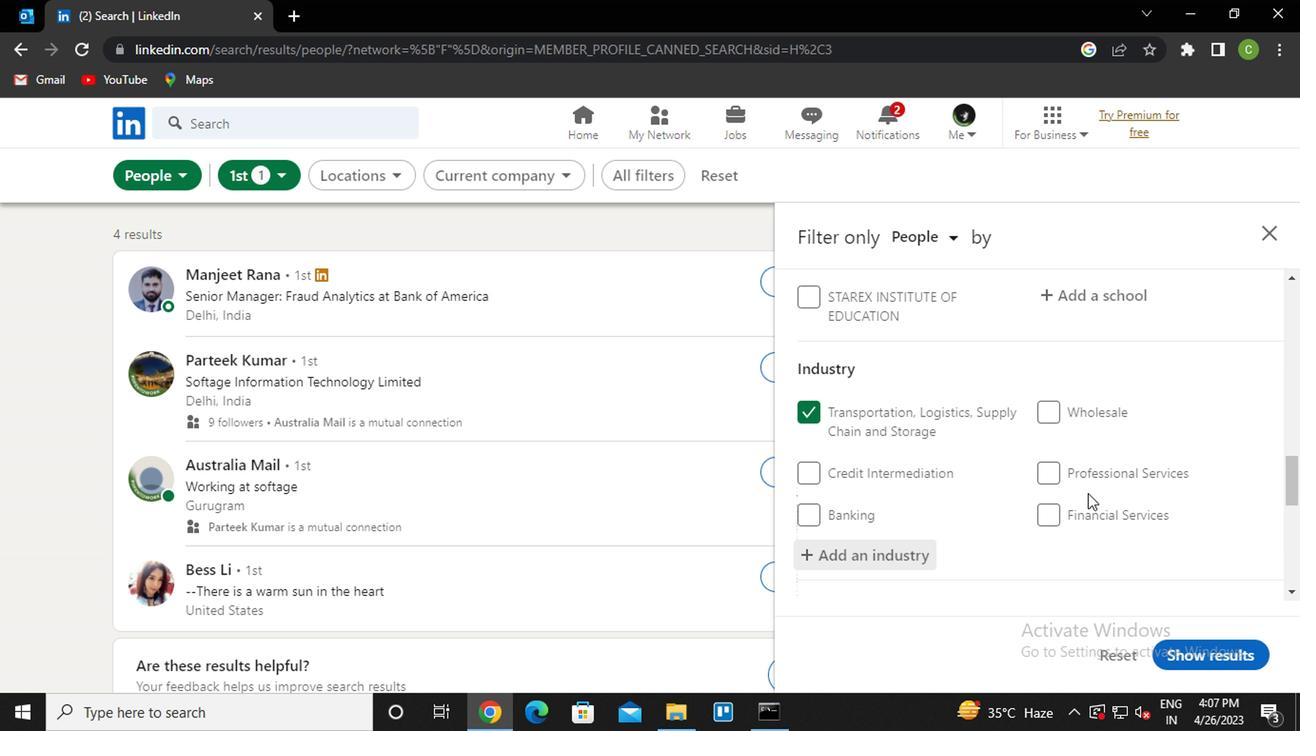 
Action: Mouse scrolled (1083, 492) with delta (0, -1)
Screenshot: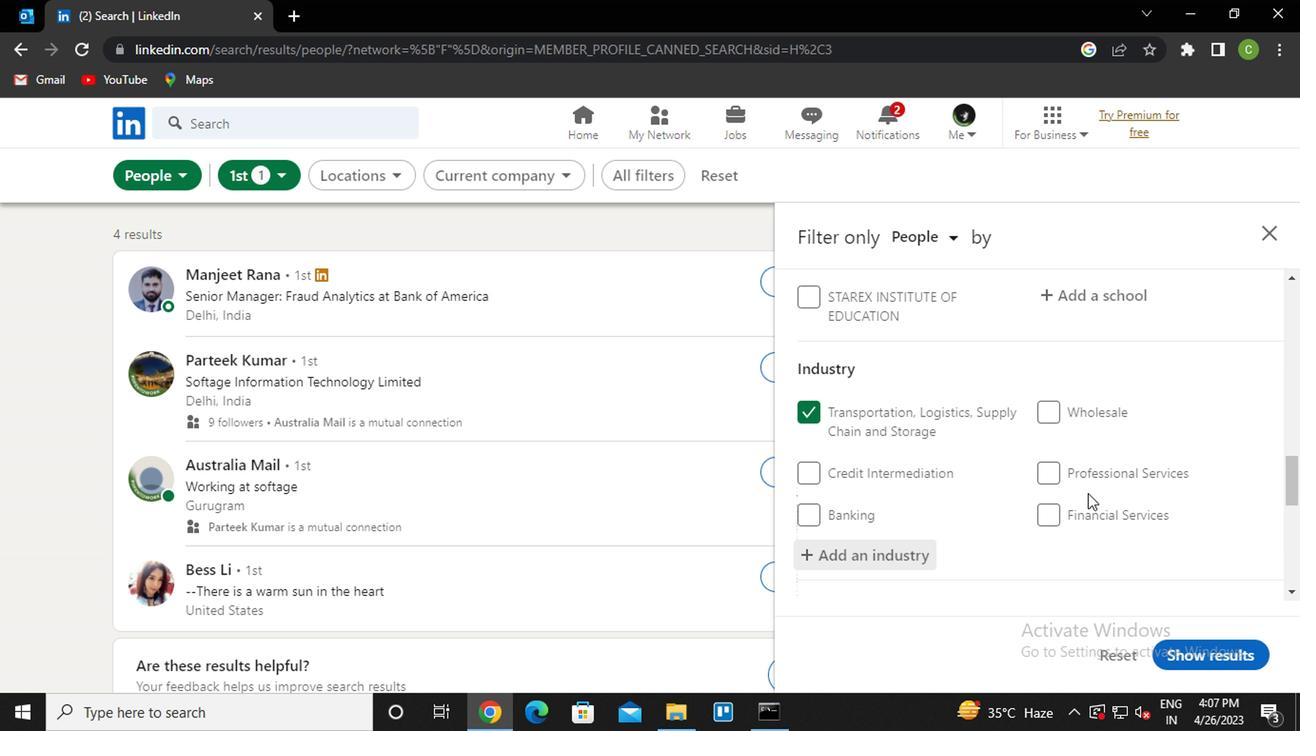 
Action: Mouse moved to (1078, 498)
Screenshot: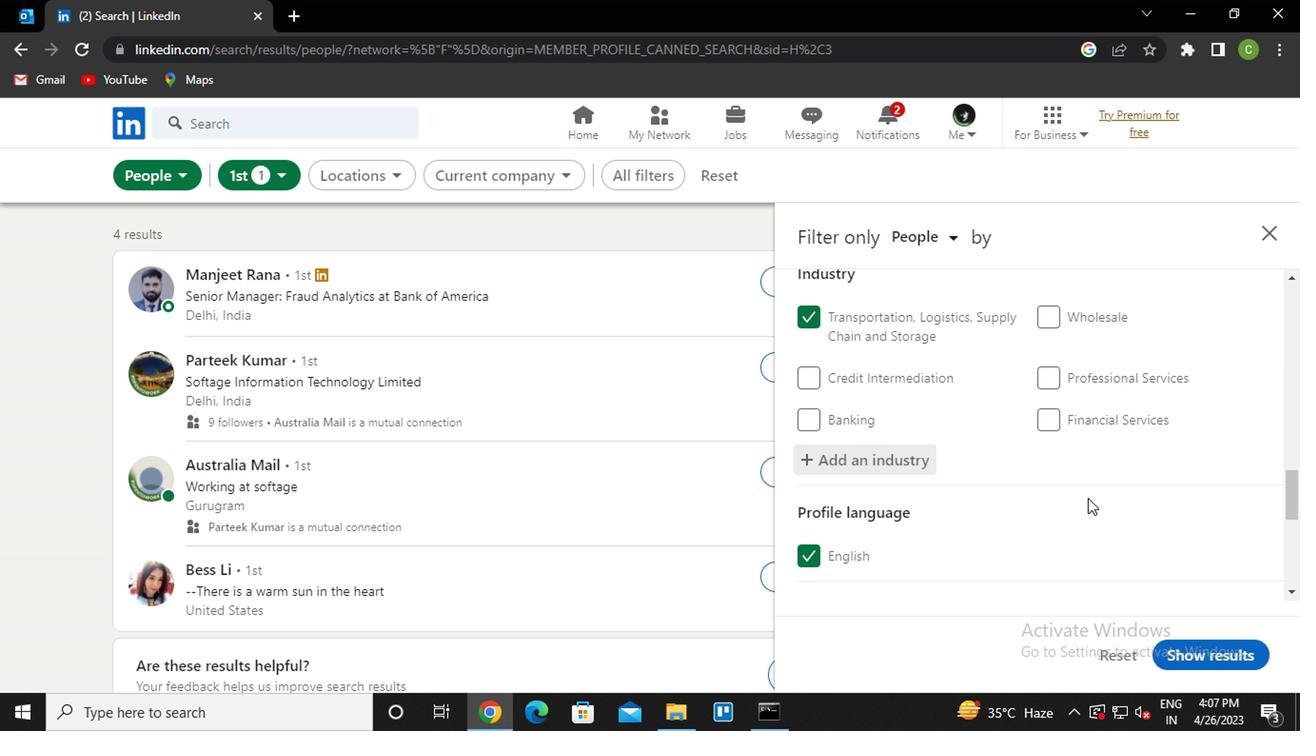 
Action: Mouse scrolled (1078, 497) with delta (0, -1)
Screenshot: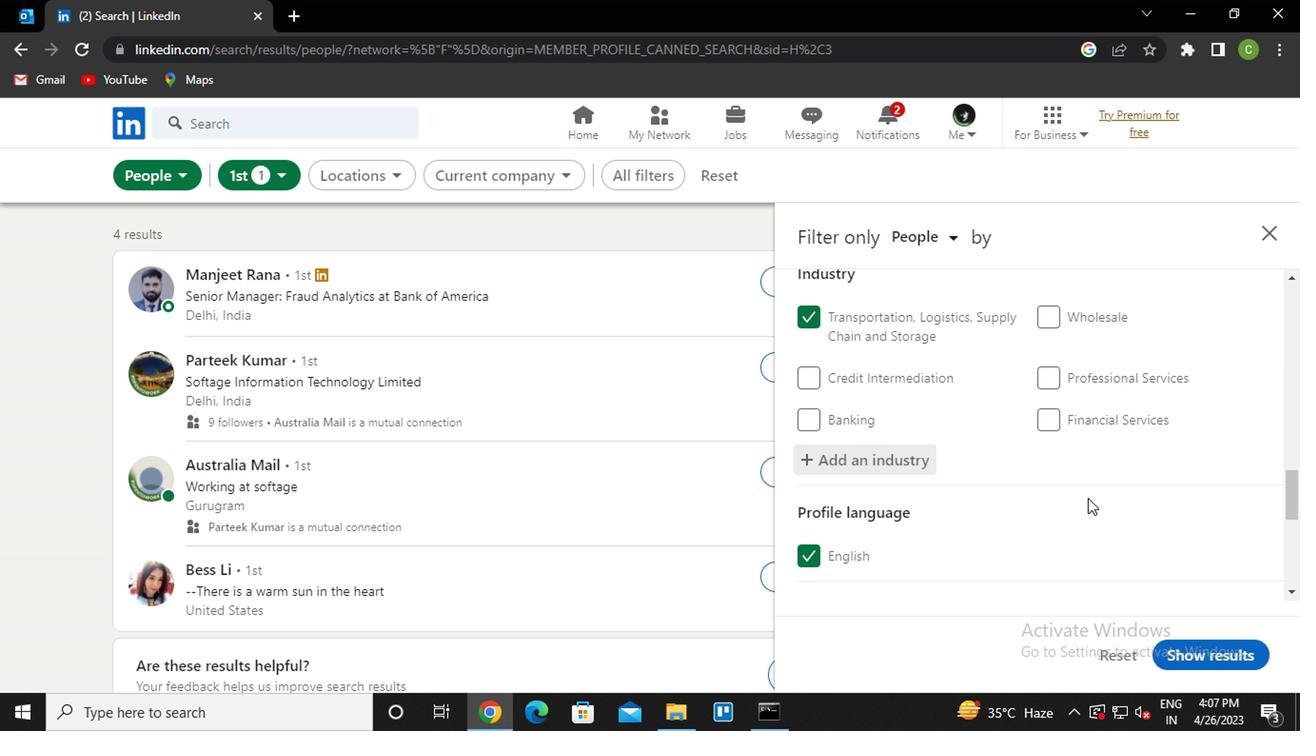 
Action: Mouse moved to (1071, 503)
Screenshot: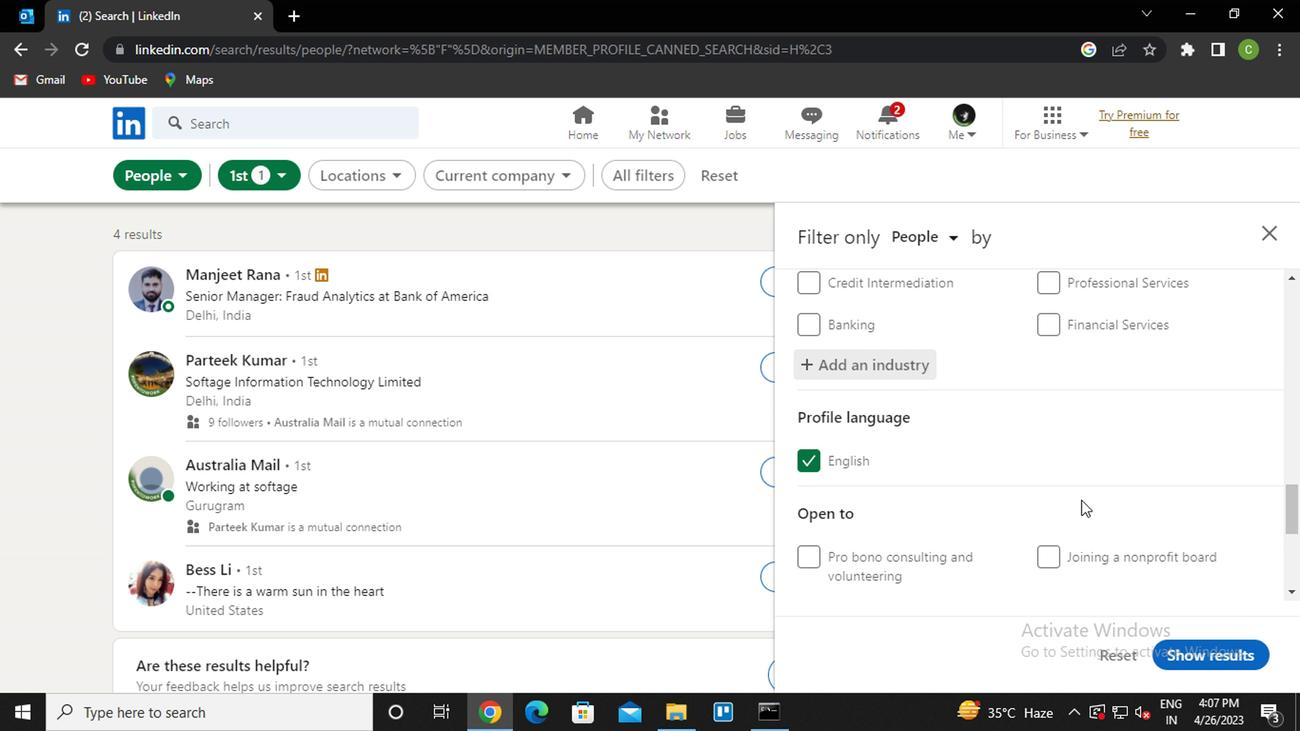 
Action: Mouse scrolled (1071, 501) with delta (0, -1)
Screenshot: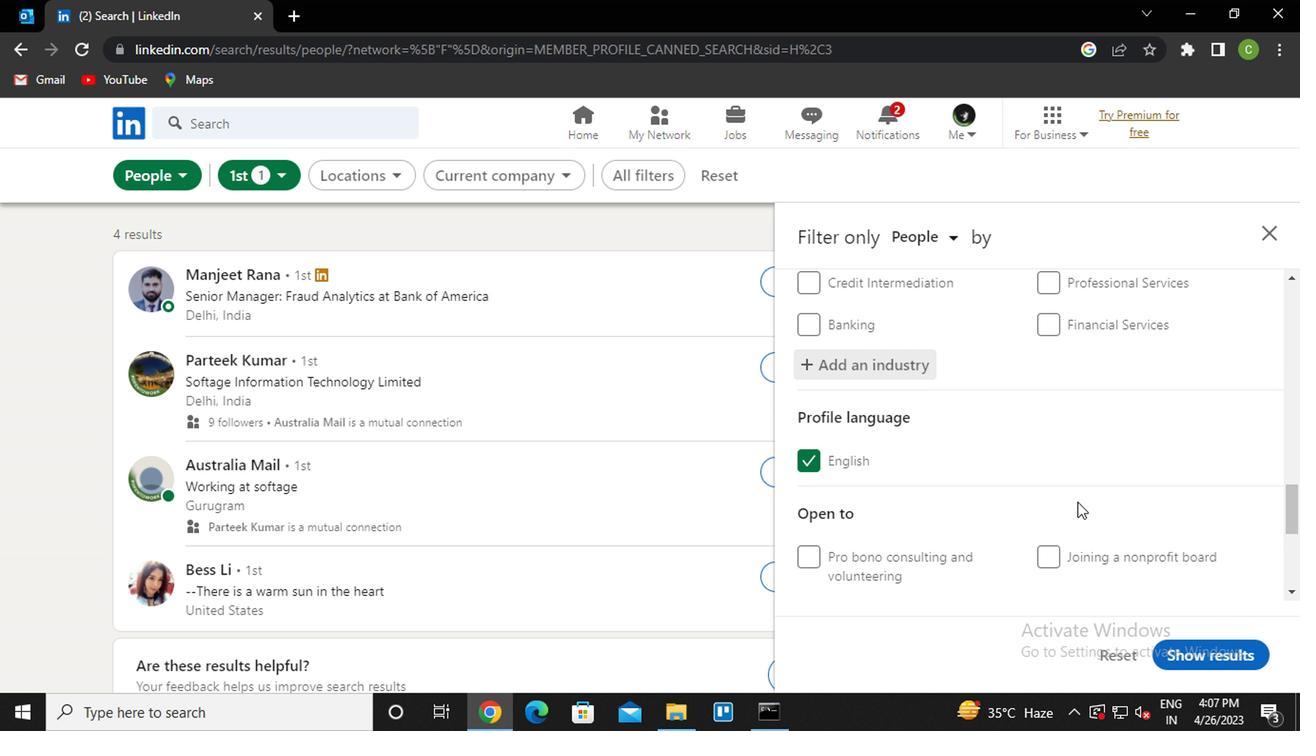 
Action: Mouse scrolled (1071, 501) with delta (0, -1)
Screenshot: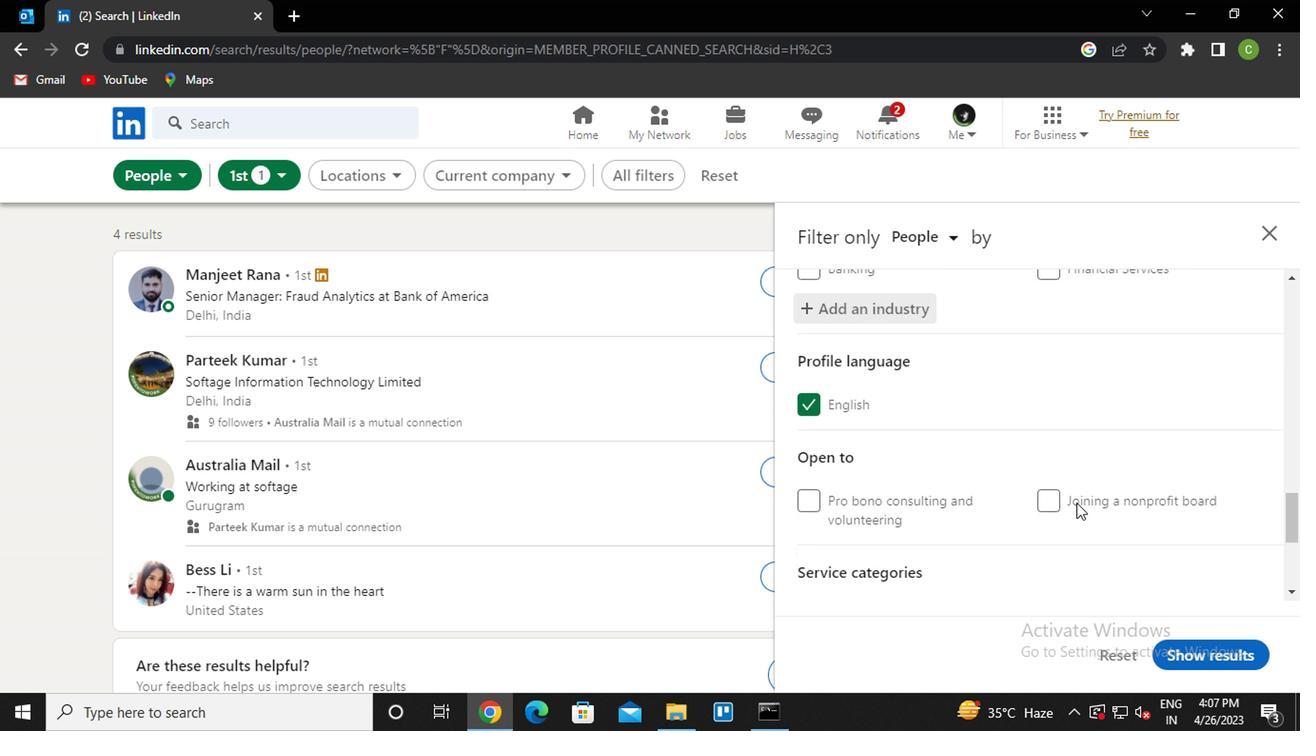
Action: Mouse moved to (1047, 505)
Screenshot: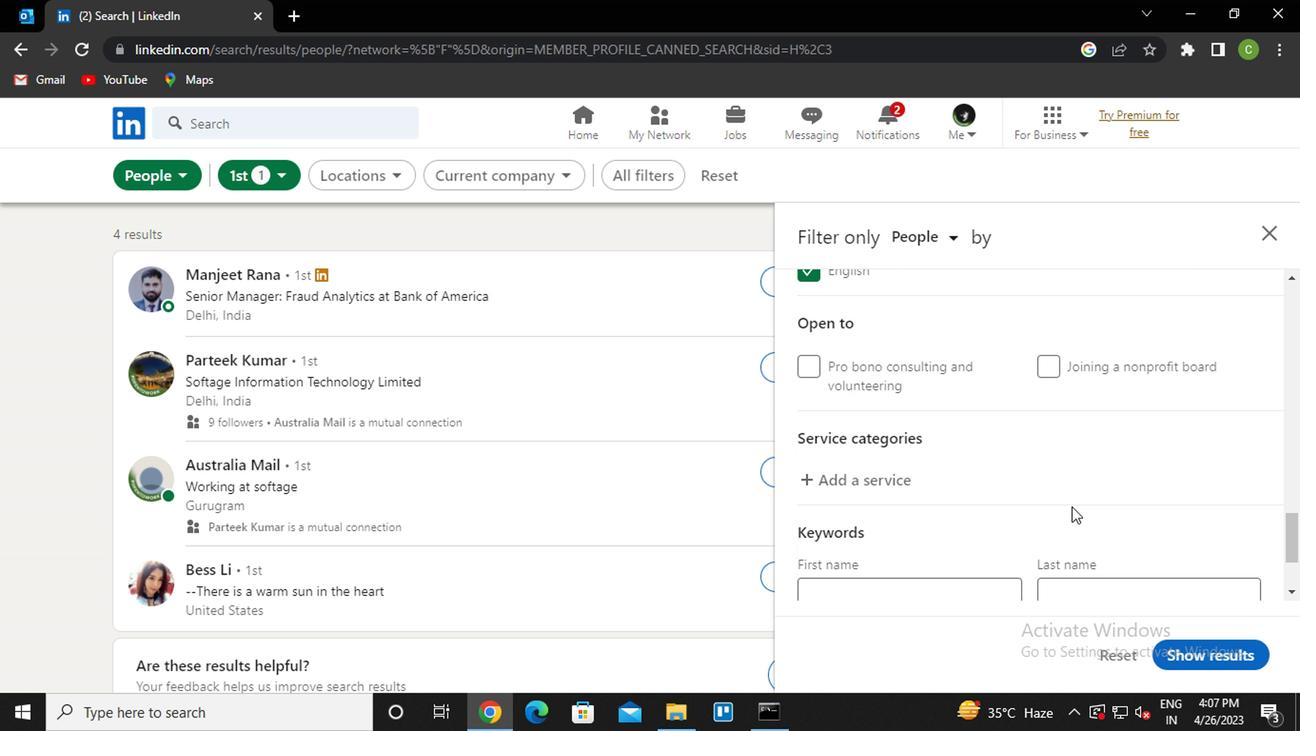 
Action: Mouse scrolled (1047, 504) with delta (0, -1)
Screenshot: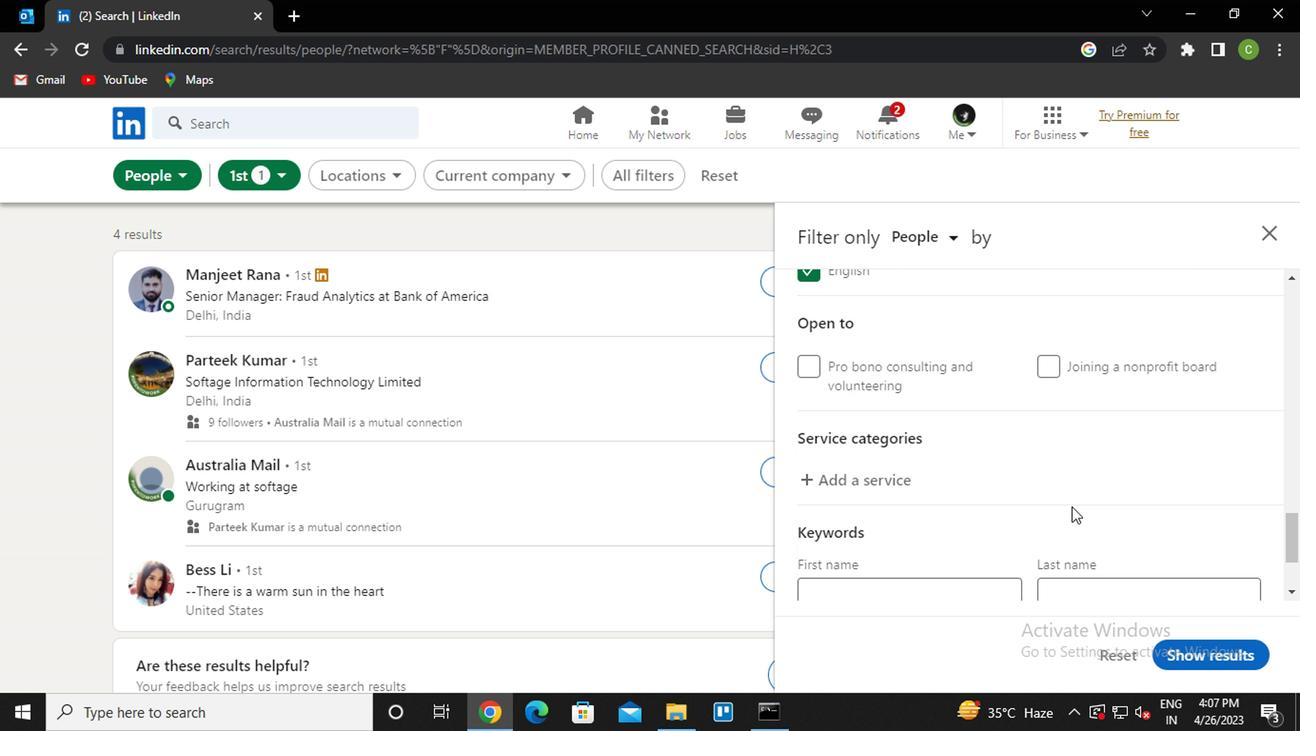 
Action: Mouse moved to (854, 390)
Screenshot: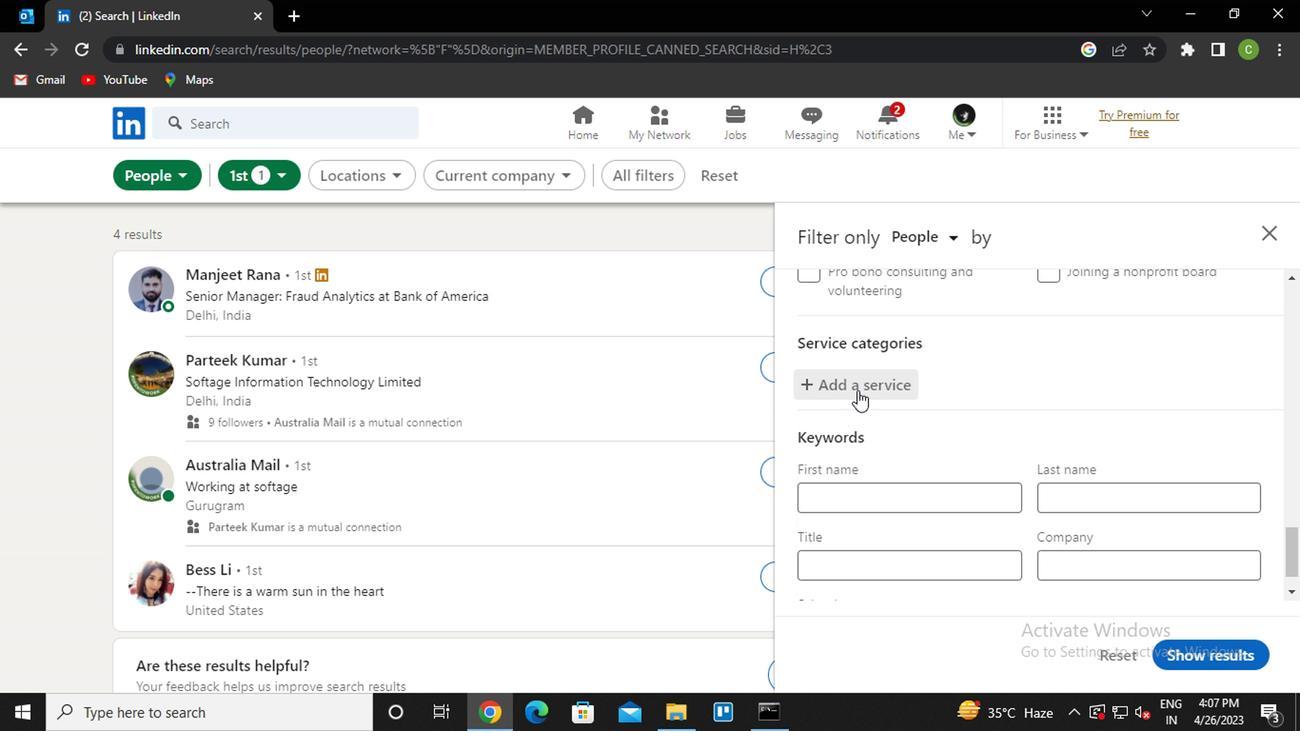 
Action: Mouse pressed left at (854, 390)
Screenshot: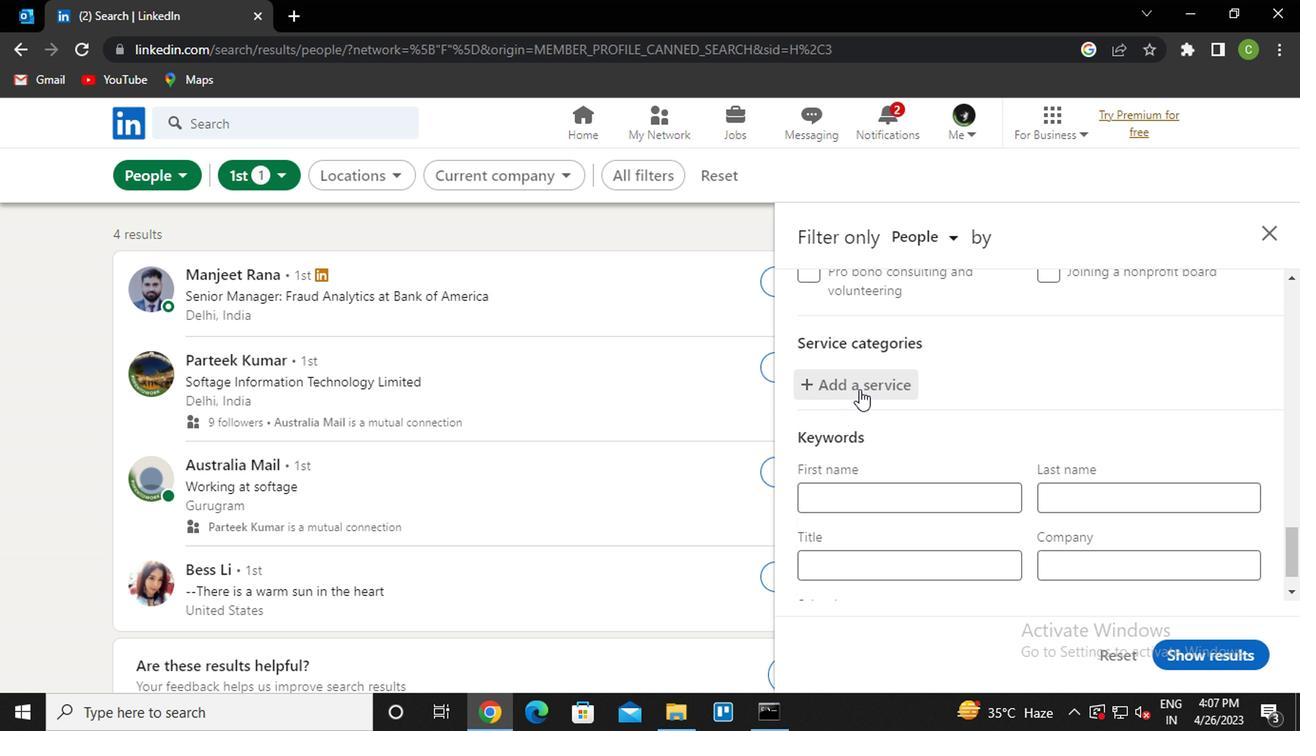 
Action: Key pressed <Key.caps_lock>b<Key.caps_lock>ank<Key.down><Key.enter>
Screenshot: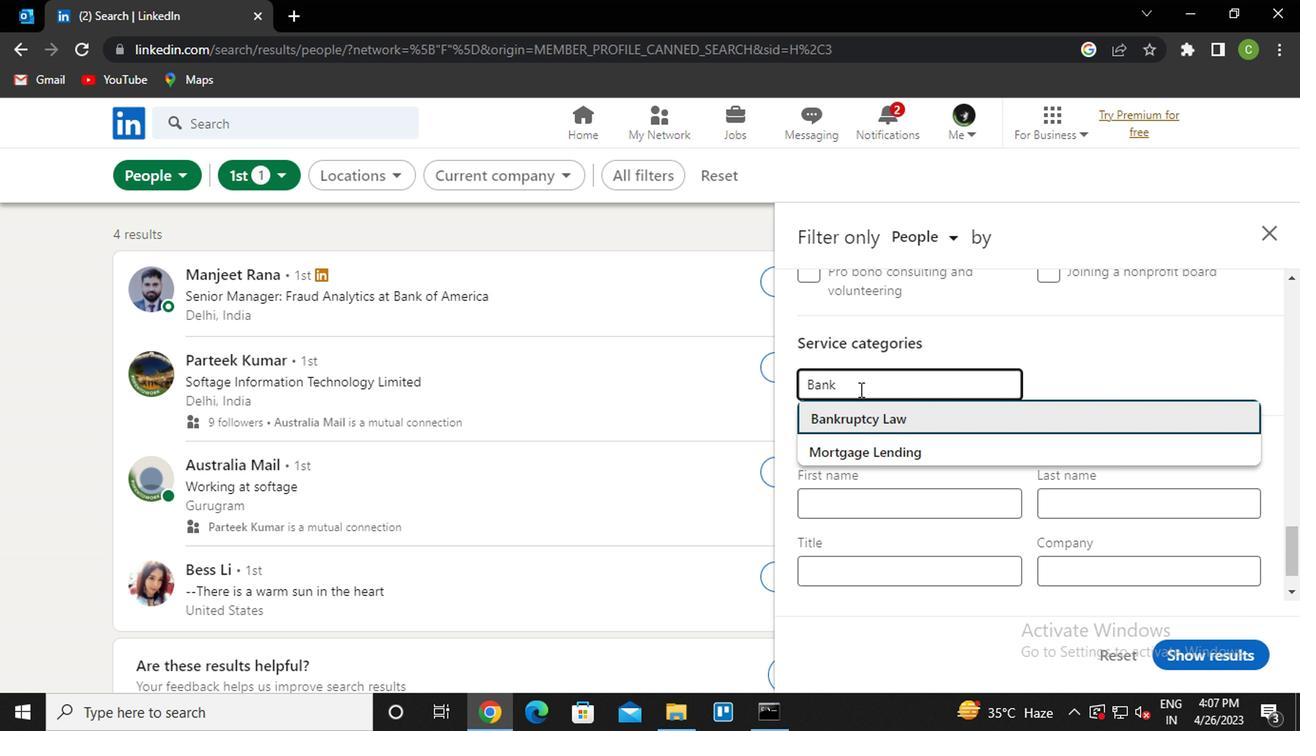 
Action: Mouse moved to (856, 389)
Screenshot: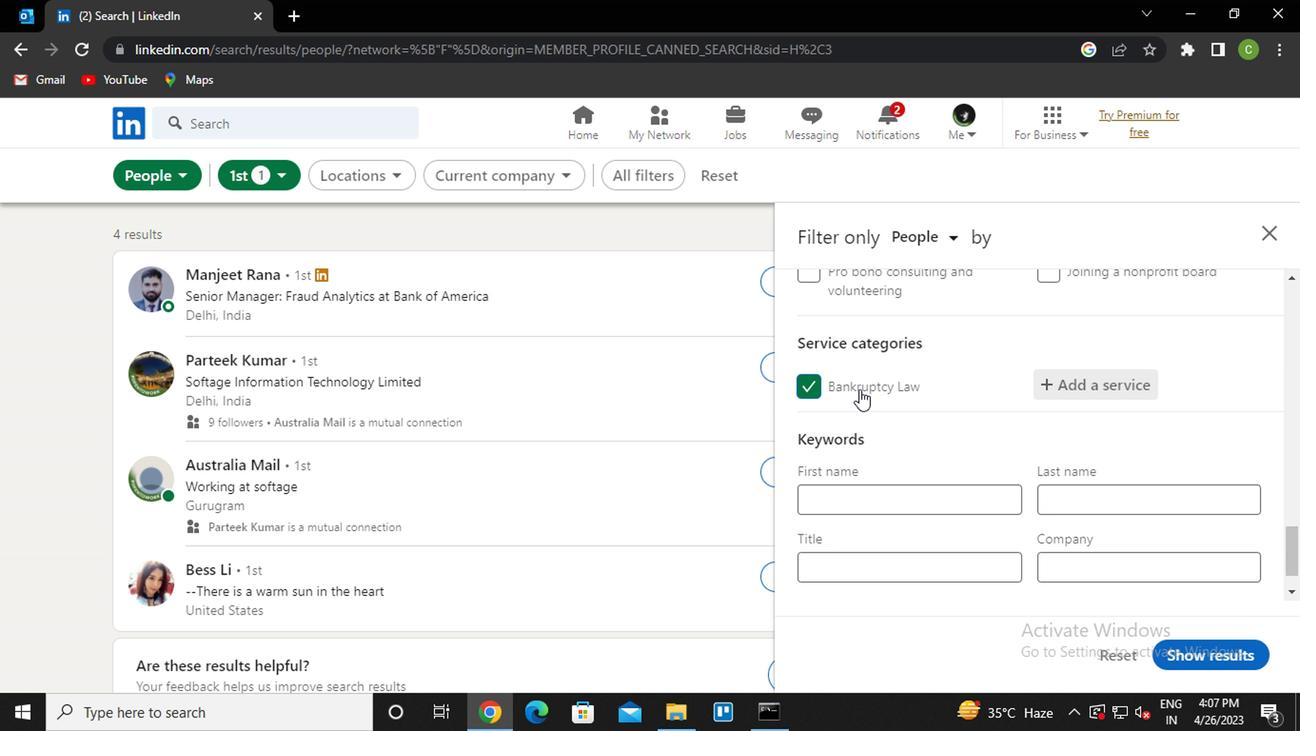 
Action: Mouse scrolled (856, 388) with delta (0, 0)
Screenshot: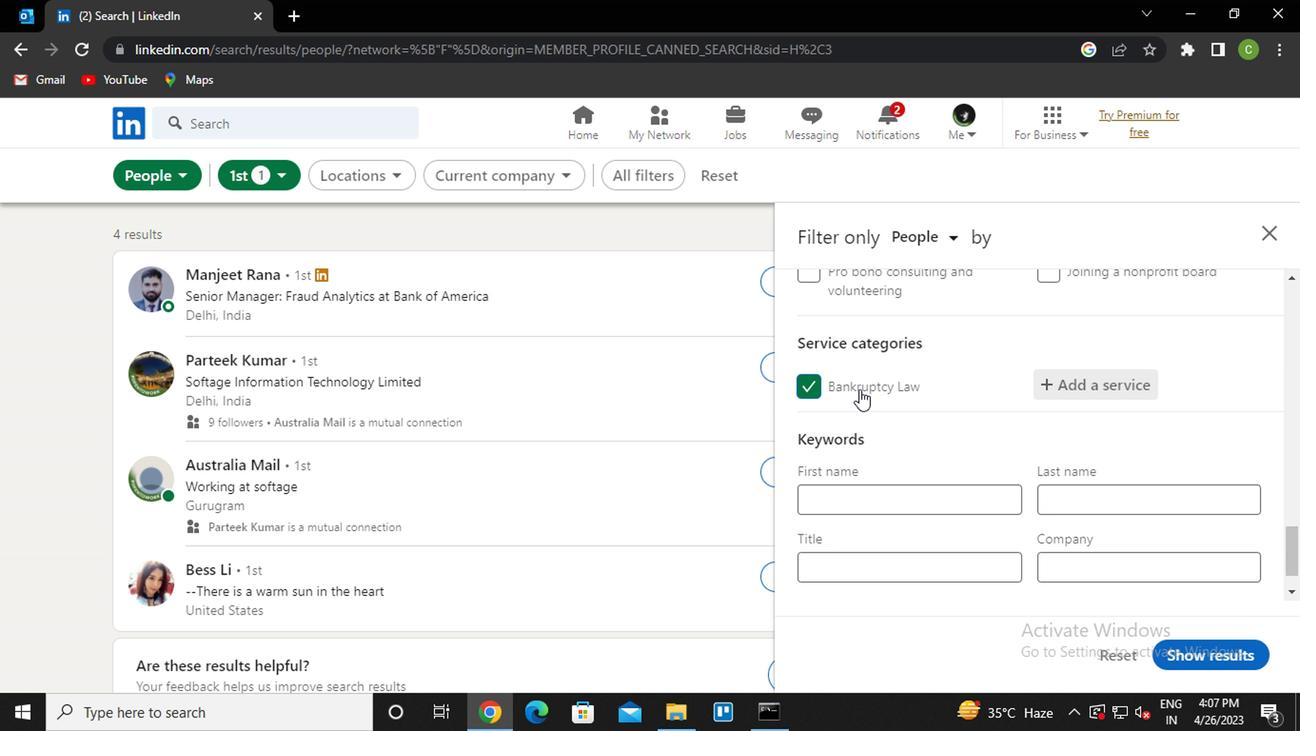 
Action: Mouse scrolled (856, 388) with delta (0, 0)
Screenshot: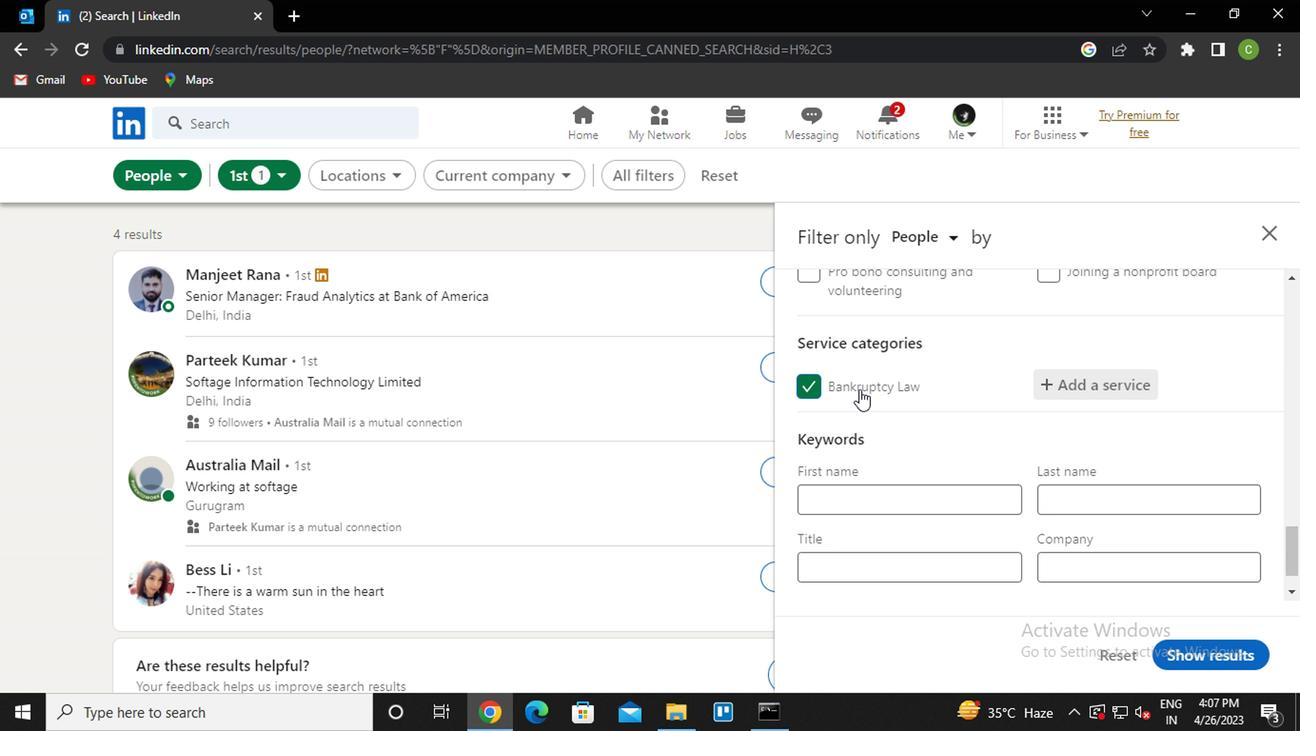 
Action: Mouse scrolled (856, 388) with delta (0, 0)
Screenshot: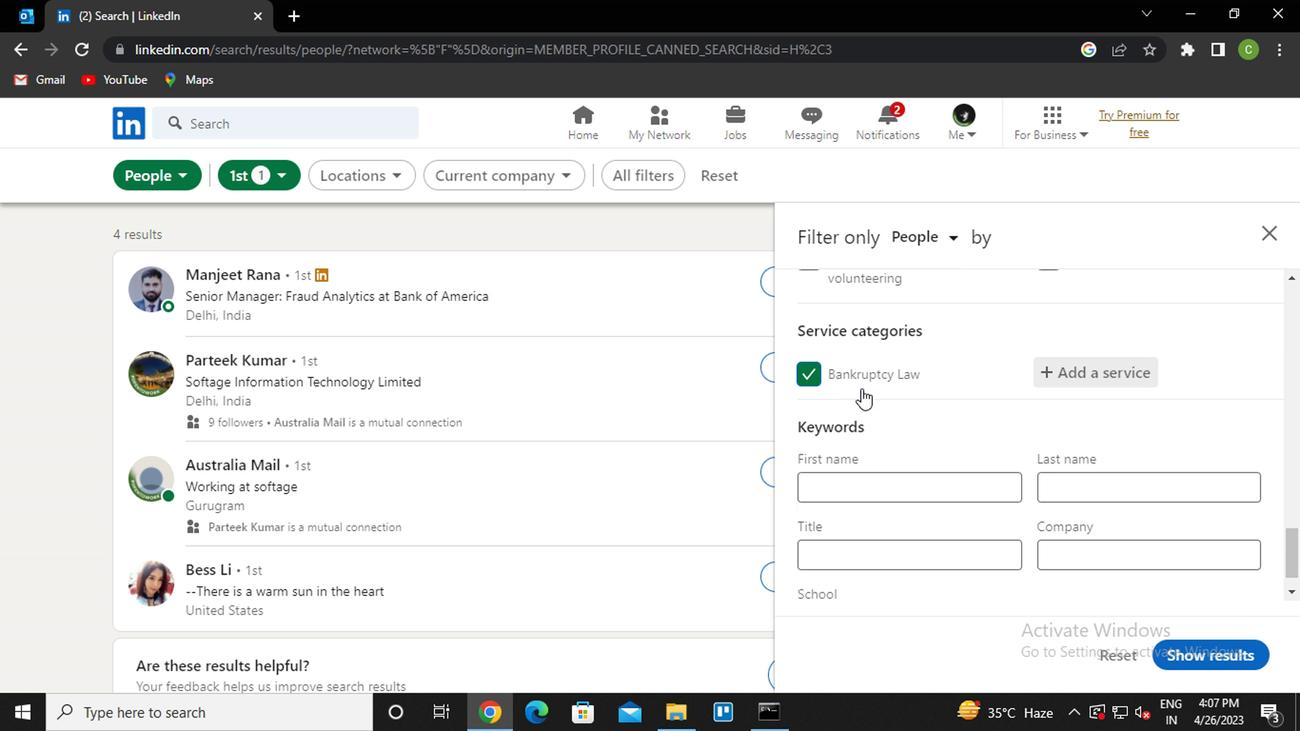 
Action: Mouse moved to (900, 515)
Screenshot: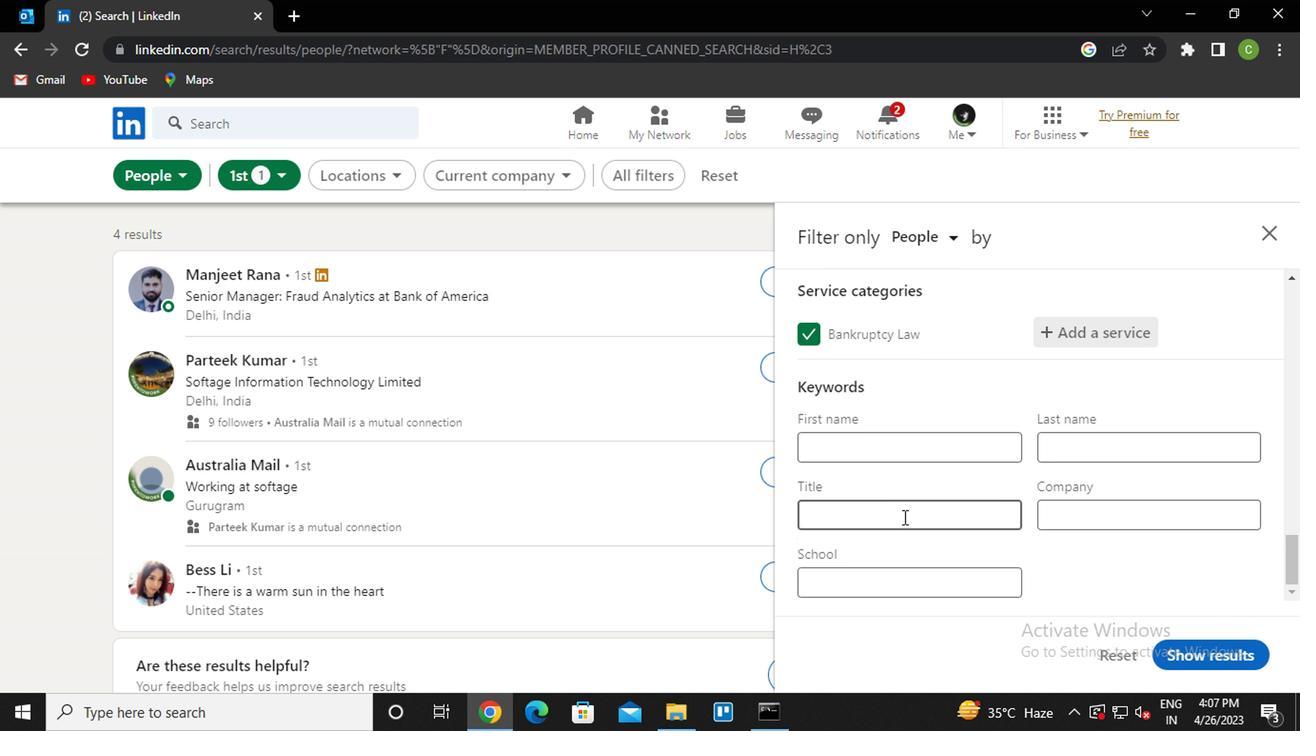 
Action: Mouse pressed left at (900, 515)
Screenshot: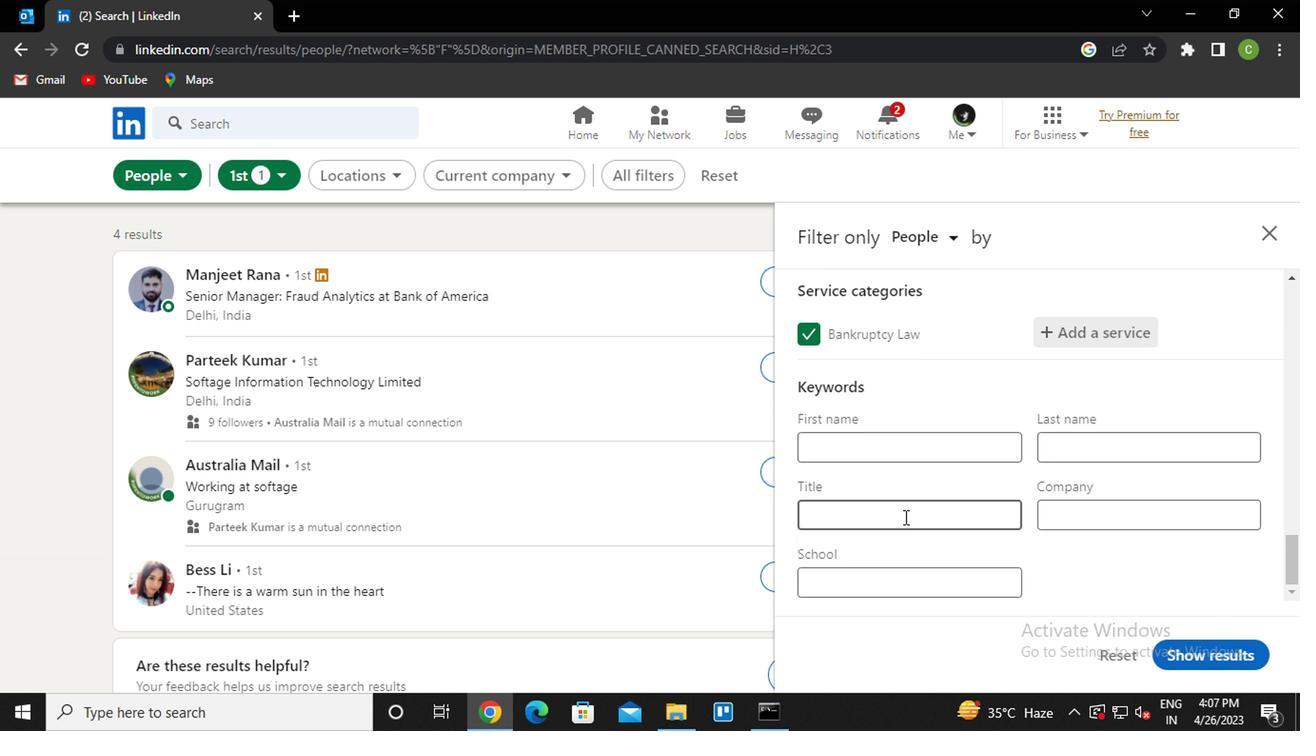 
Action: Key pressed <Key.caps_lock>b<Key.caps_lock>arber
Screenshot: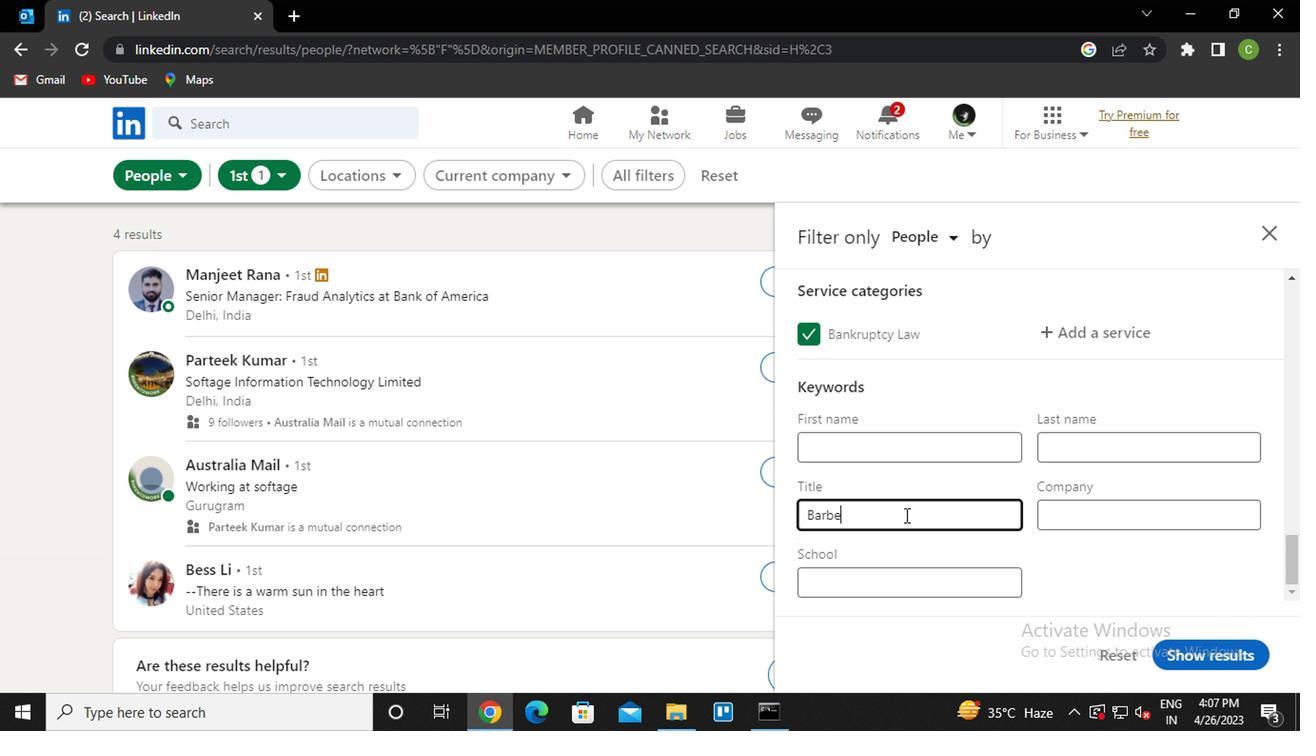 
Action: Mouse moved to (1245, 654)
Screenshot: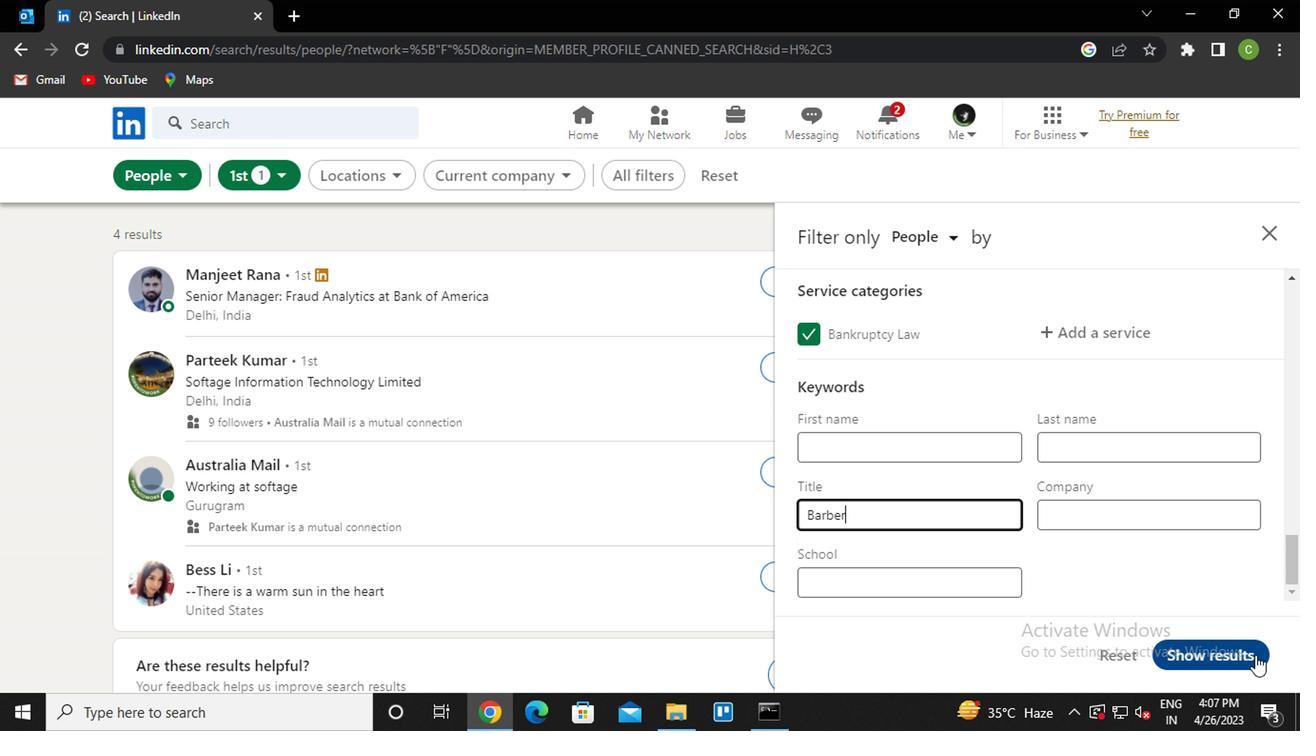 
Action: Mouse pressed left at (1245, 654)
Screenshot: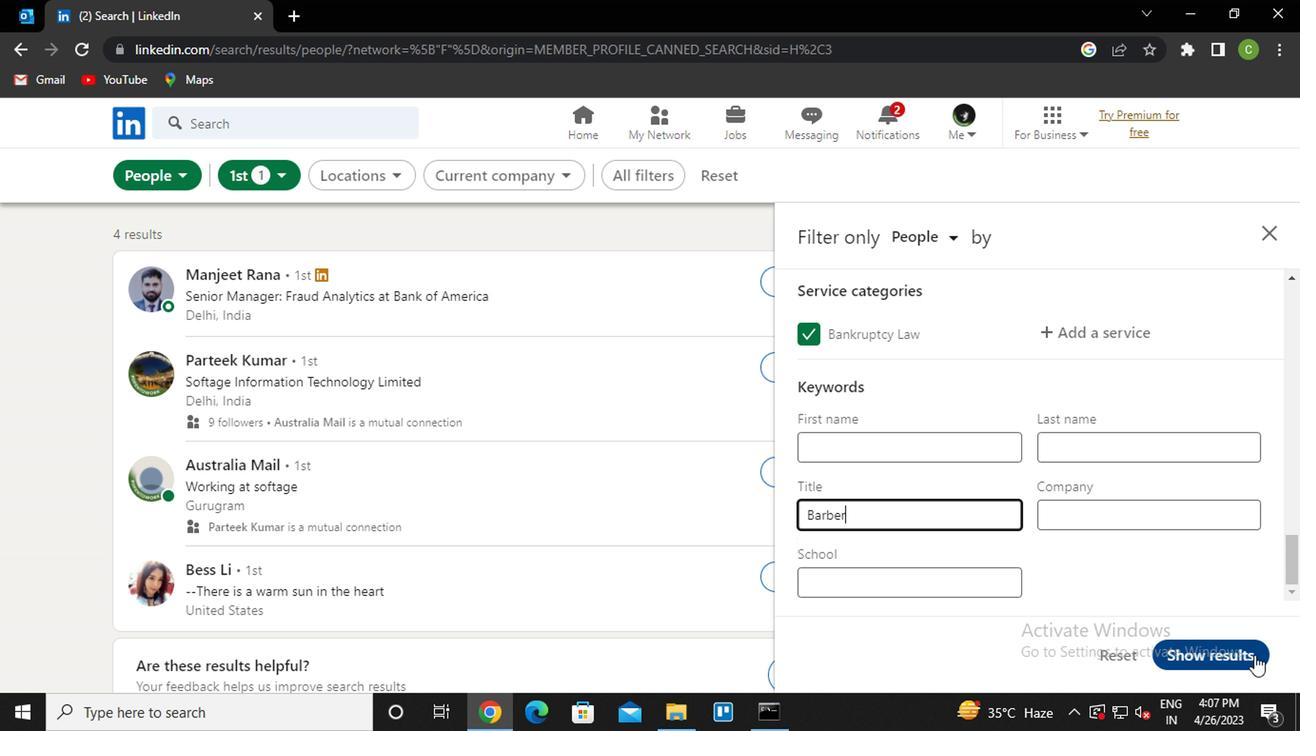 
Action: Mouse moved to (717, 576)
Screenshot: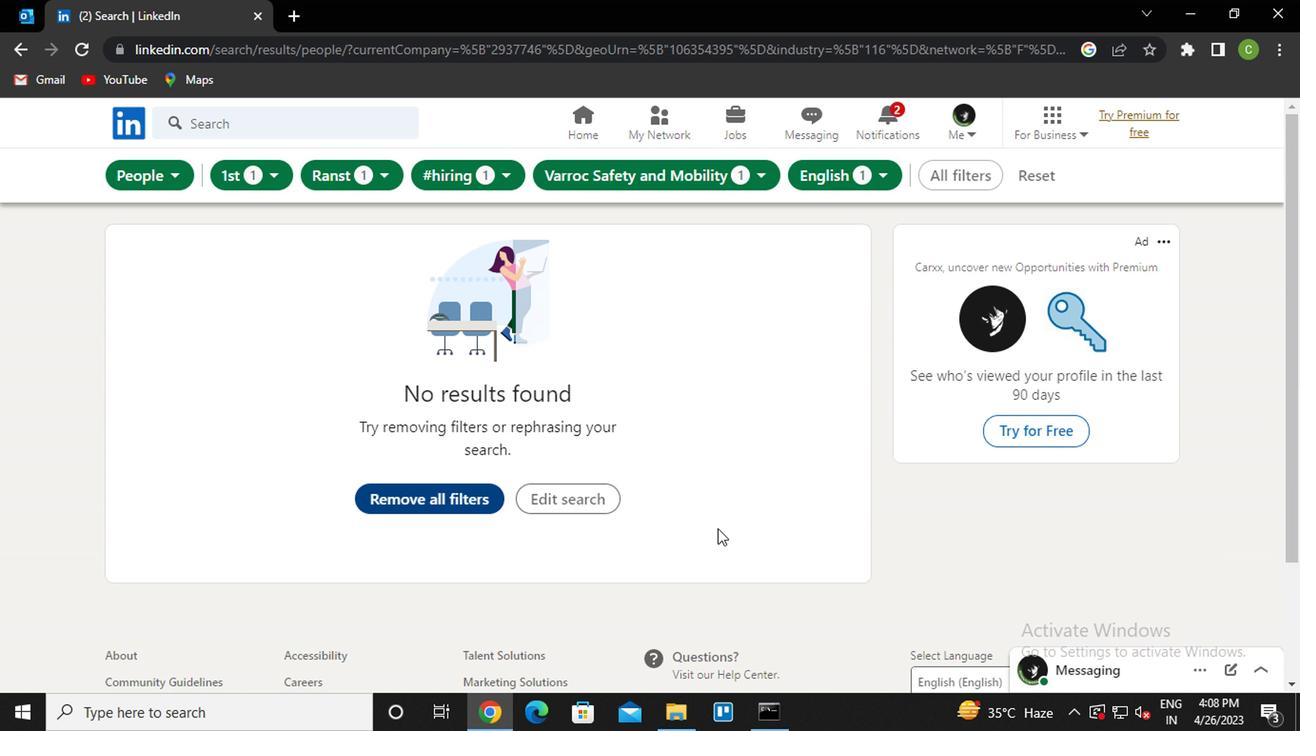 
